 Task: Search one way flight ticket for 2 adults, 2 children, 2 infants in seat in first from Kotzebue: Ralph Wien Memorial Airport to South Bend: South Bend International Airport on 8-6-2023. Choice of flights is Southwest. Number of bags: 7 checked bags. Price is upto 96000. Outbound departure time preference is 22:30.
Action: Mouse moved to (416, 171)
Screenshot: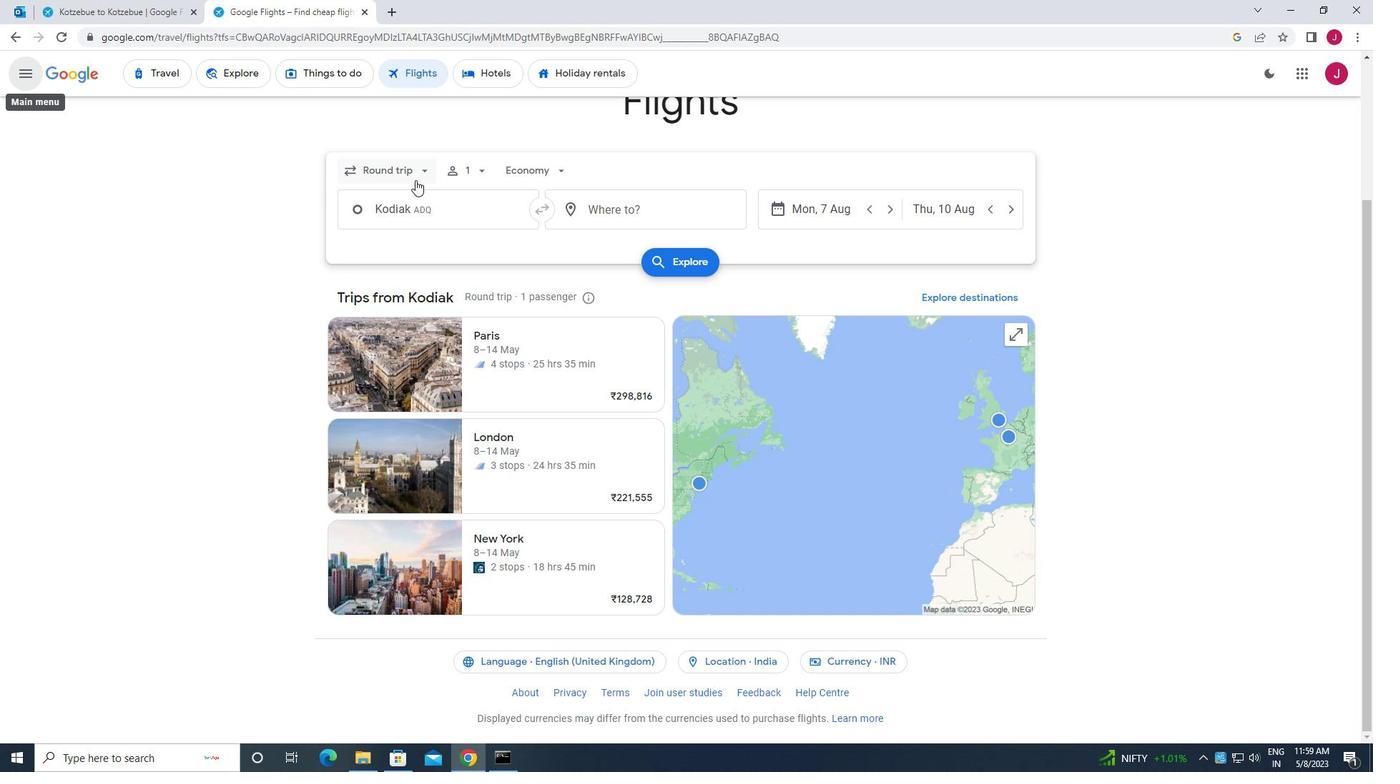 
Action: Mouse pressed left at (416, 171)
Screenshot: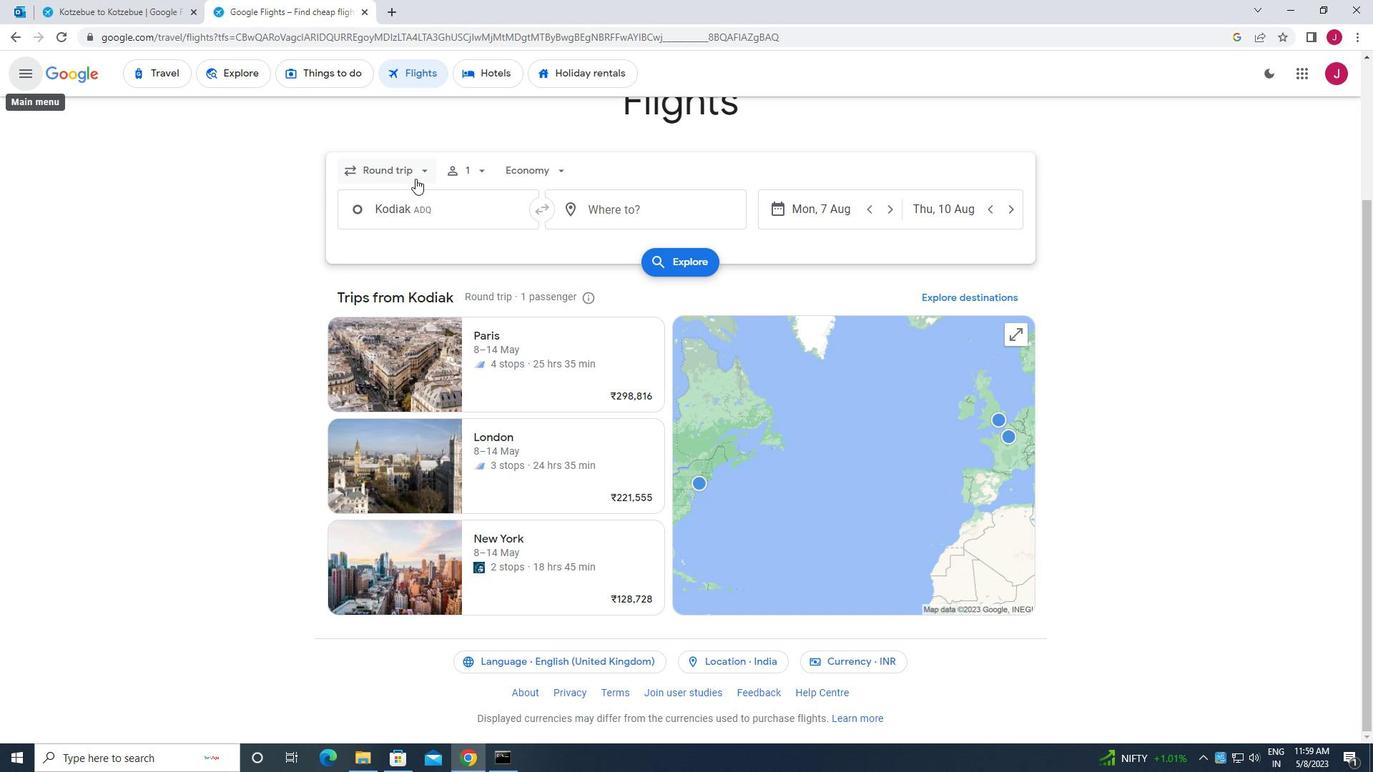 
Action: Mouse moved to (409, 232)
Screenshot: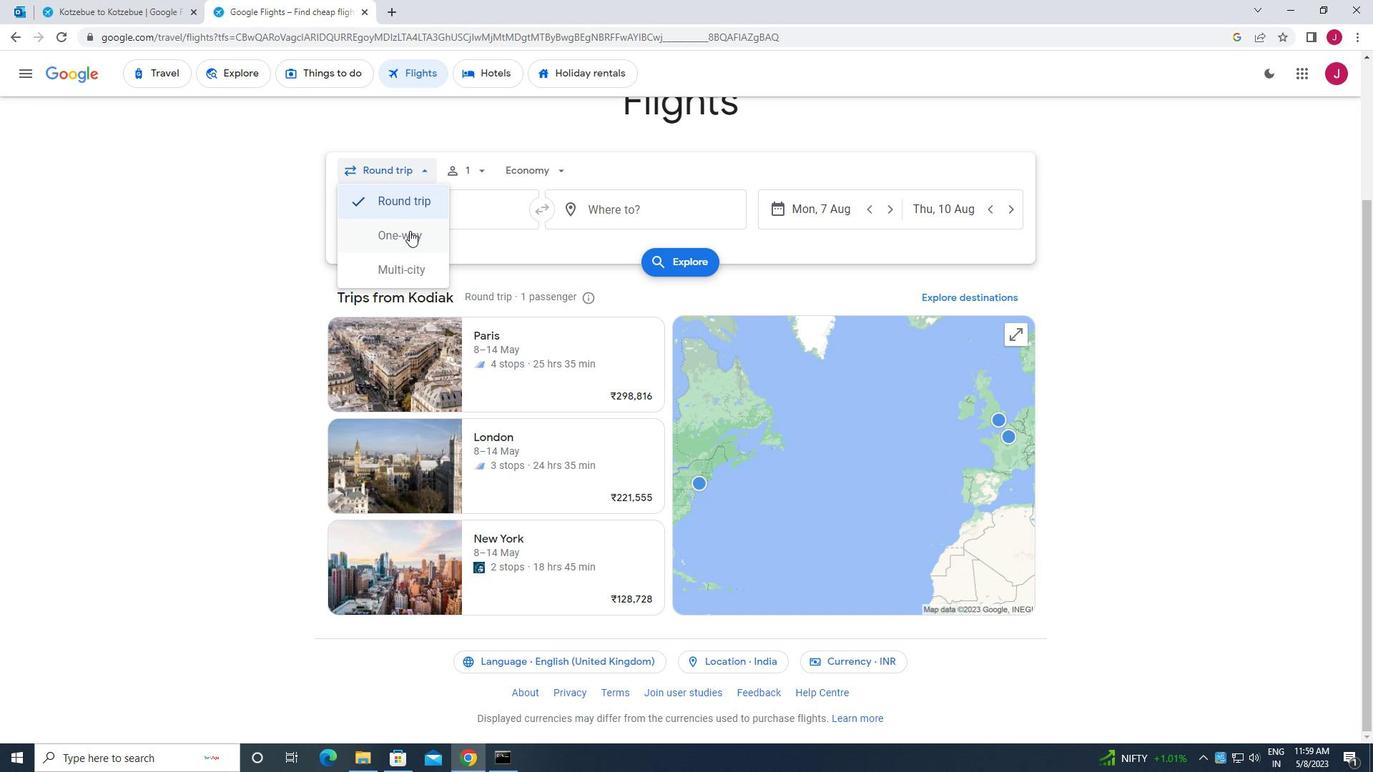 
Action: Mouse pressed left at (409, 232)
Screenshot: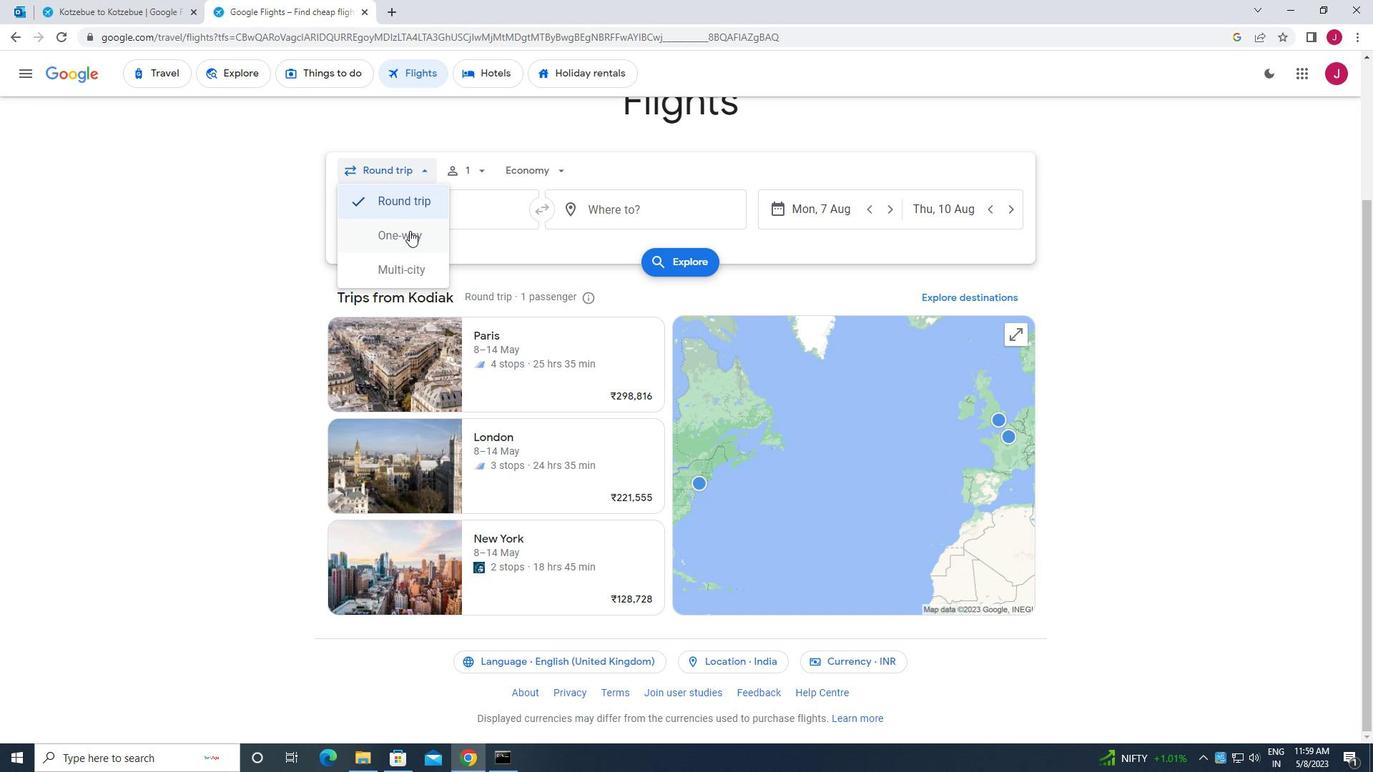 
Action: Mouse moved to (469, 168)
Screenshot: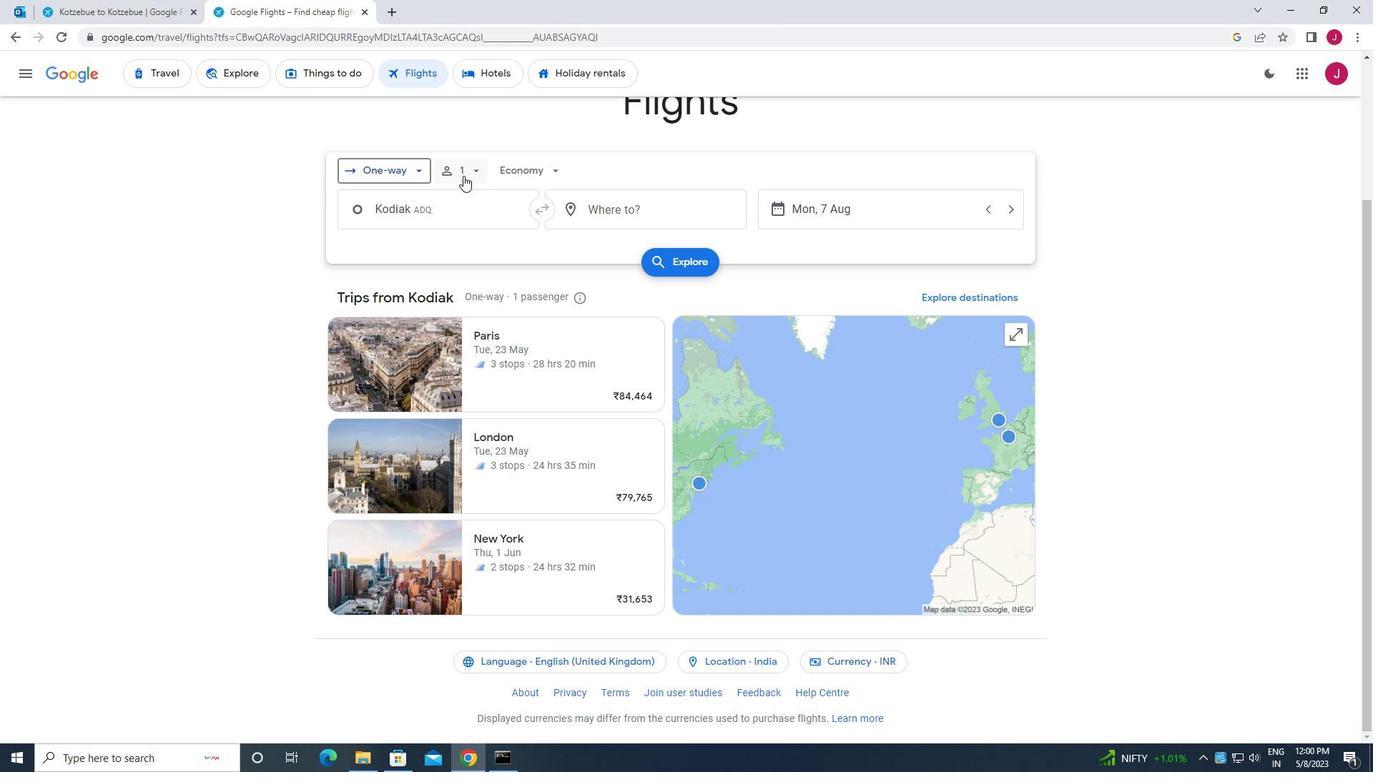 
Action: Mouse pressed left at (469, 168)
Screenshot: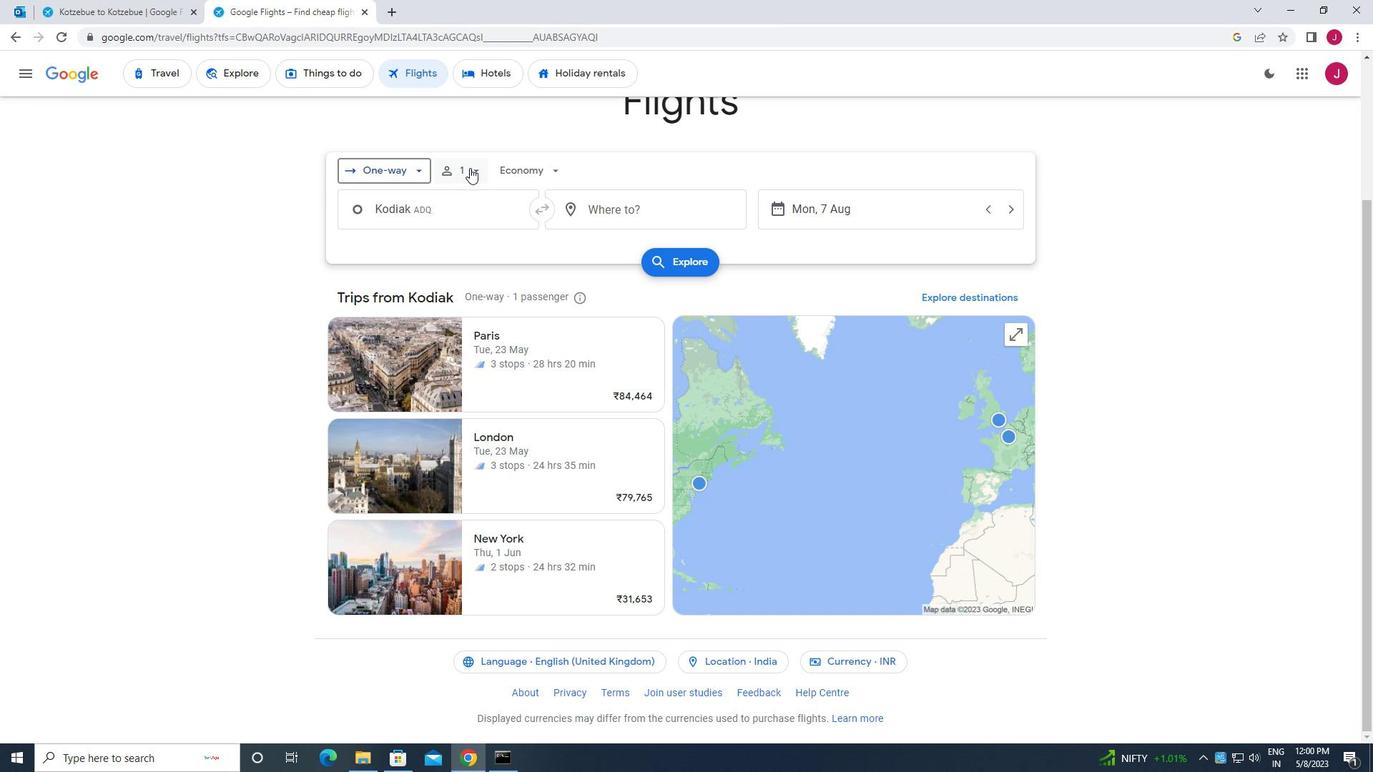 
Action: Mouse moved to (601, 207)
Screenshot: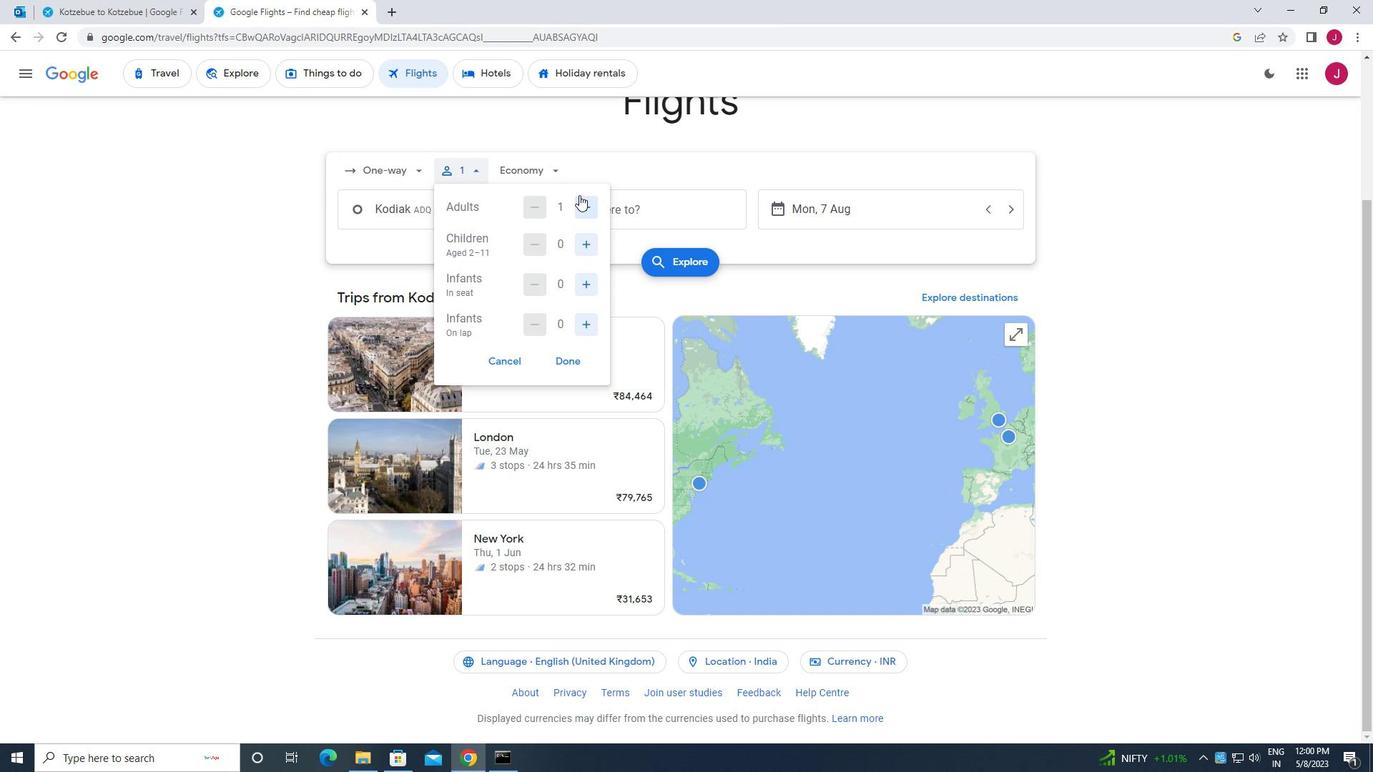 
Action: Mouse pressed left at (601, 207)
Screenshot: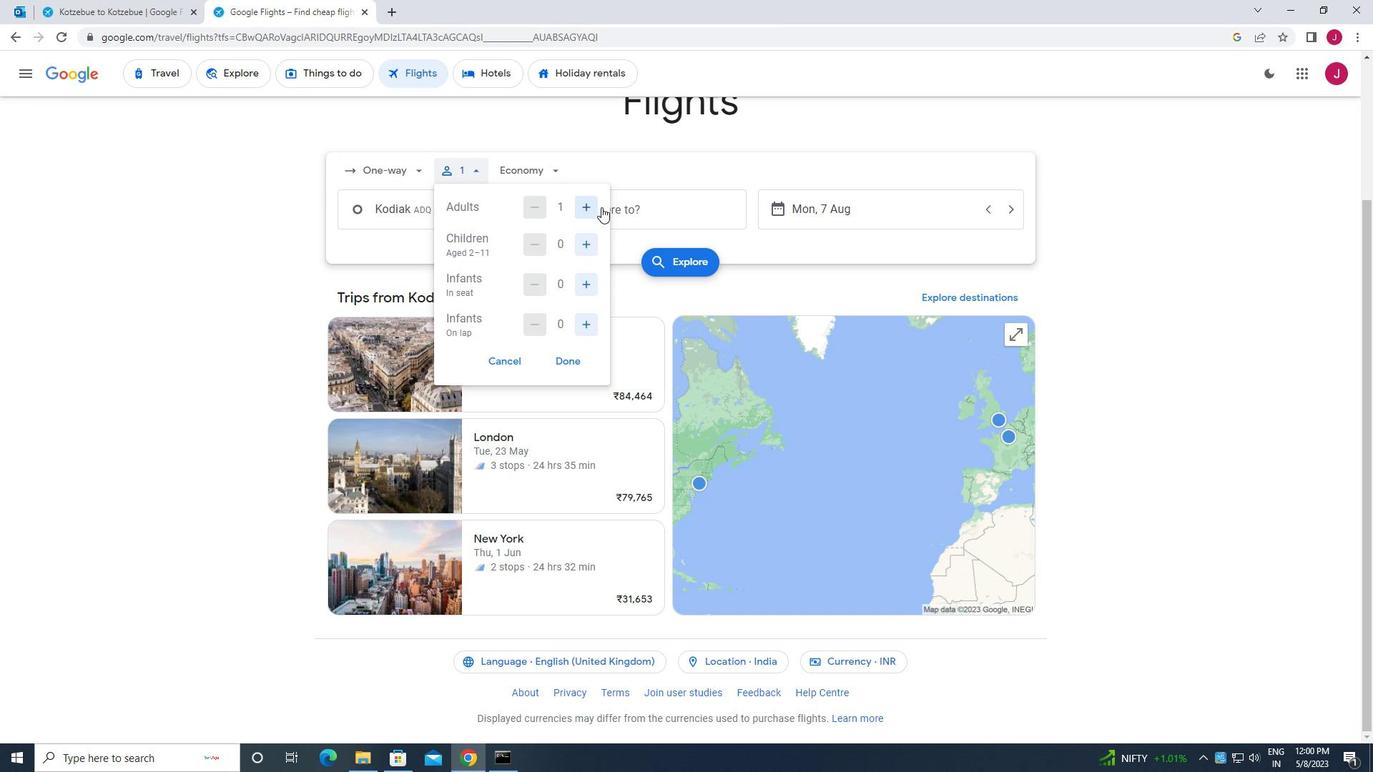 
Action: Mouse moved to (586, 246)
Screenshot: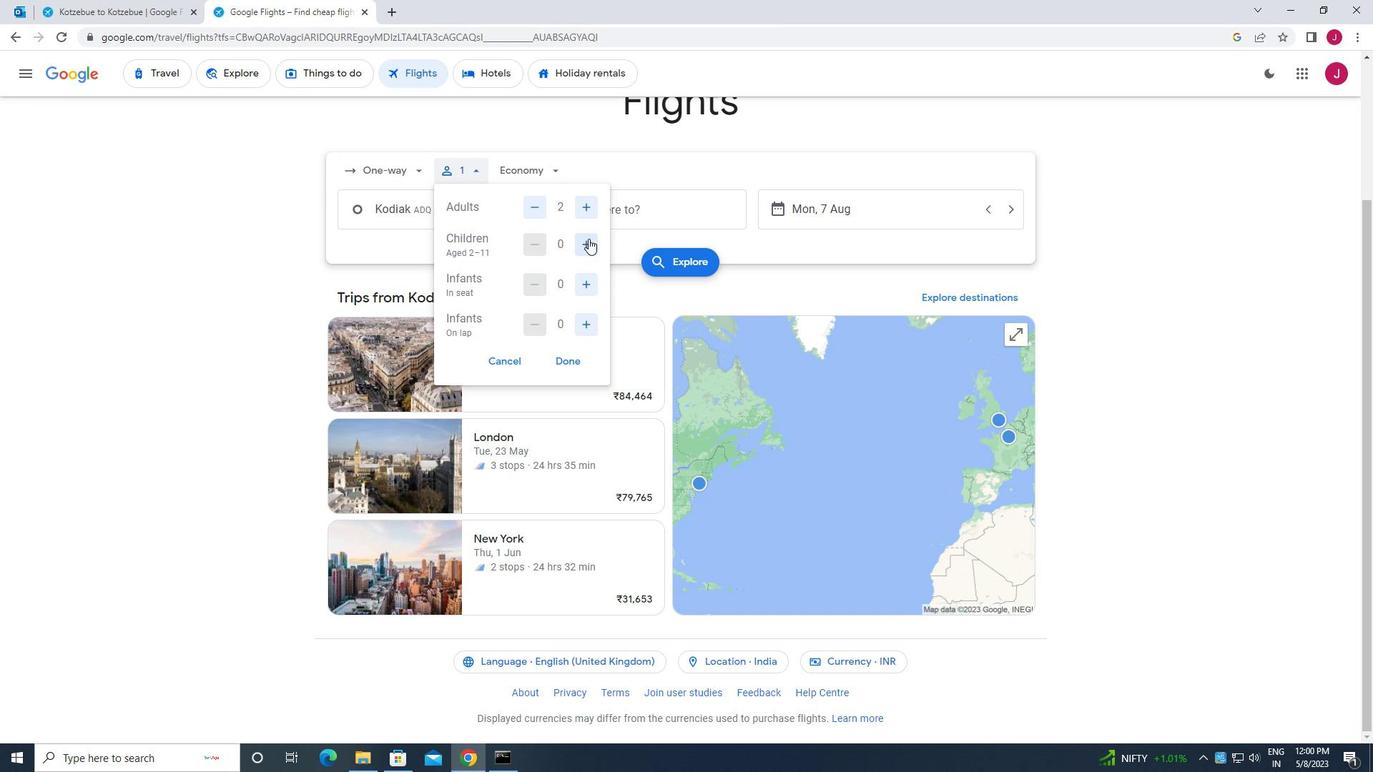 
Action: Mouse pressed left at (586, 246)
Screenshot: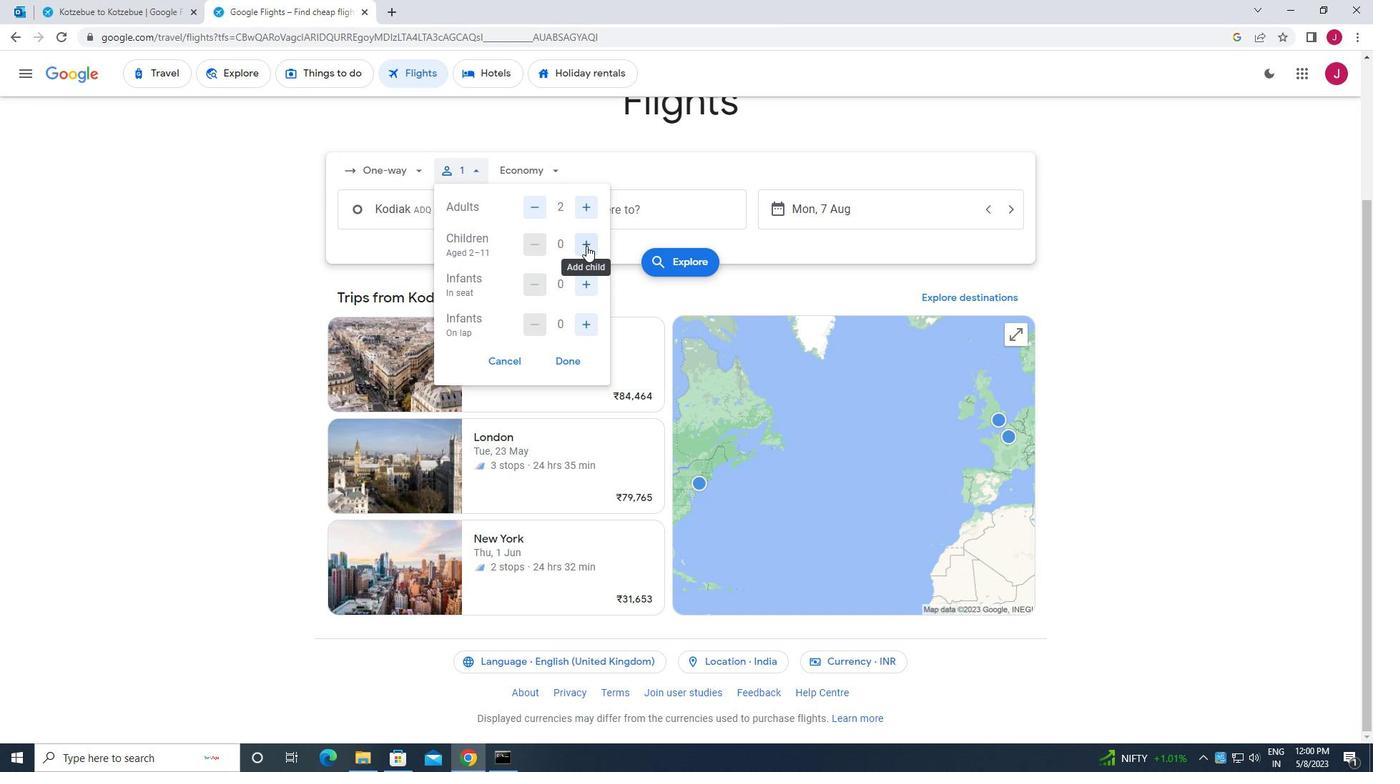 
Action: Mouse pressed left at (586, 246)
Screenshot: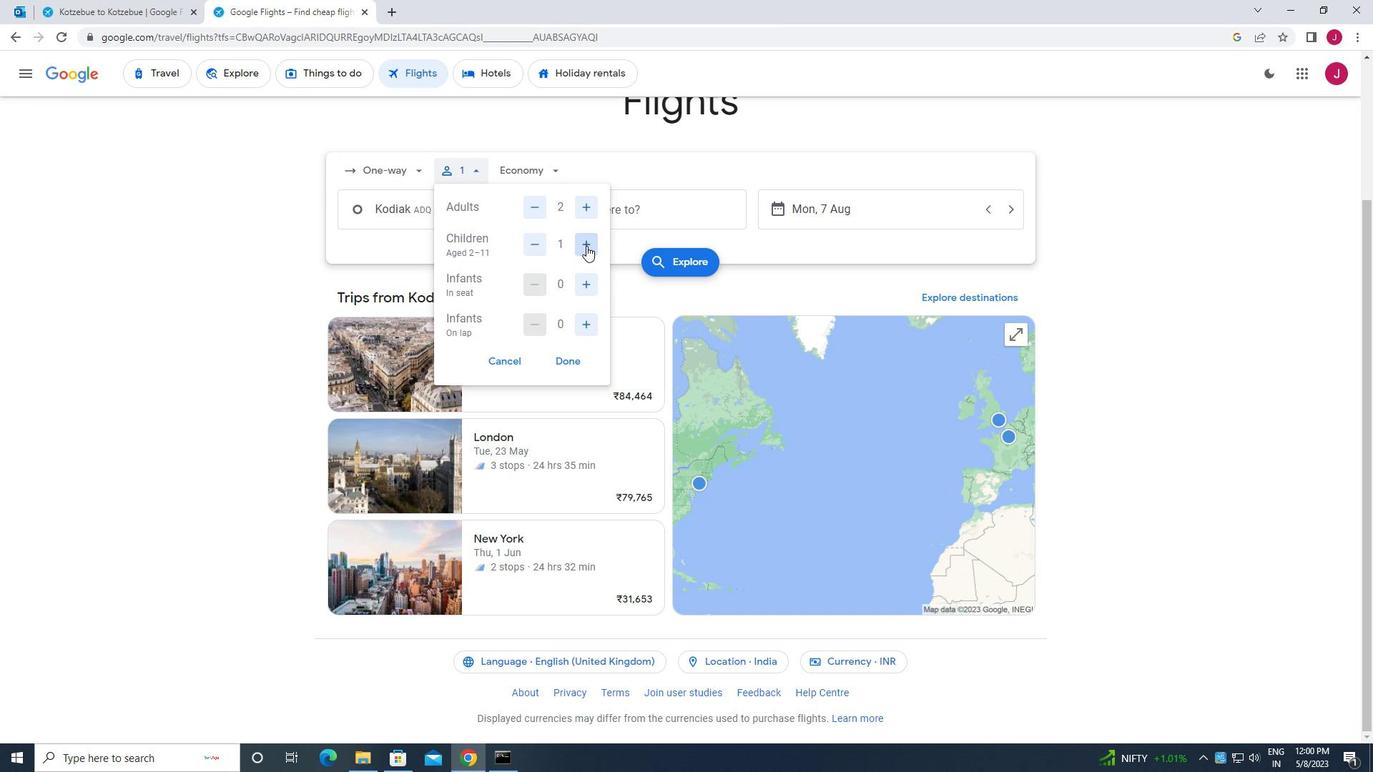
Action: Mouse moved to (587, 286)
Screenshot: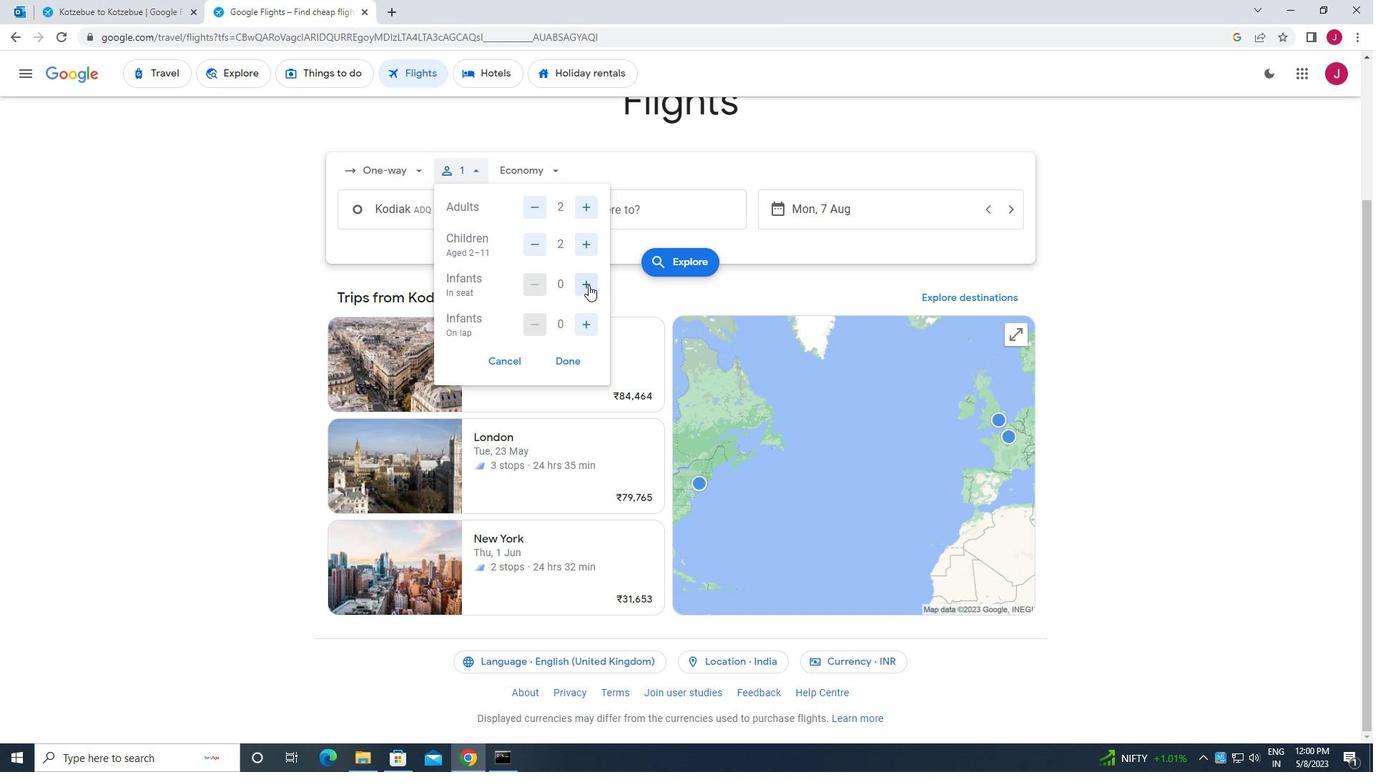 
Action: Mouse pressed left at (587, 286)
Screenshot: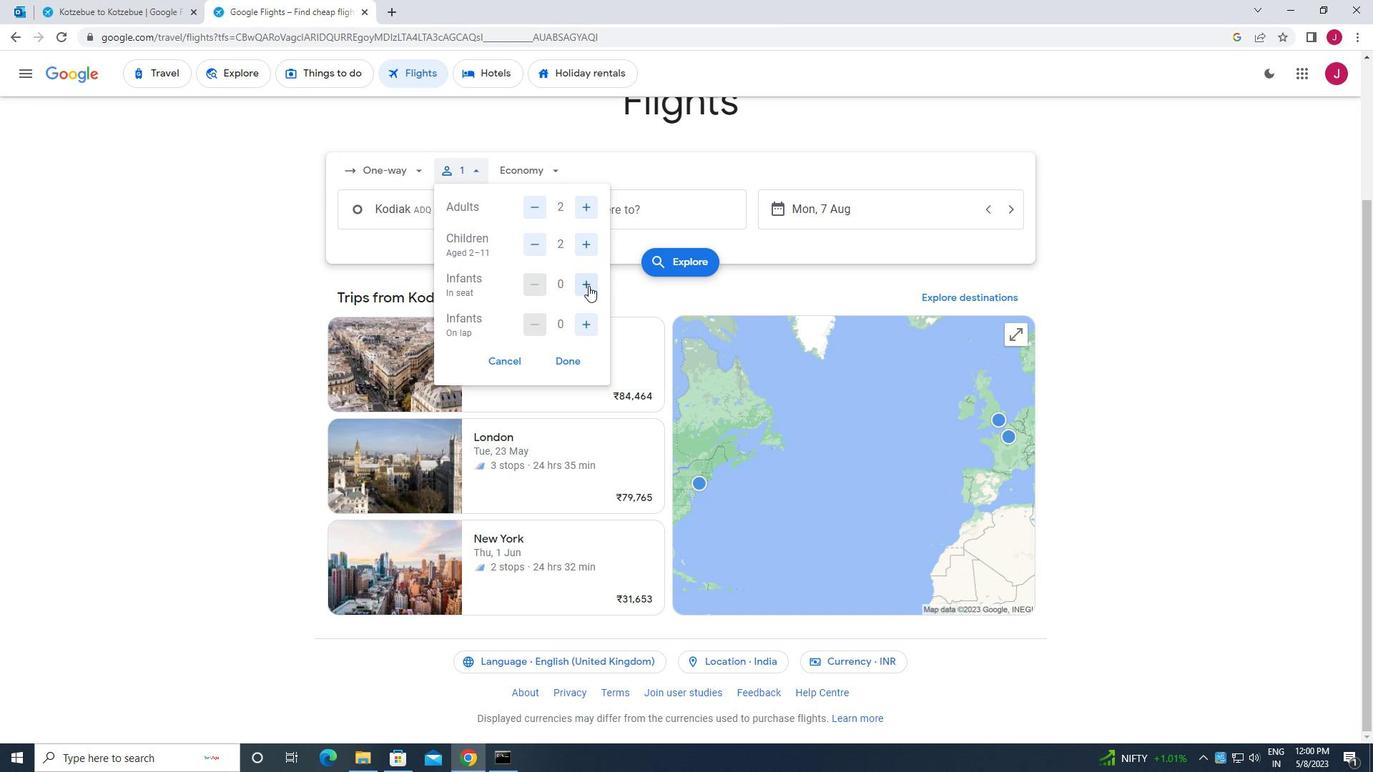 
Action: Mouse pressed left at (587, 286)
Screenshot: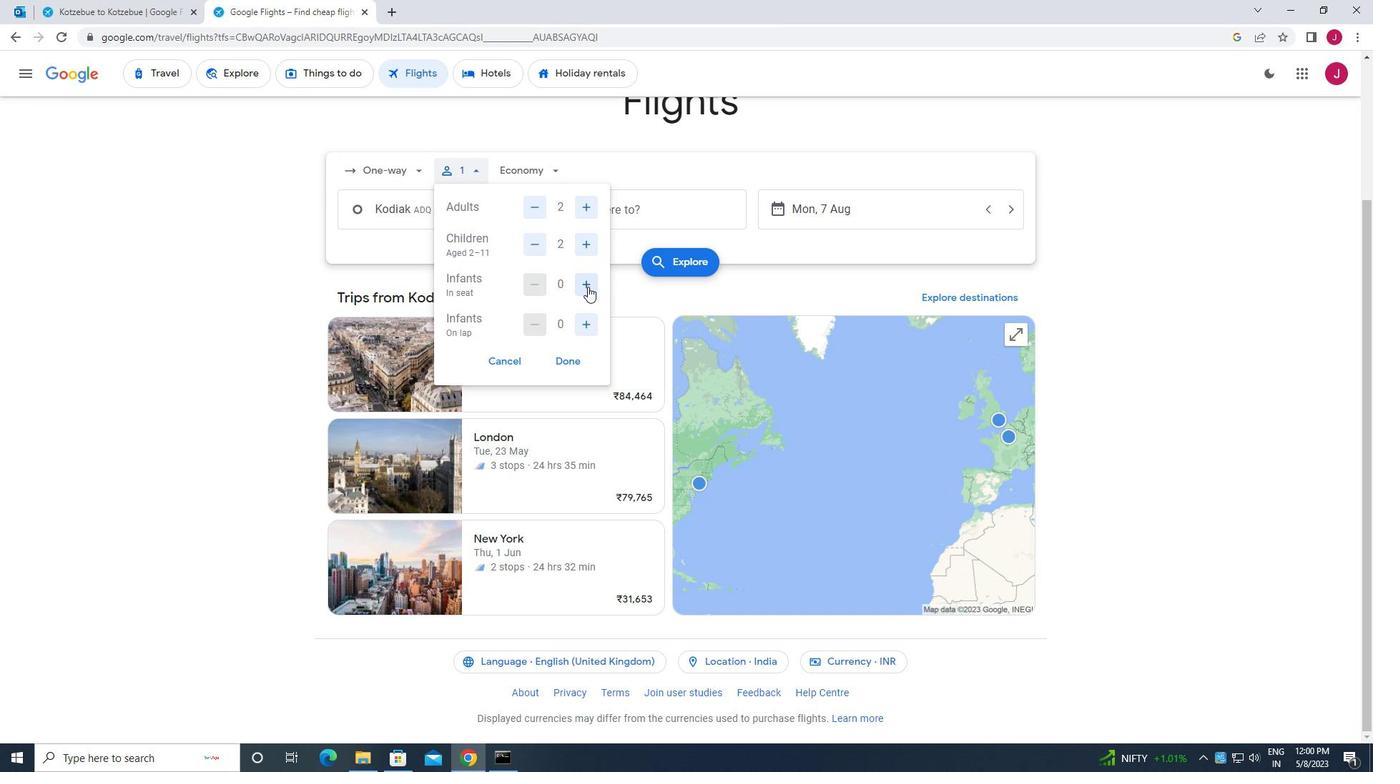
Action: Mouse moved to (568, 358)
Screenshot: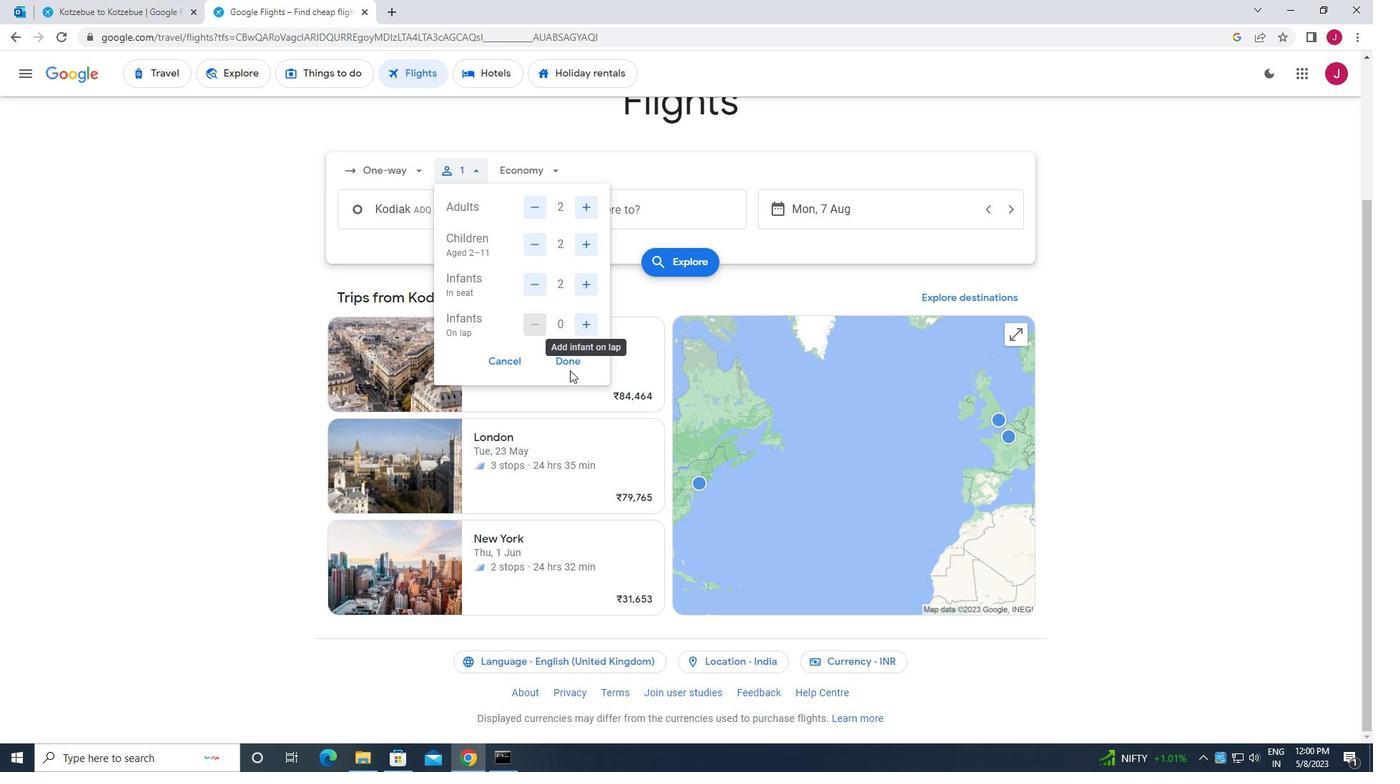 
Action: Mouse pressed left at (568, 358)
Screenshot: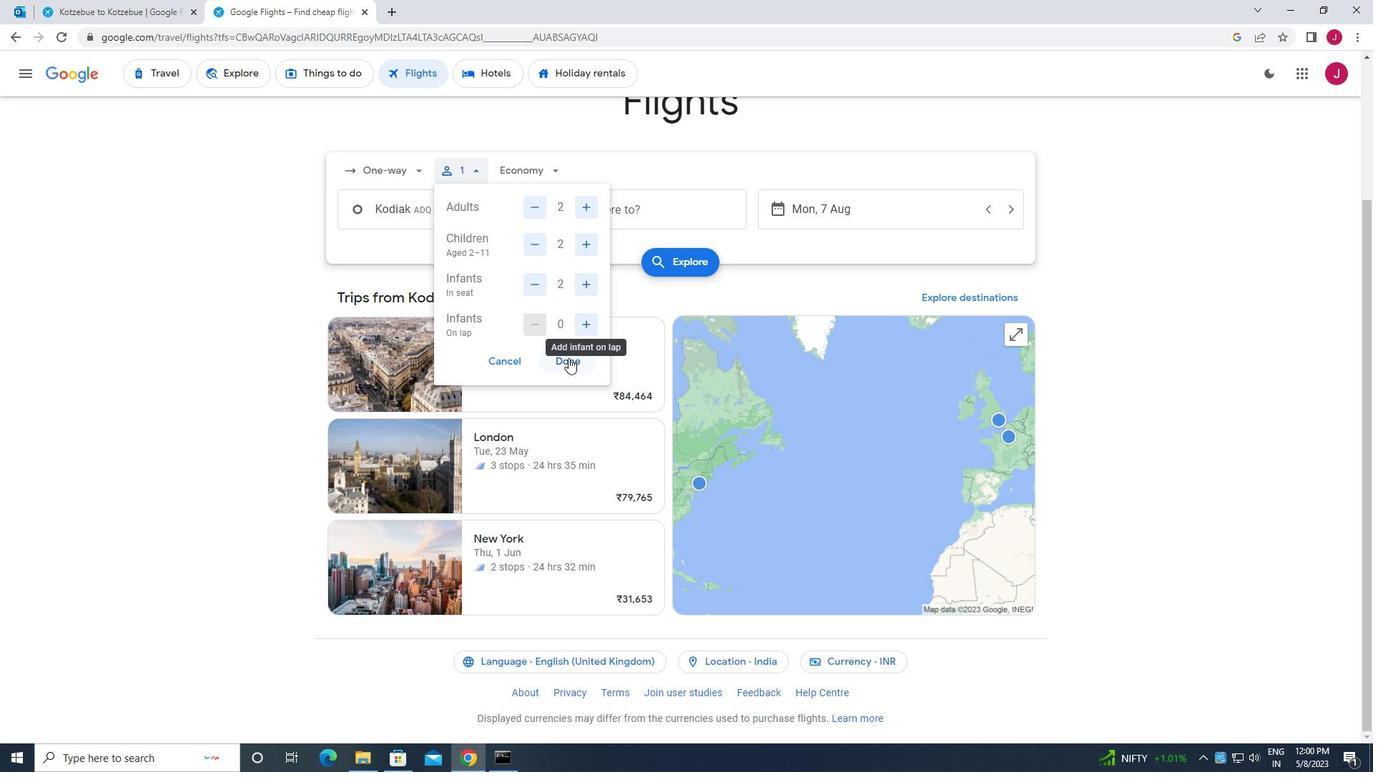 
Action: Mouse moved to (528, 171)
Screenshot: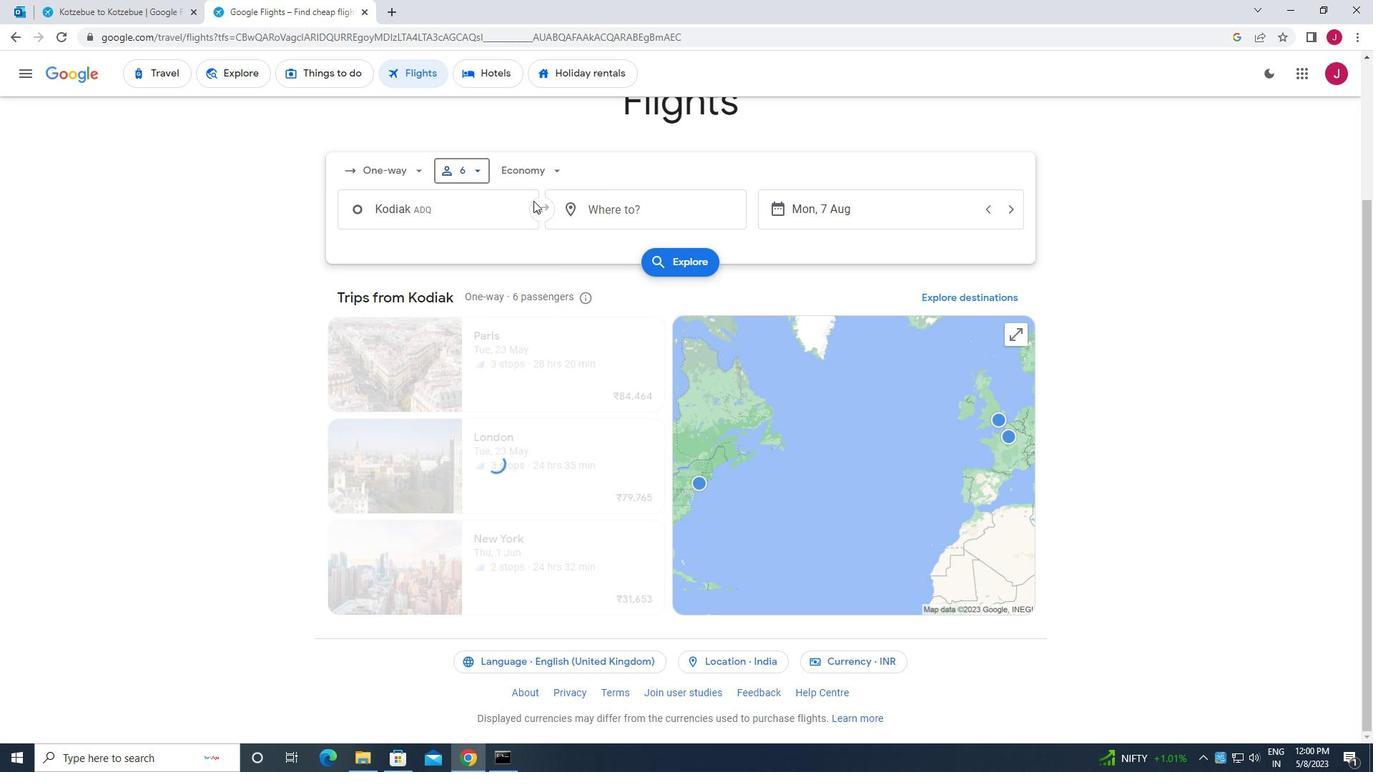 
Action: Mouse pressed left at (528, 171)
Screenshot: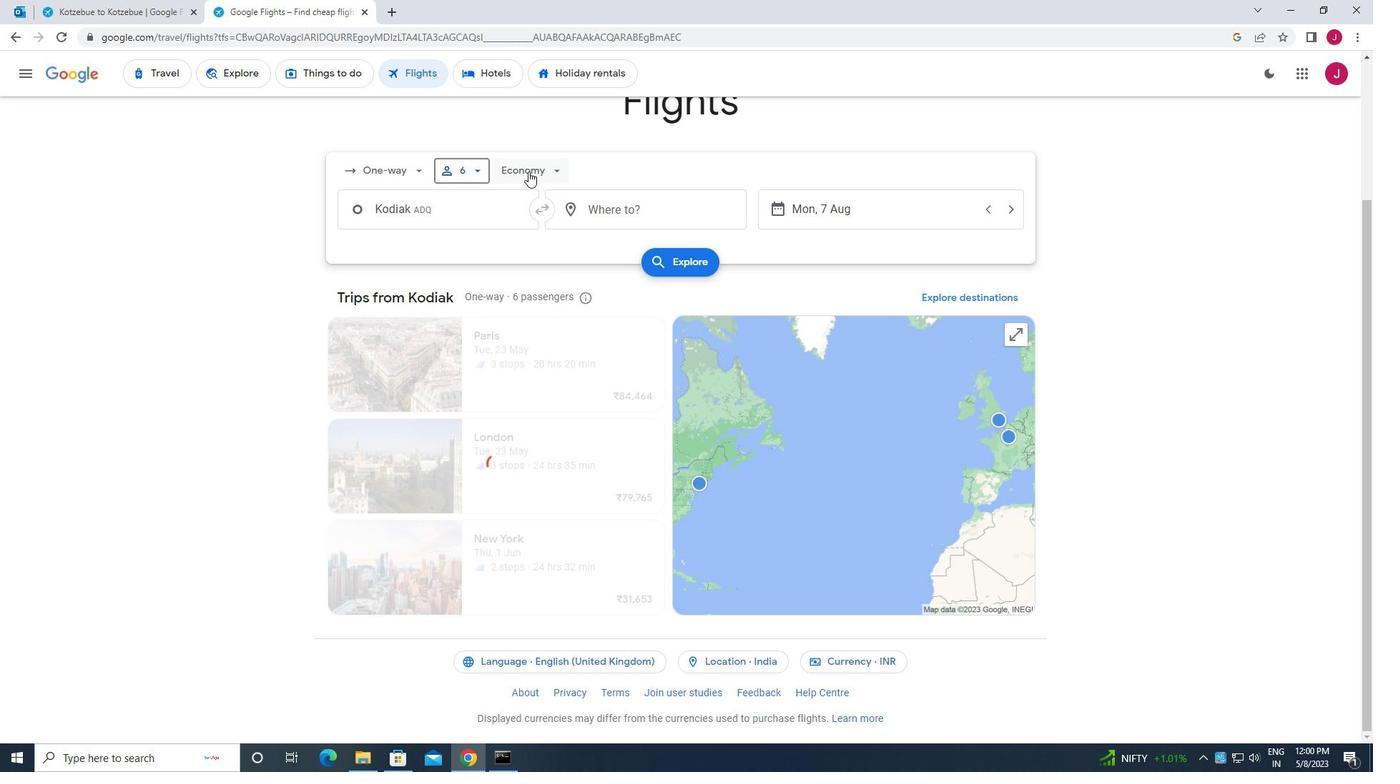 
Action: Mouse moved to (553, 302)
Screenshot: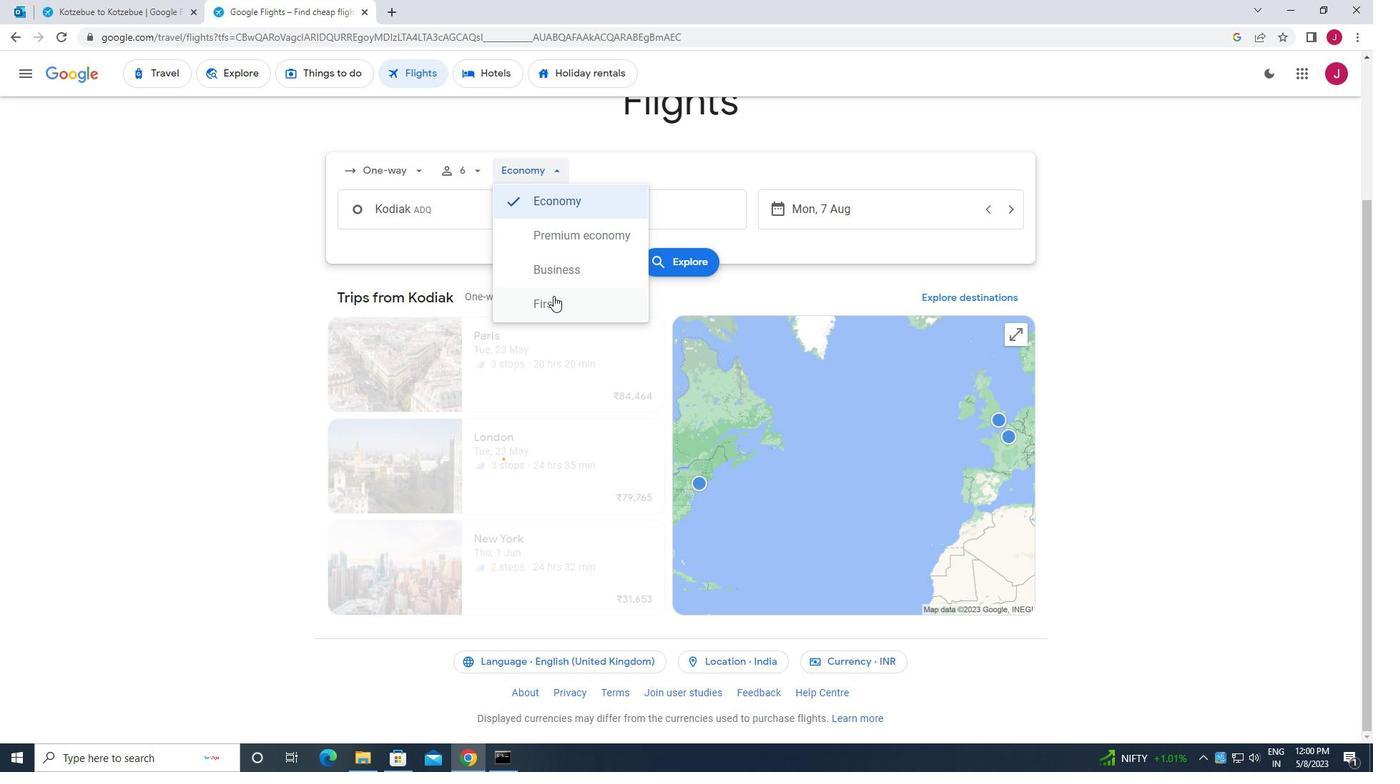 
Action: Mouse pressed left at (553, 302)
Screenshot: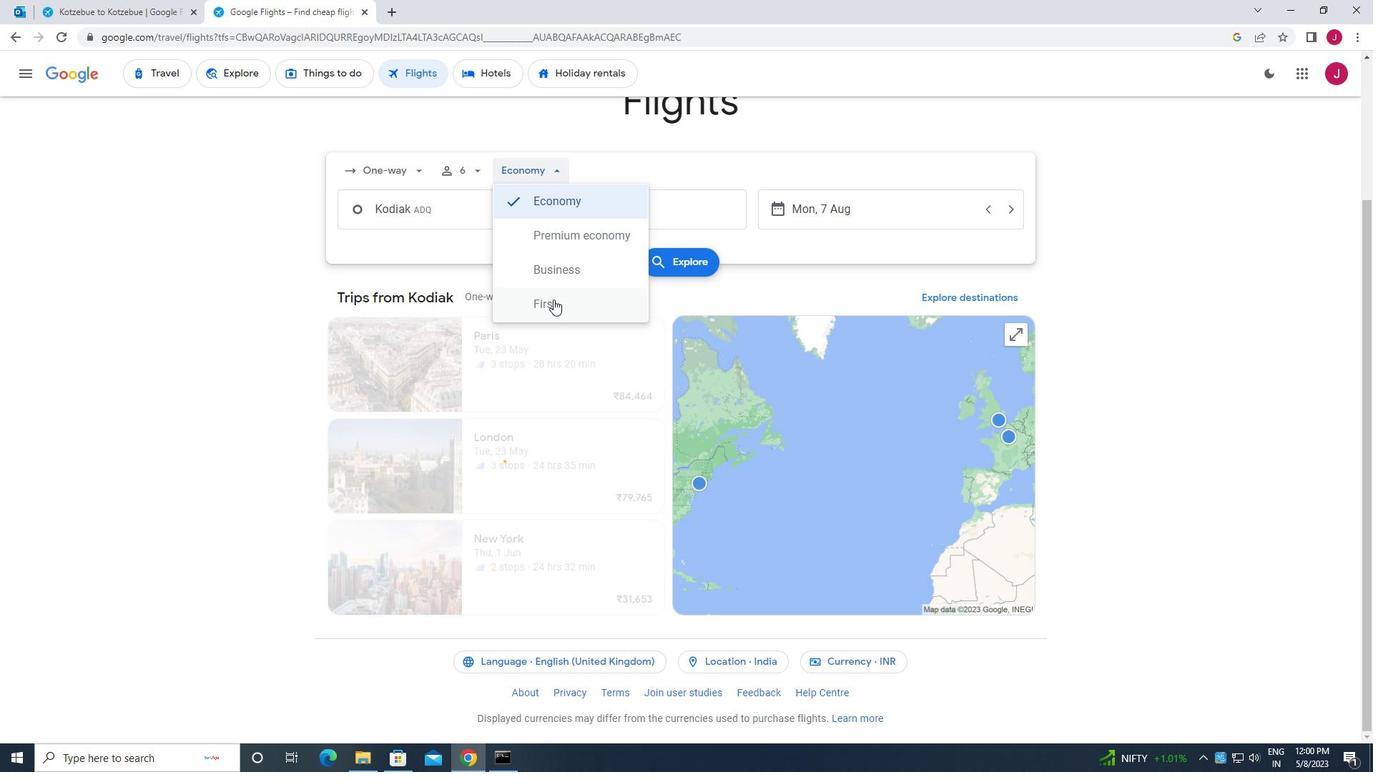 
Action: Mouse moved to (462, 208)
Screenshot: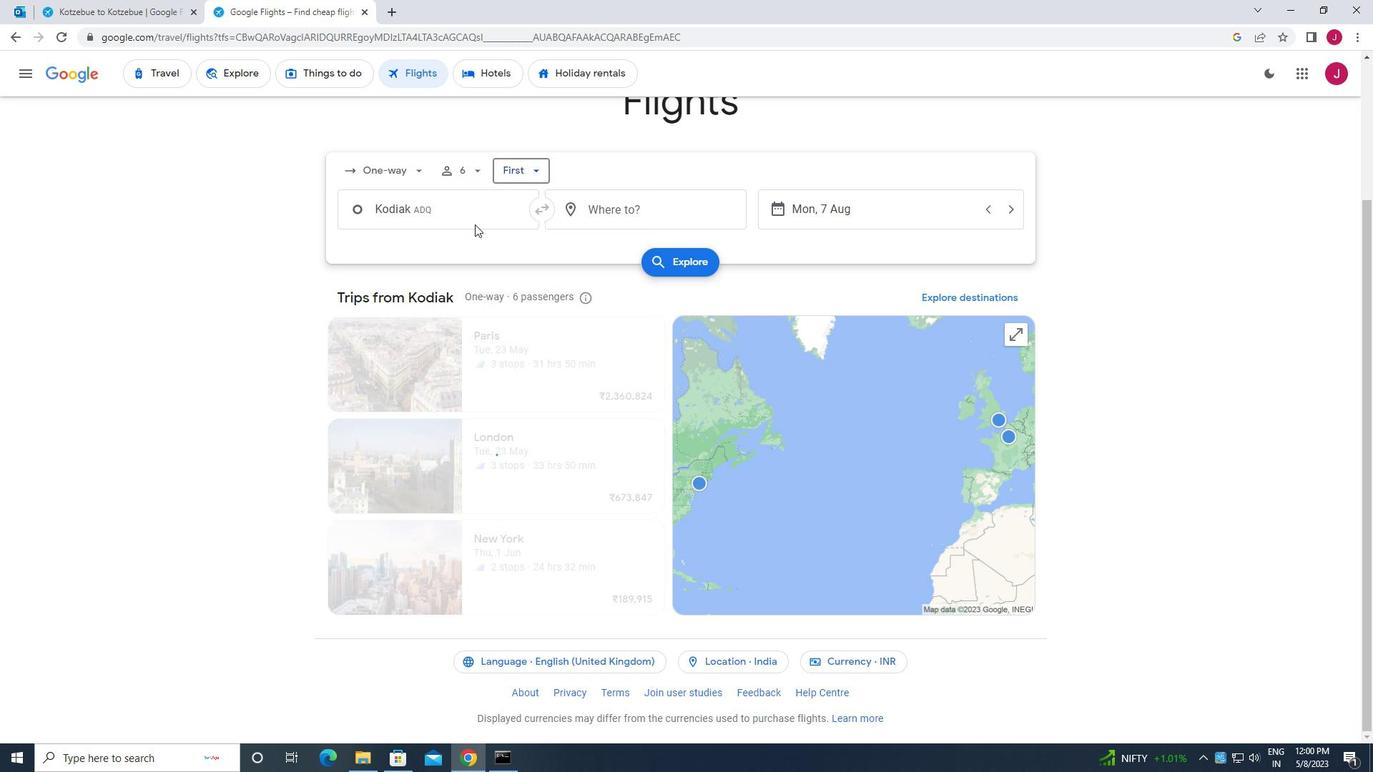 
Action: Mouse pressed left at (462, 208)
Screenshot: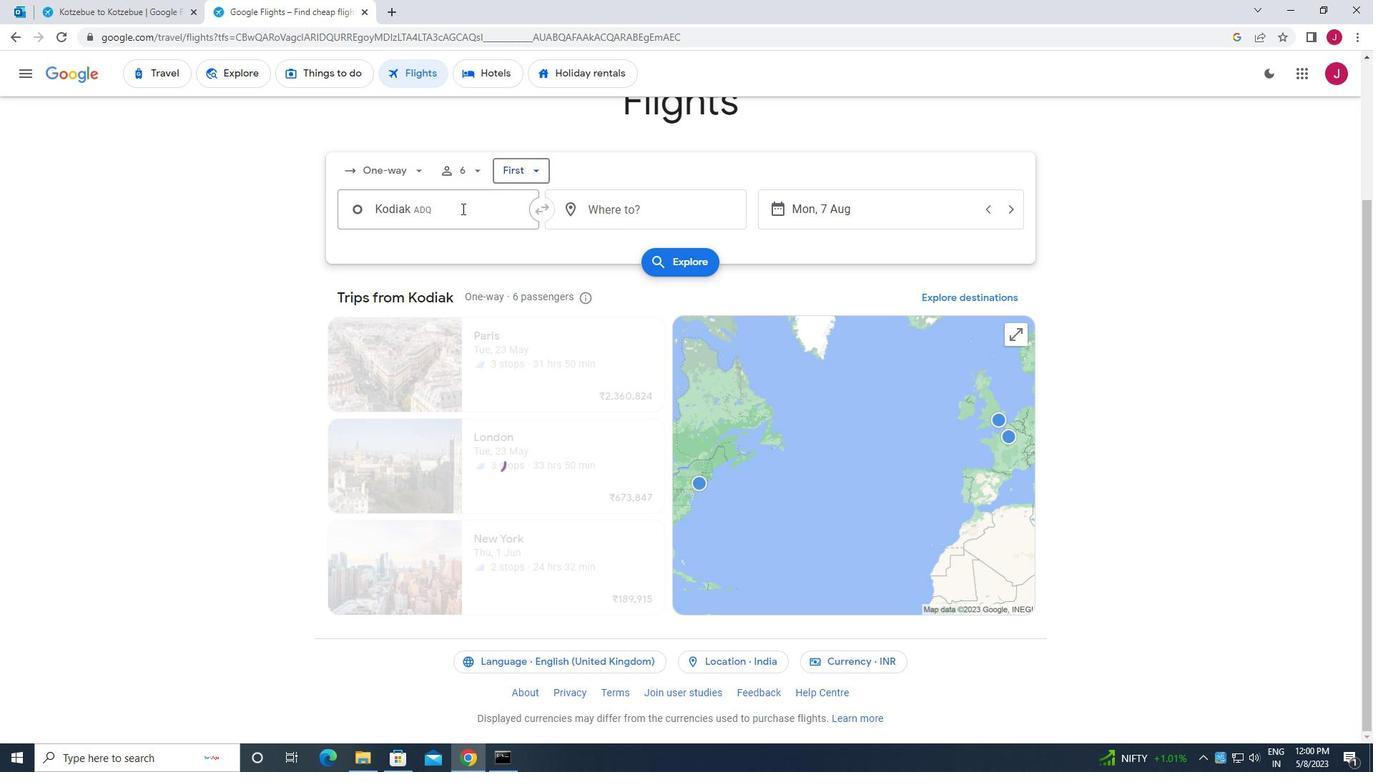 
Action: Key pressed kote<Key.backspace>ze
Screenshot: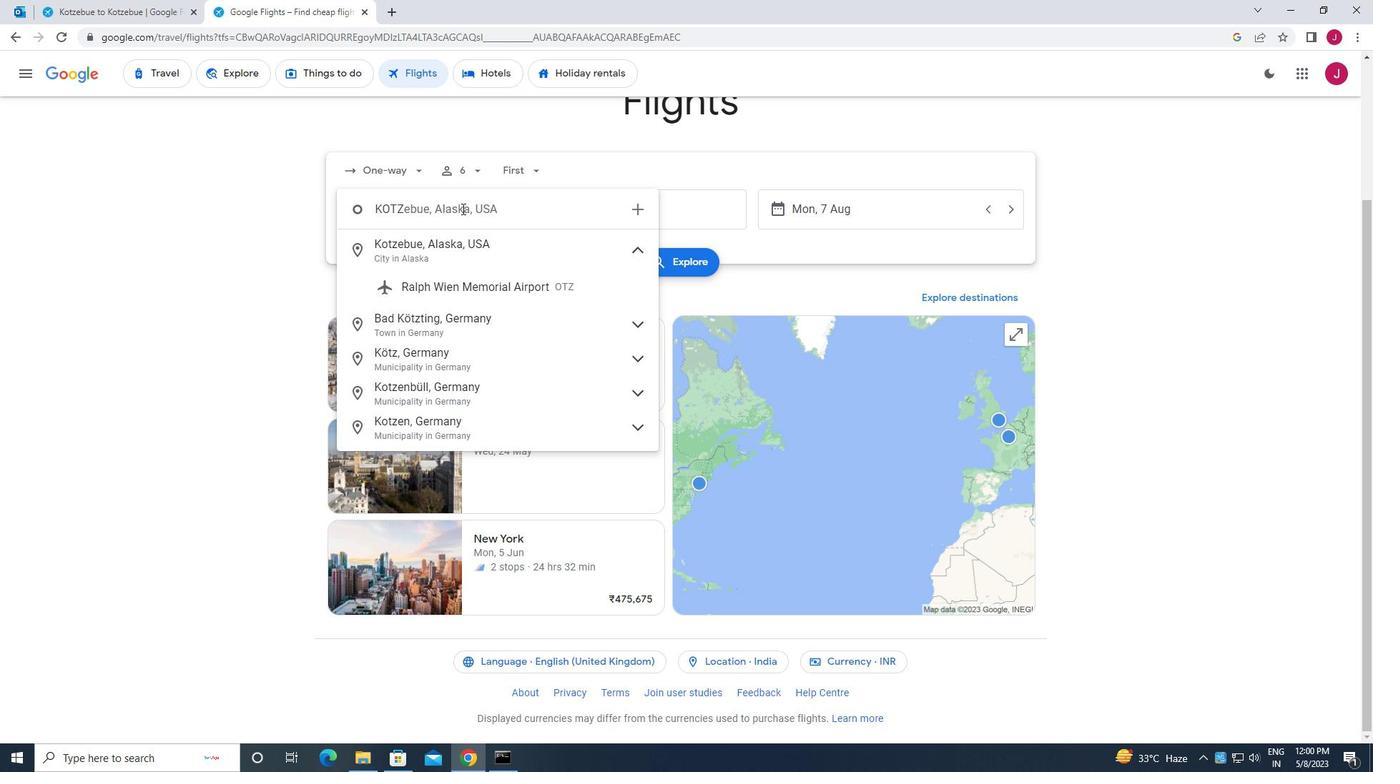 
Action: Mouse moved to (477, 286)
Screenshot: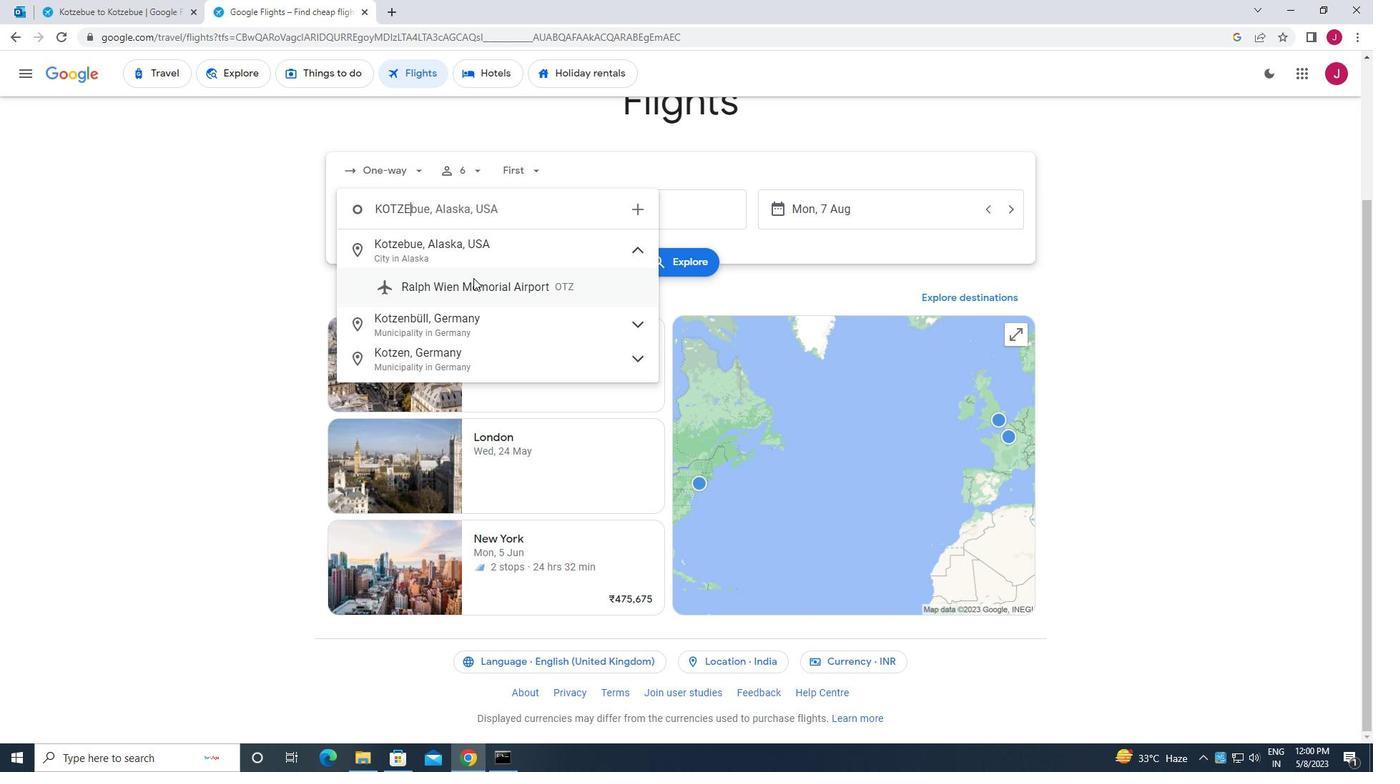 
Action: Mouse pressed left at (477, 286)
Screenshot: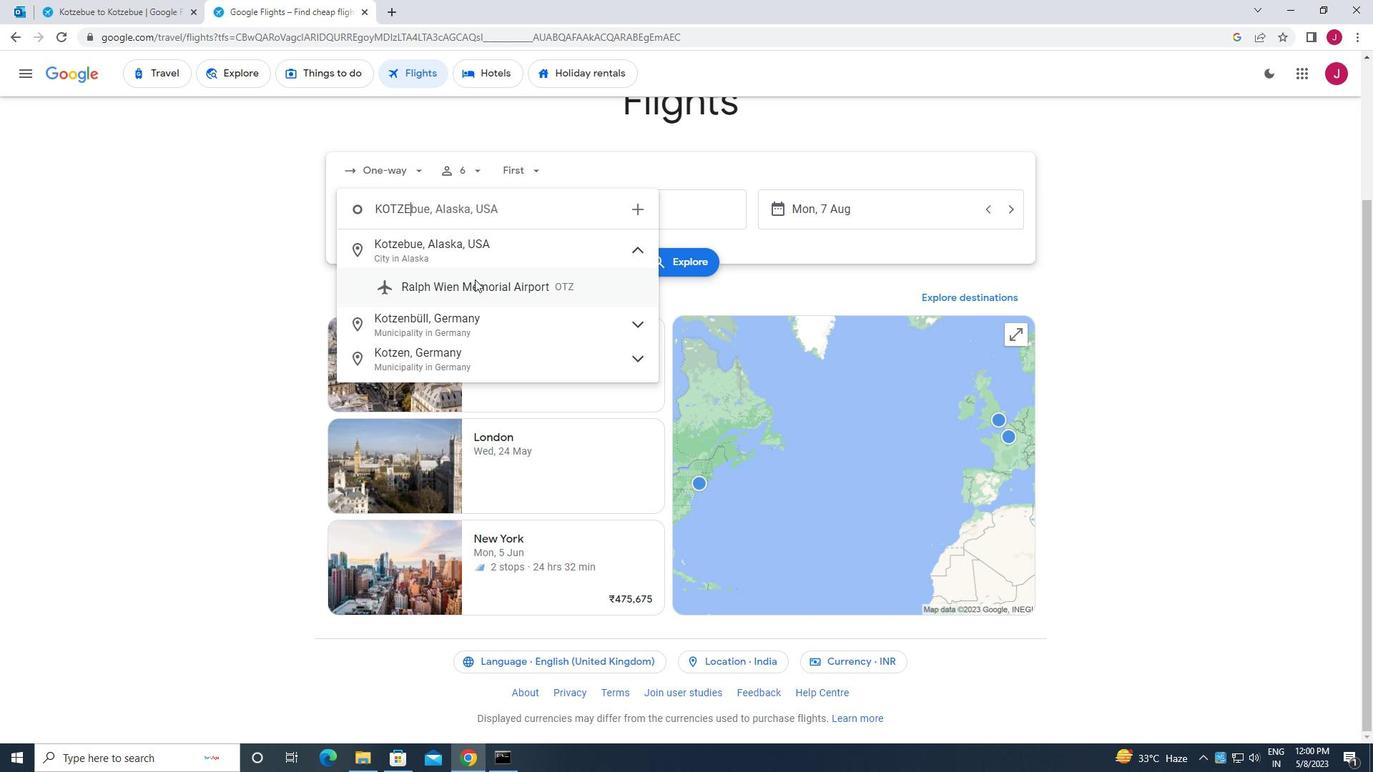 
Action: Mouse moved to (635, 218)
Screenshot: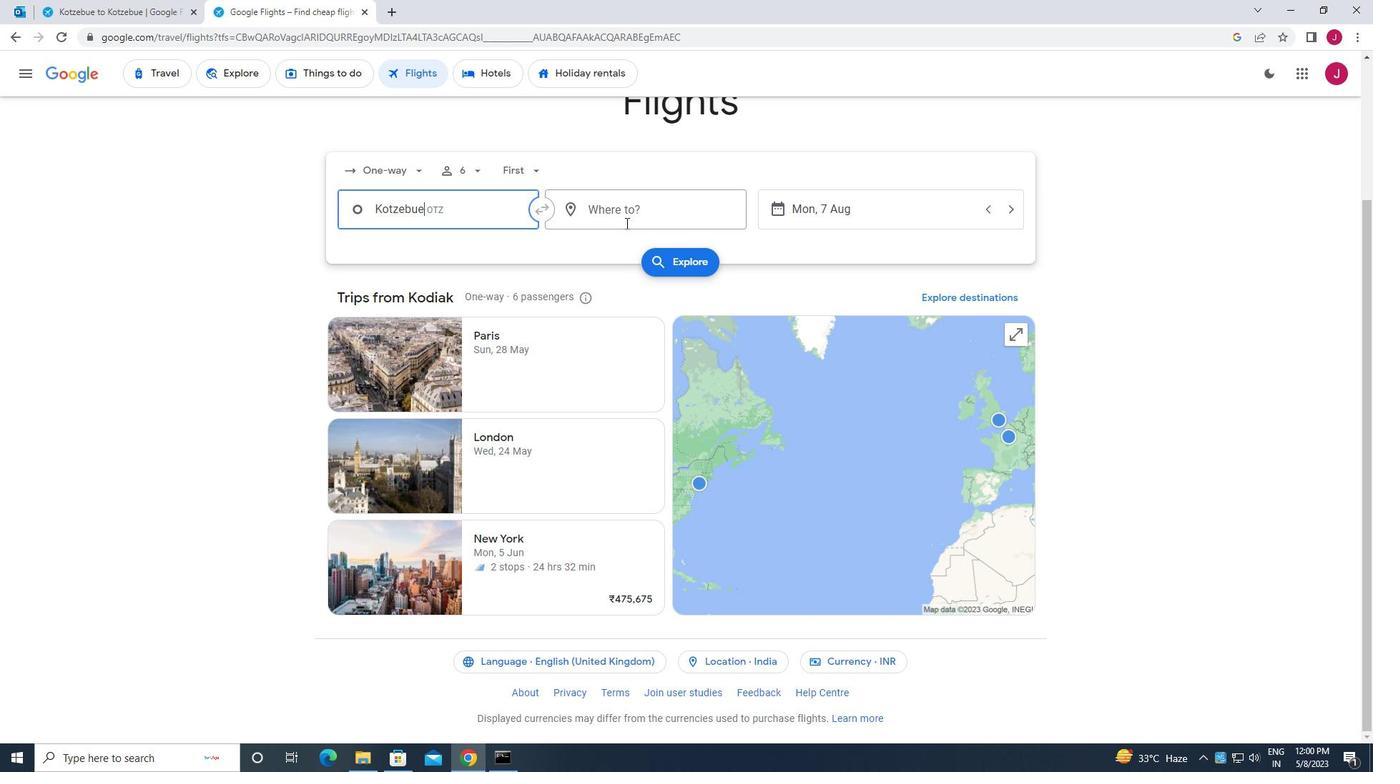 
Action: Mouse pressed left at (635, 218)
Screenshot: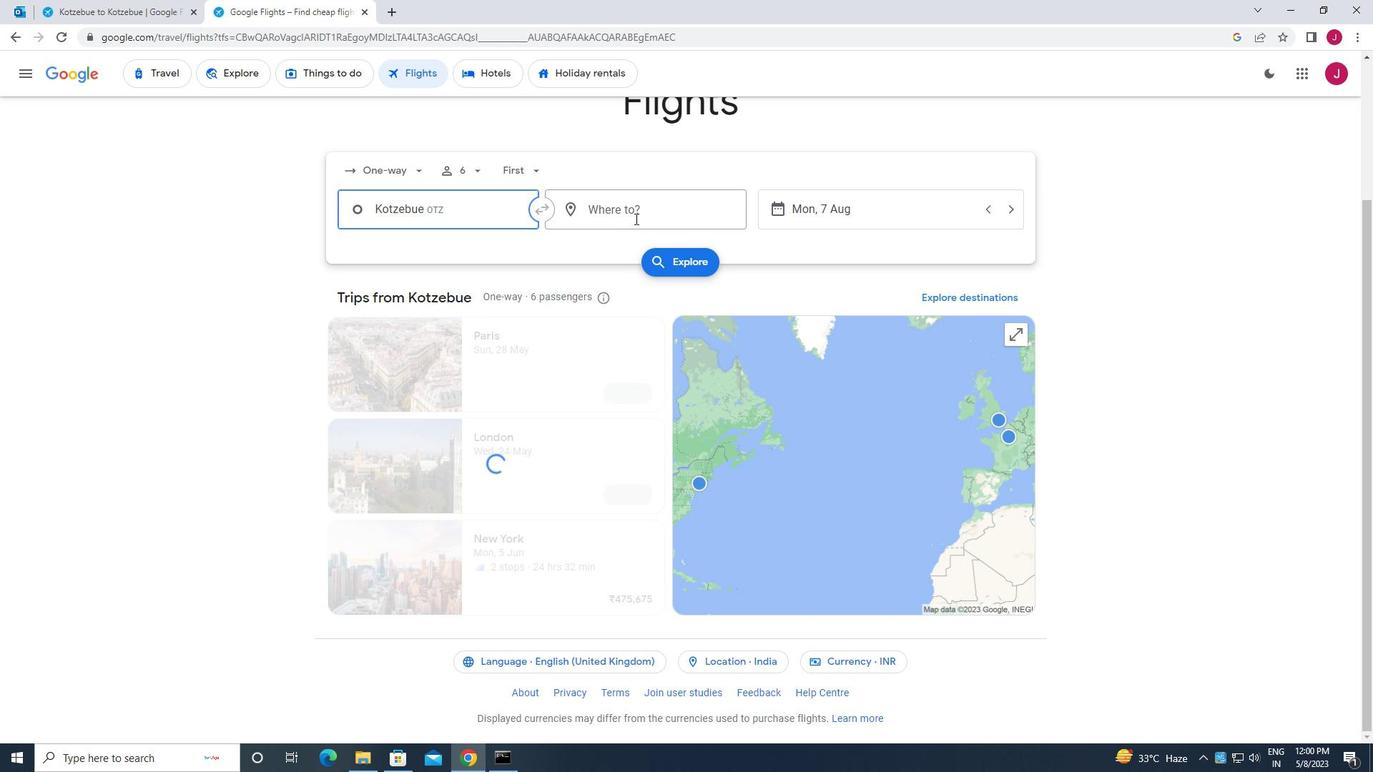 
Action: Key pressed south<Key.space>bend
Screenshot: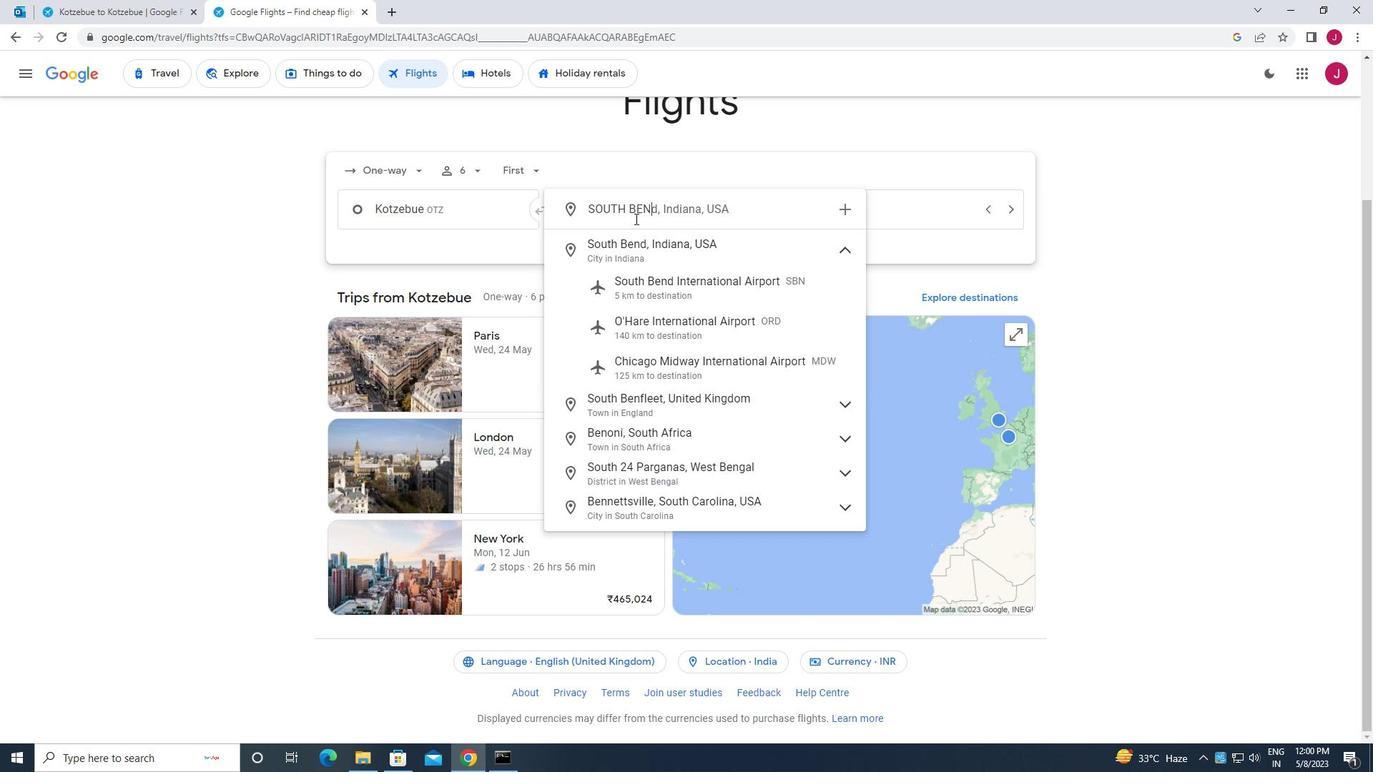 
Action: Mouse moved to (670, 283)
Screenshot: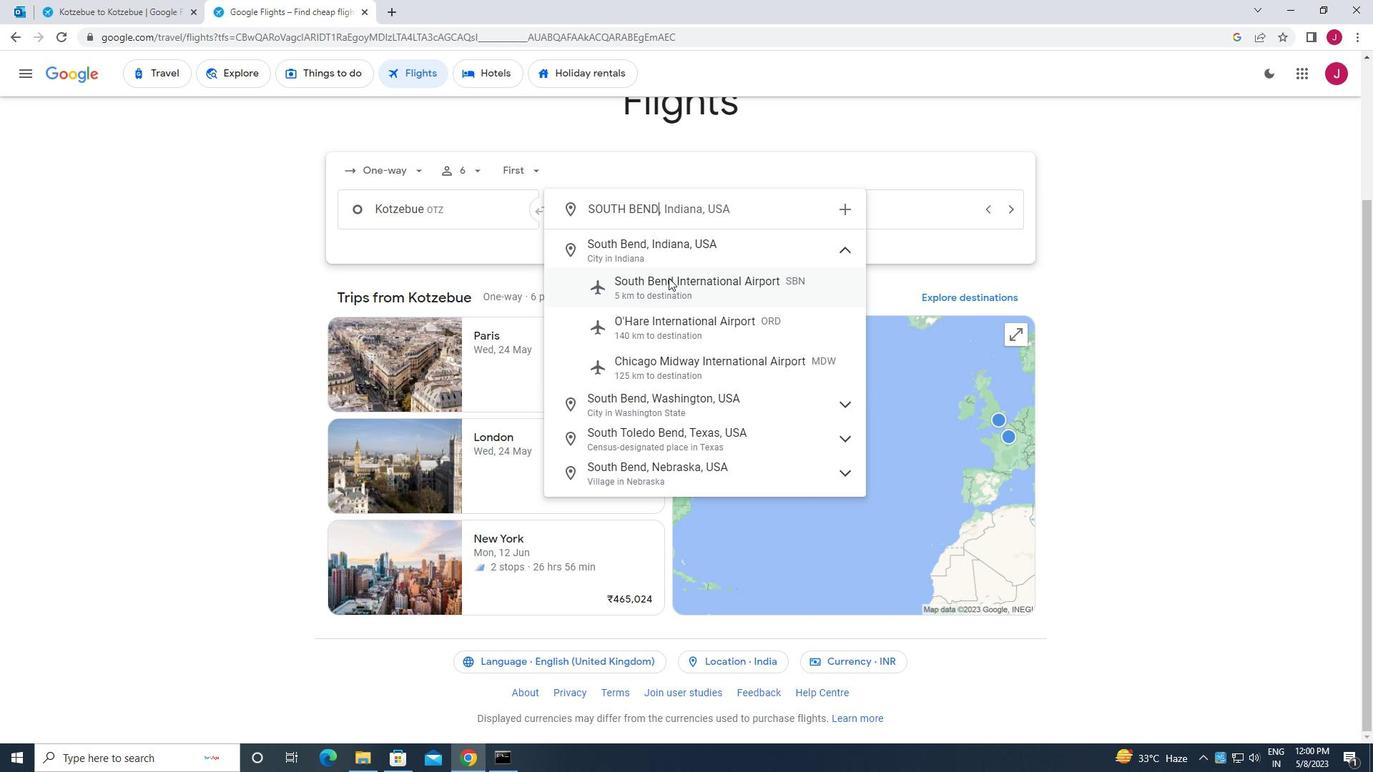 
Action: Mouse pressed left at (670, 283)
Screenshot: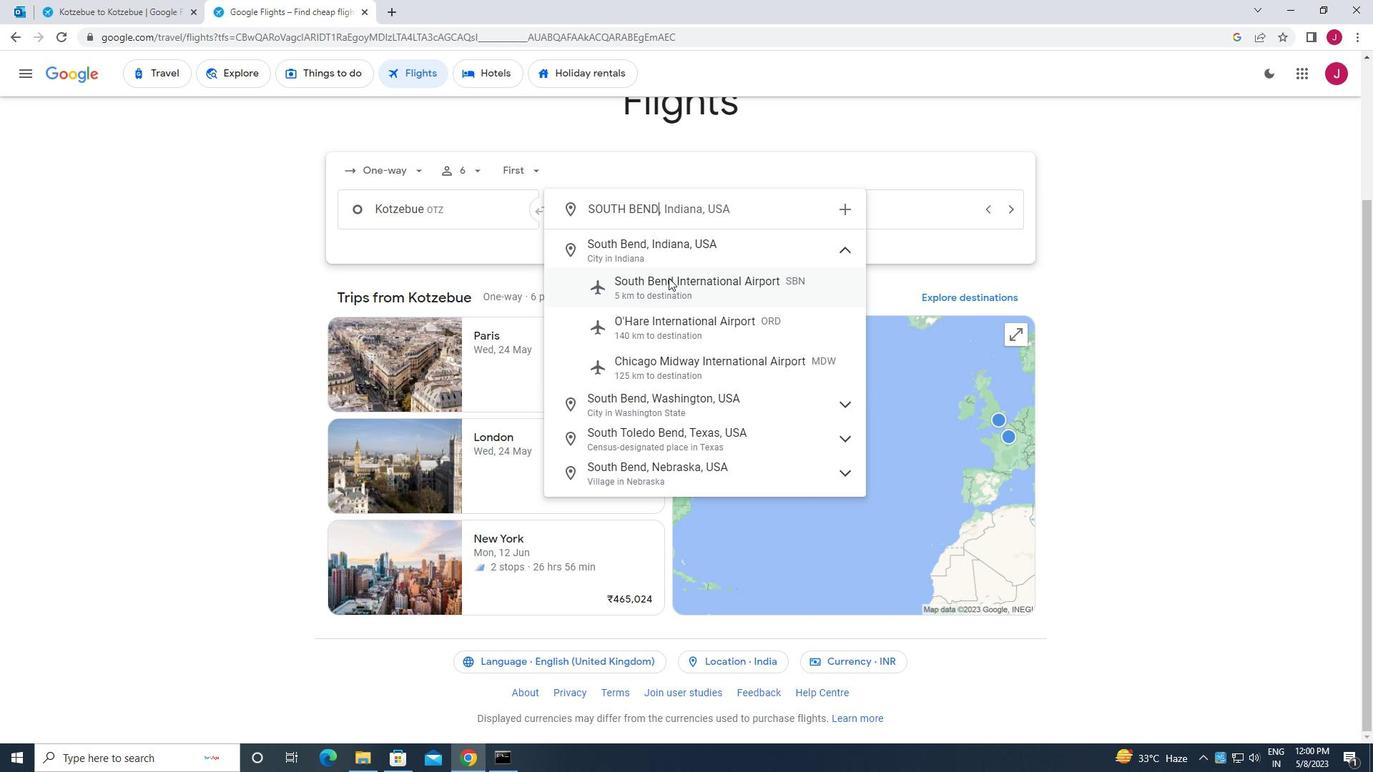 
Action: Mouse moved to (860, 215)
Screenshot: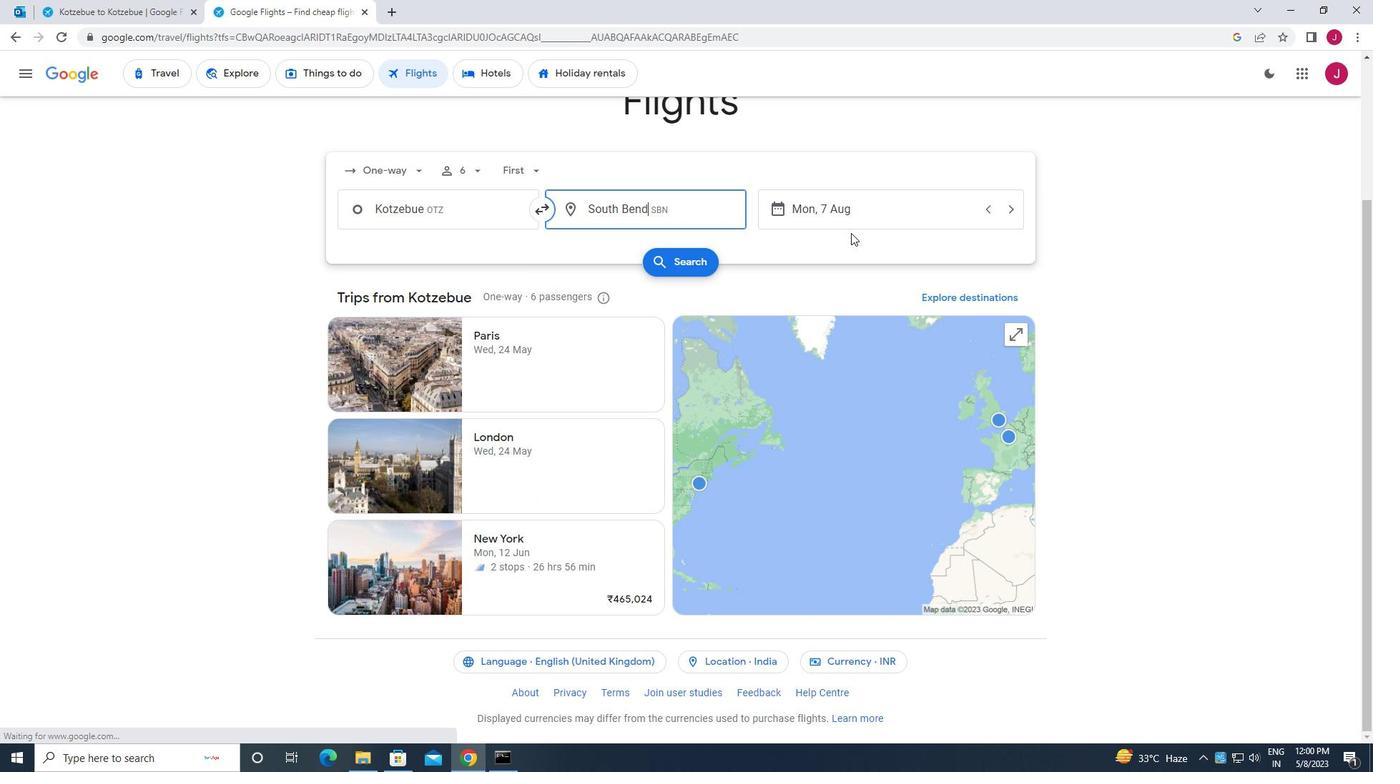 
Action: Mouse pressed left at (860, 215)
Screenshot: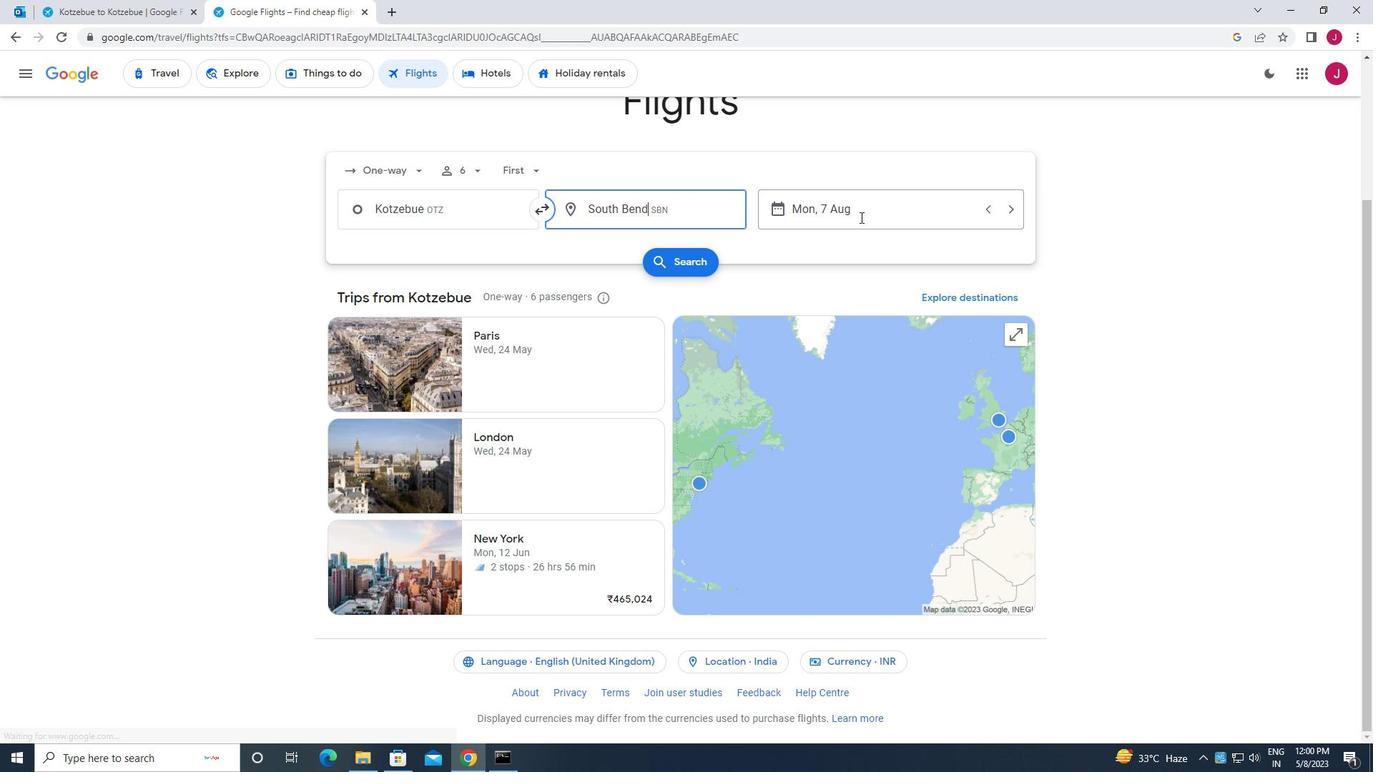 
Action: Mouse moved to (514, 355)
Screenshot: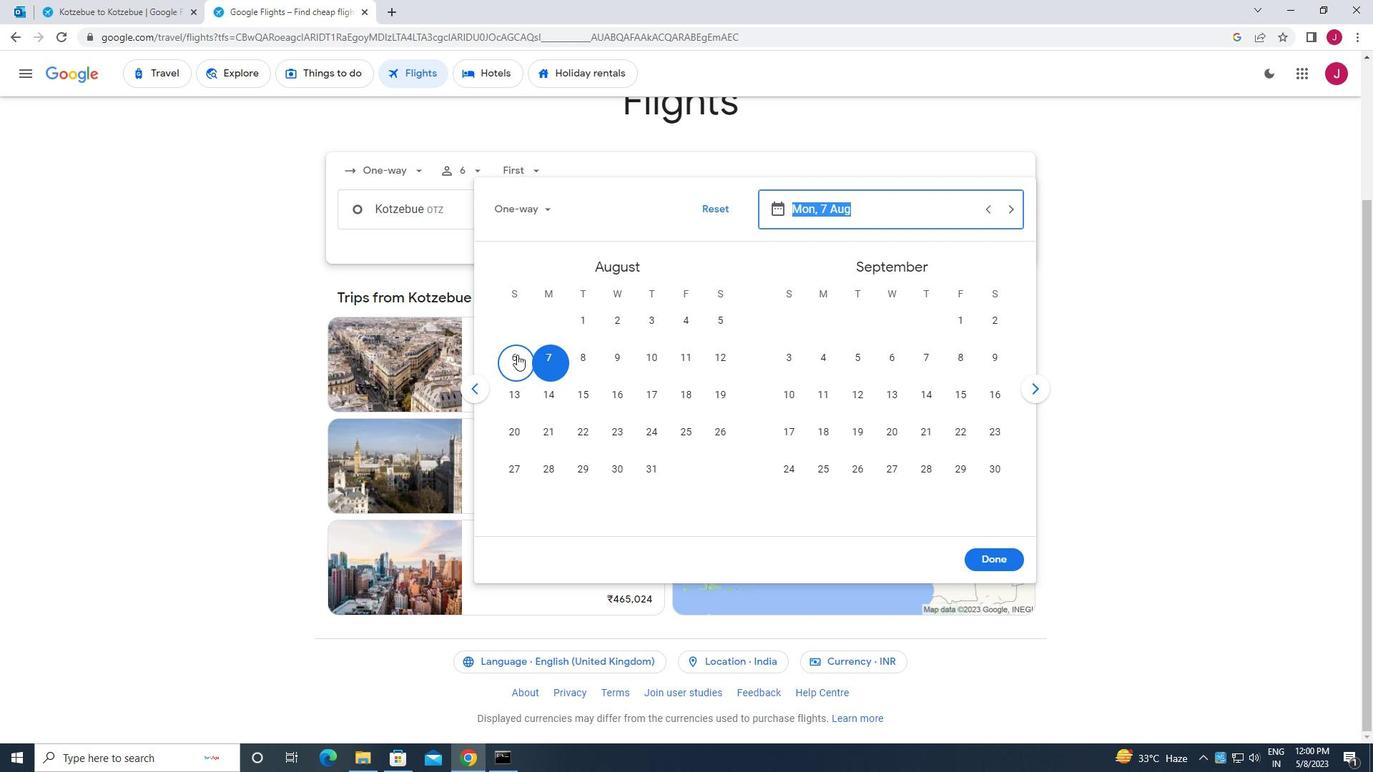 
Action: Mouse pressed left at (514, 355)
Screenshot: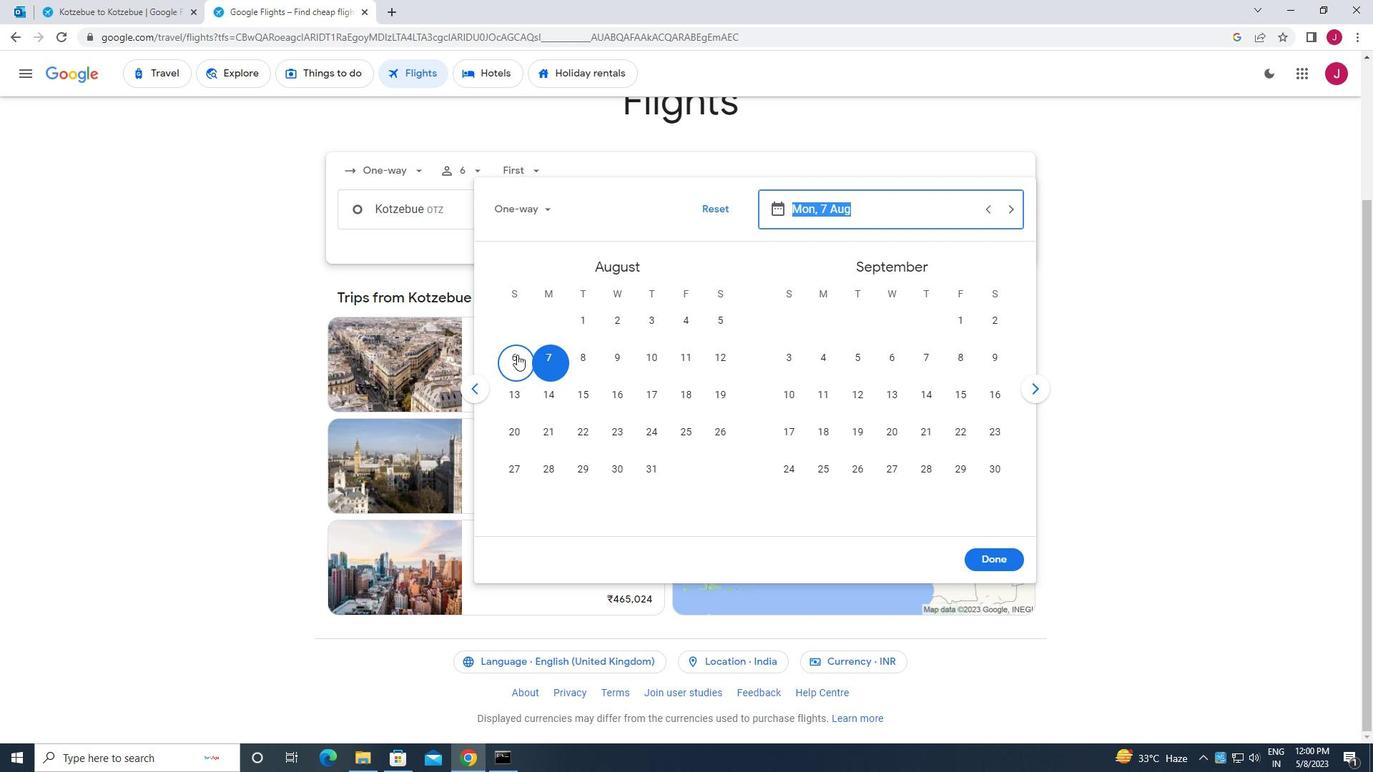 
Action: Mouse moved to (995, 564)
Screenshot: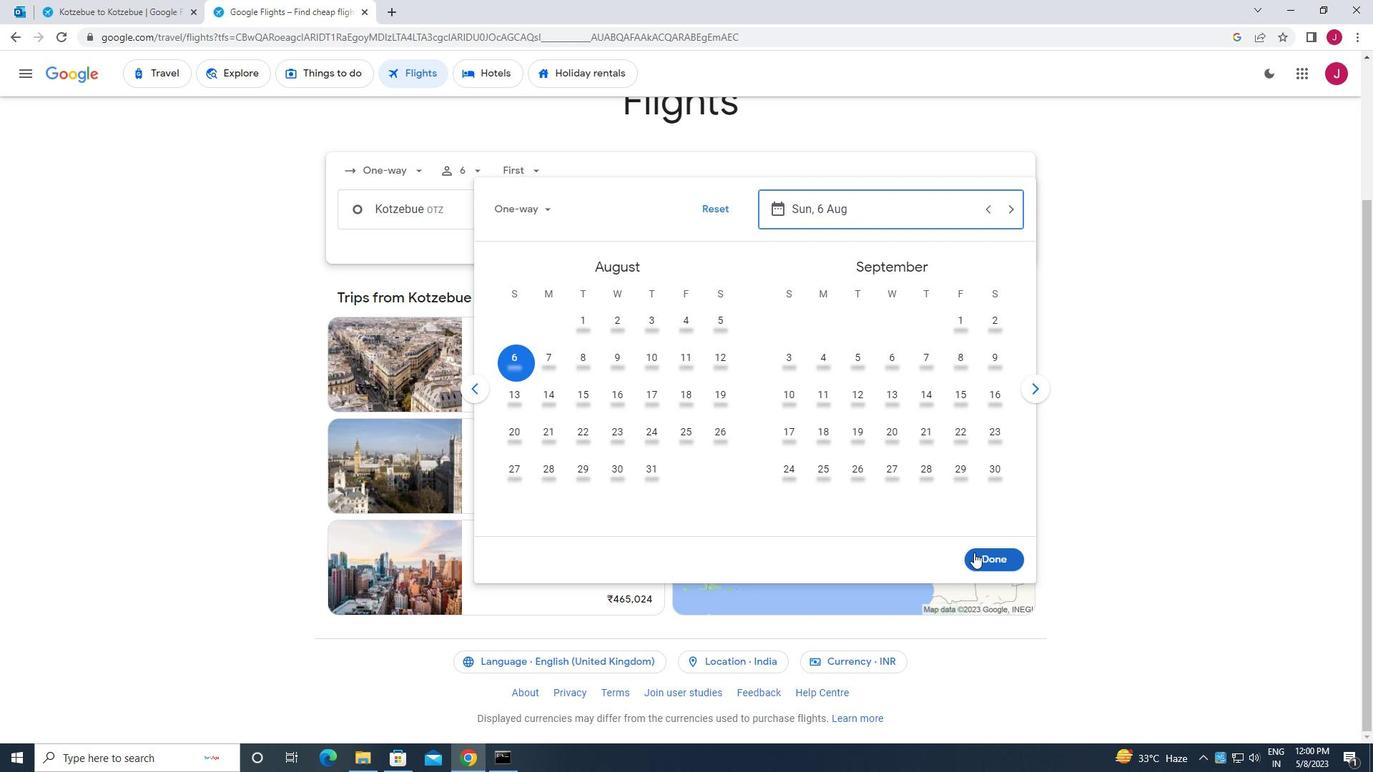 
Action: Mouse pressed left at (995, 564)
Screenshot: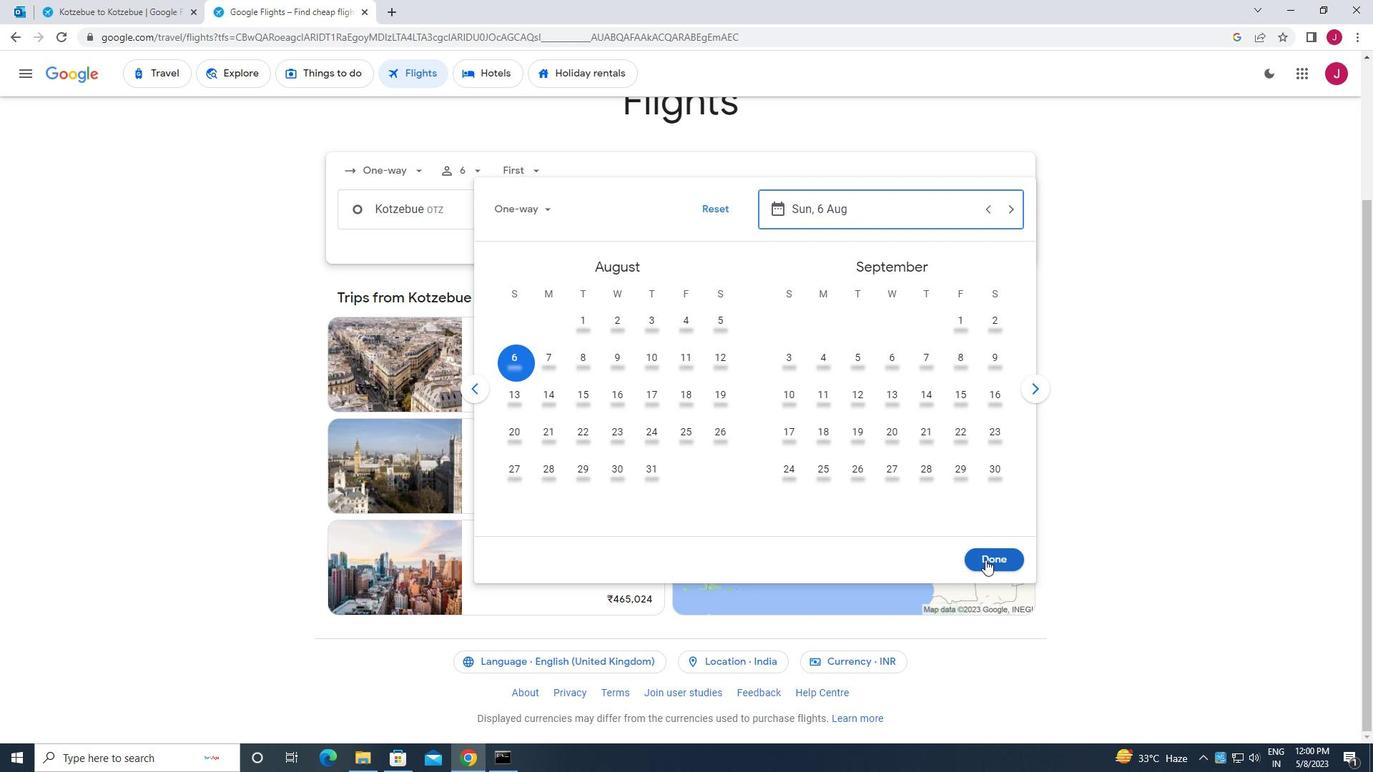 
Action: Mouse moved to (685, 264)
Screenshot: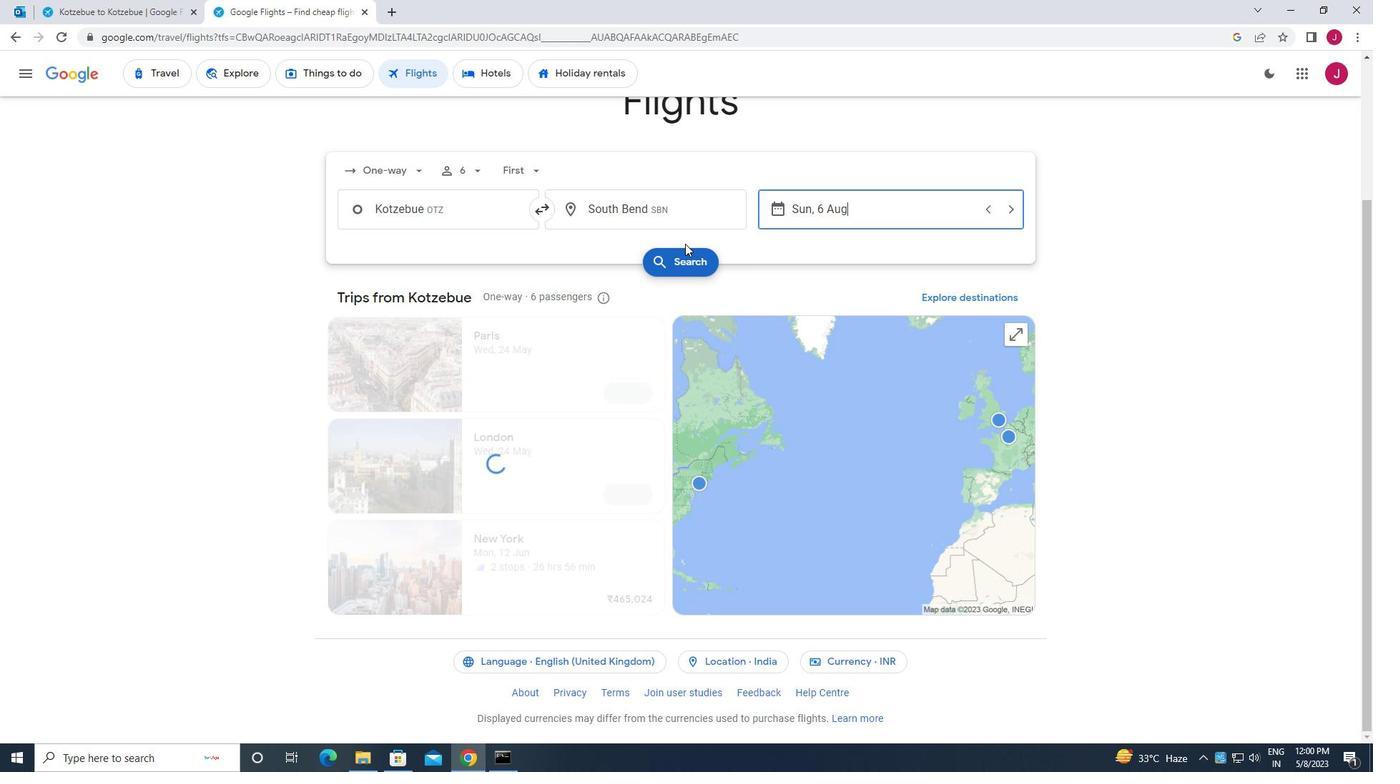 
Action: Mouse pressed left at (685, 264)
Screenshot: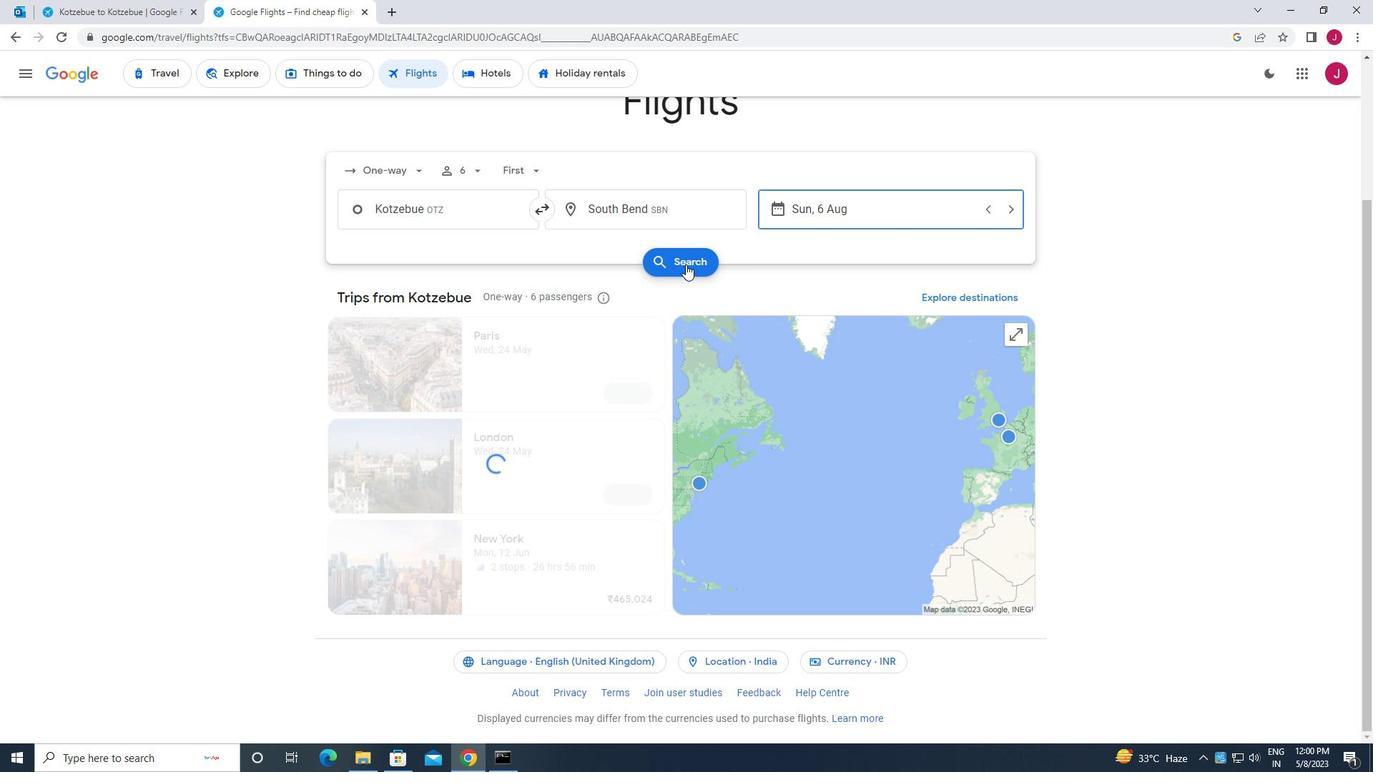 
Action: Mouse moved to (344, 201)
Screenshot: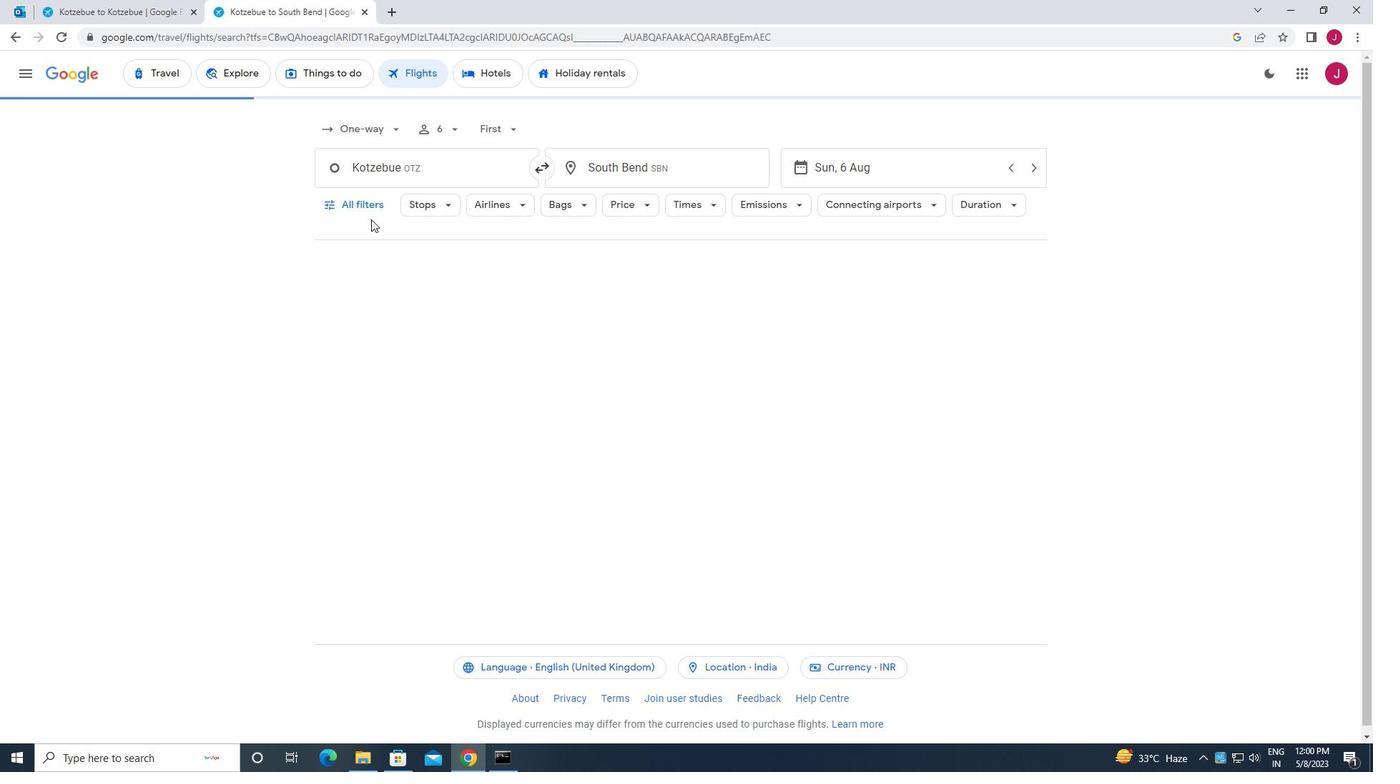
Action: Mouse pressed left at (344, 201)
Screenshot: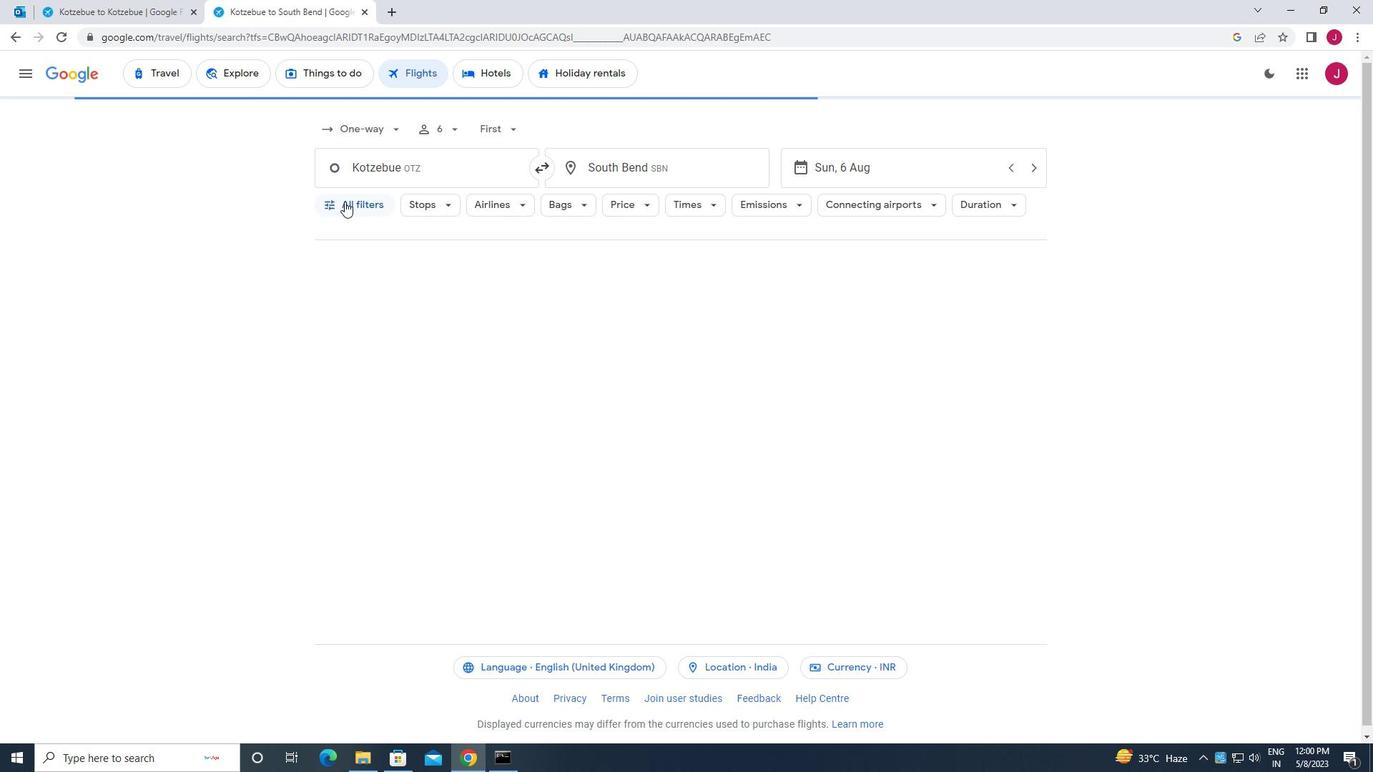 
Action: Mouse moved to (345, 285)
Screenshot: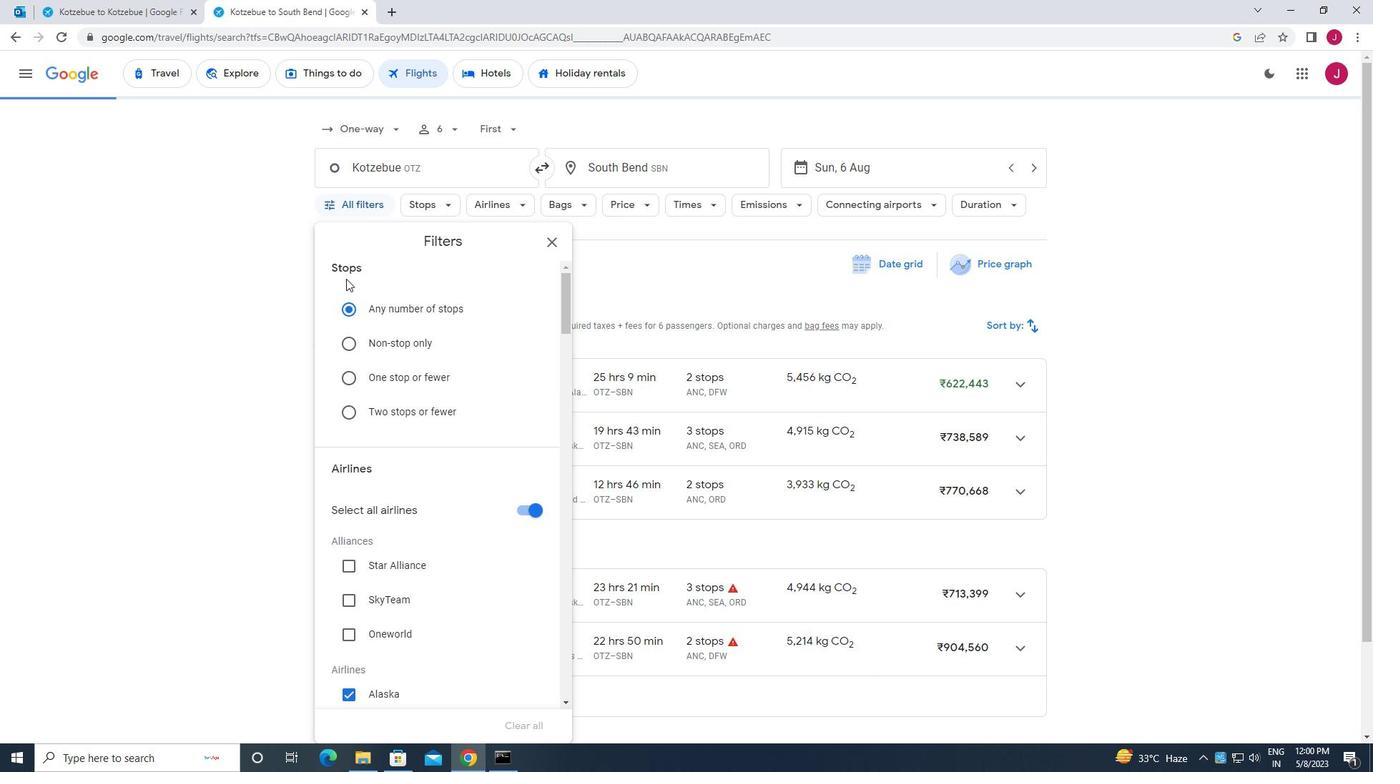 
Action: Mouse scrolled (345, 284) with delta (0, 0)
Screenshot: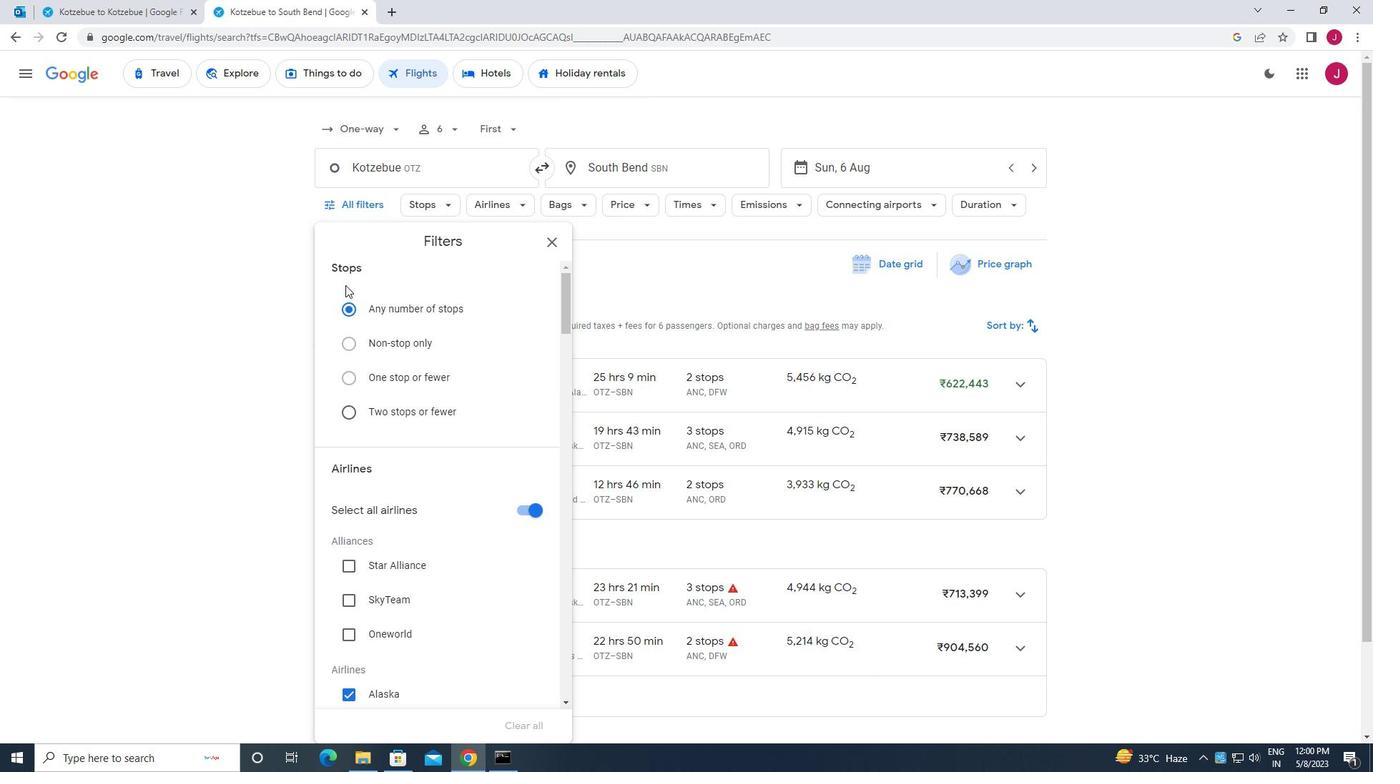 
Action: Mouse scrolled (345, 284) with delta (0, 0)
Screenshot: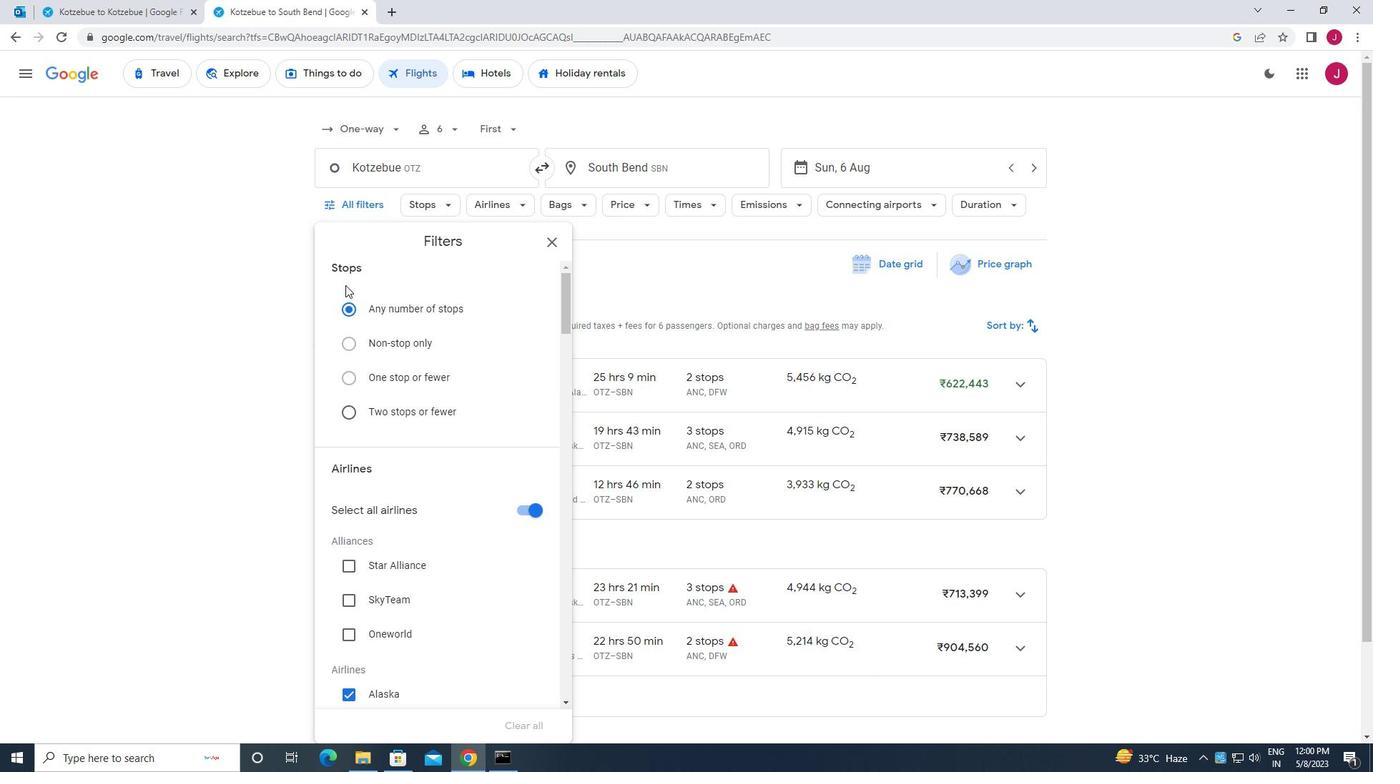 
Action: Mouse moved to (519, 364)
Screenshot: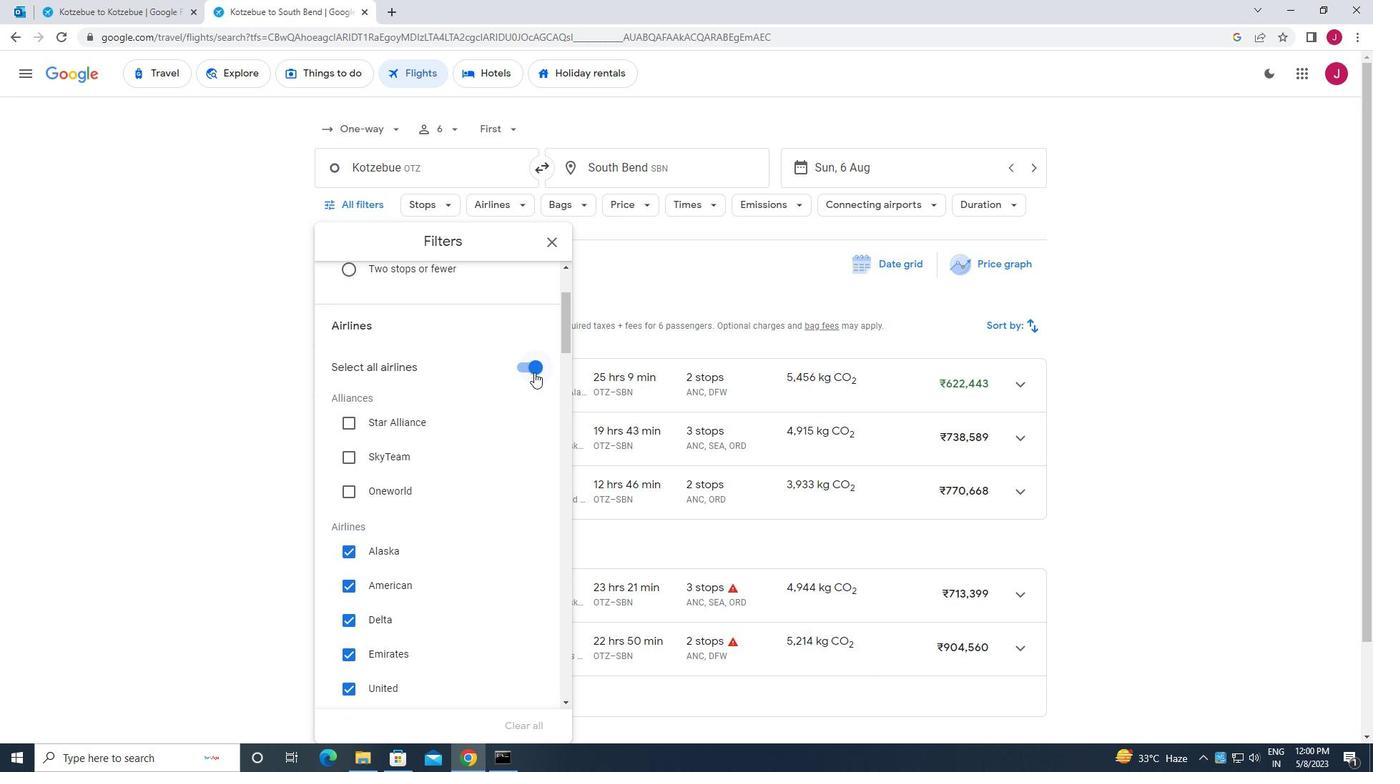 
Action: Mouse pressed left at (519, 364)
Screenshot: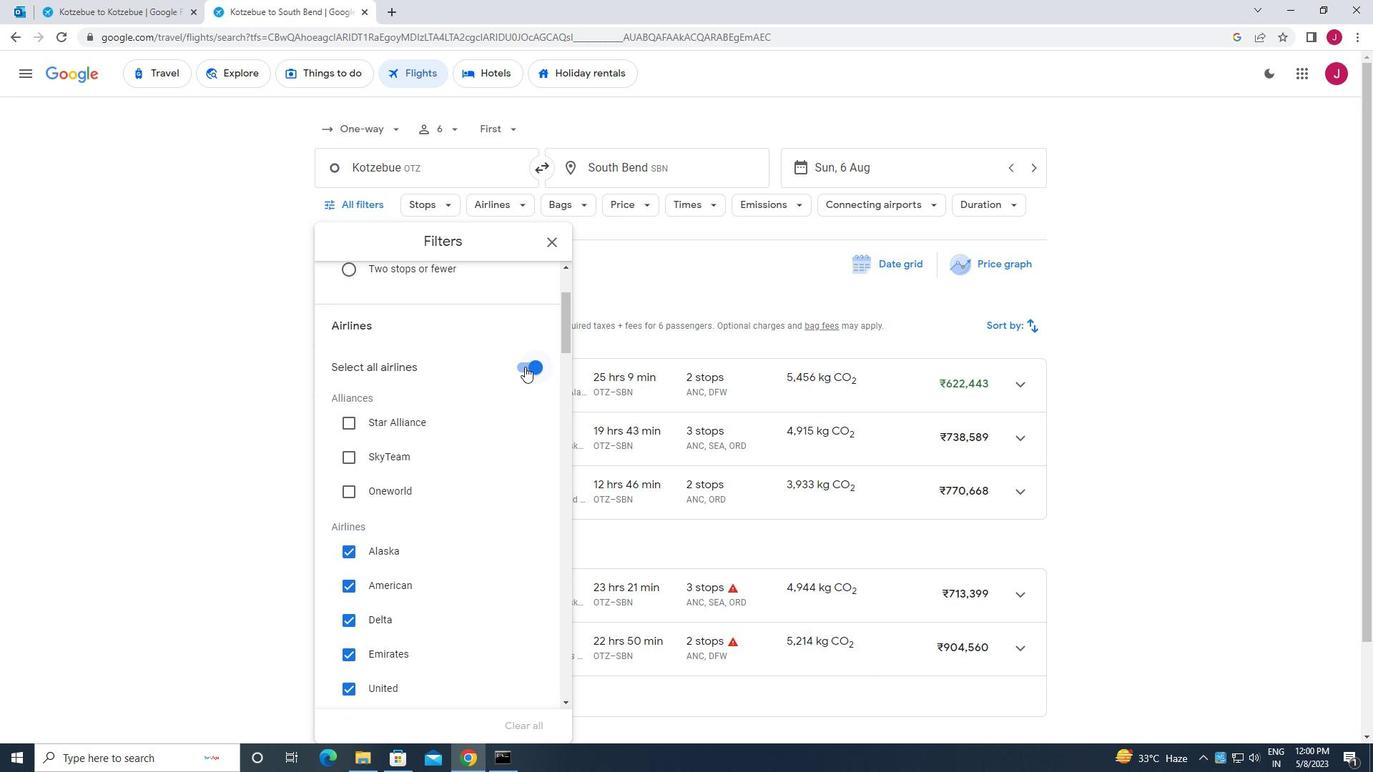 
Action: Mouse moved to (423, 398)
Screenshot: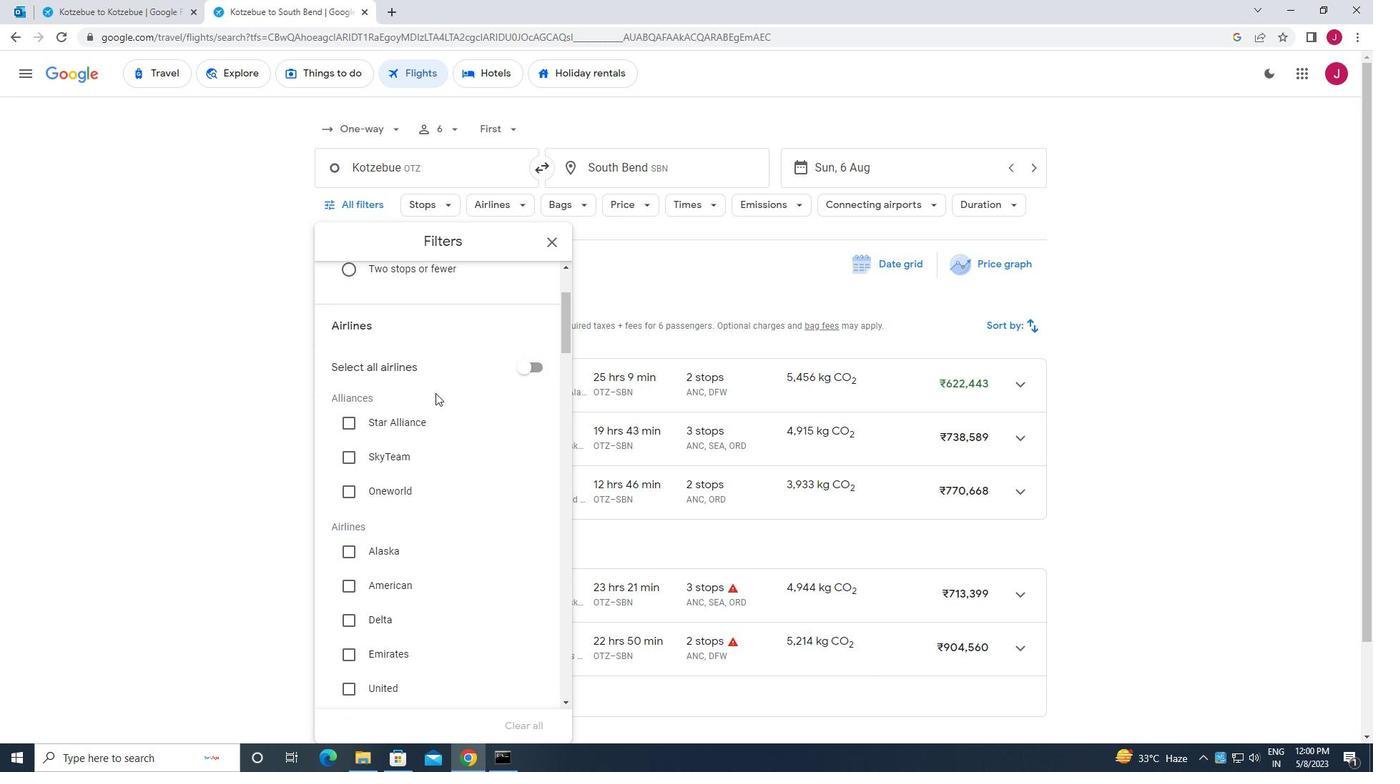 
Action: Mouse scrolled (423, 397) with delta (0, 0)
Screenshot: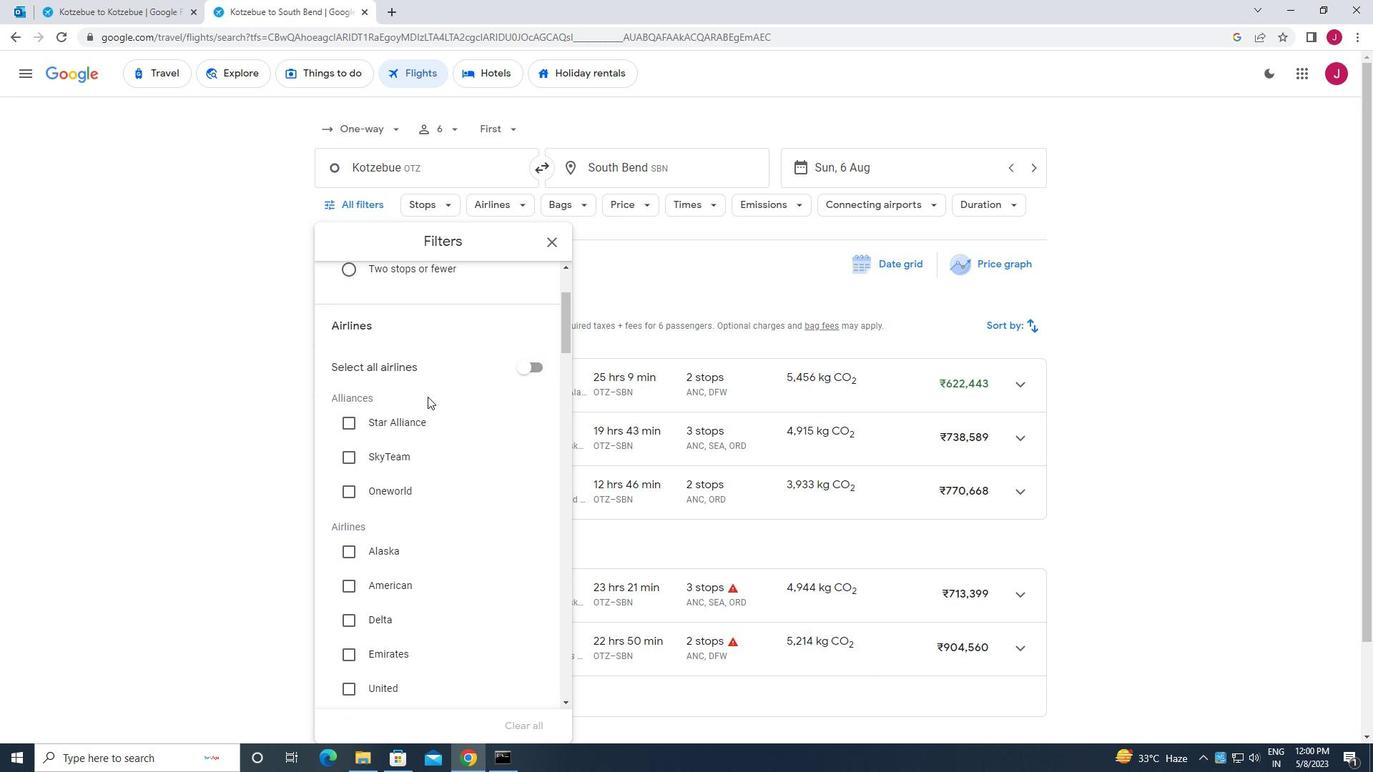 
Action: Mouse scrolled (423, 397) with delta (0, 0)
Screenshot: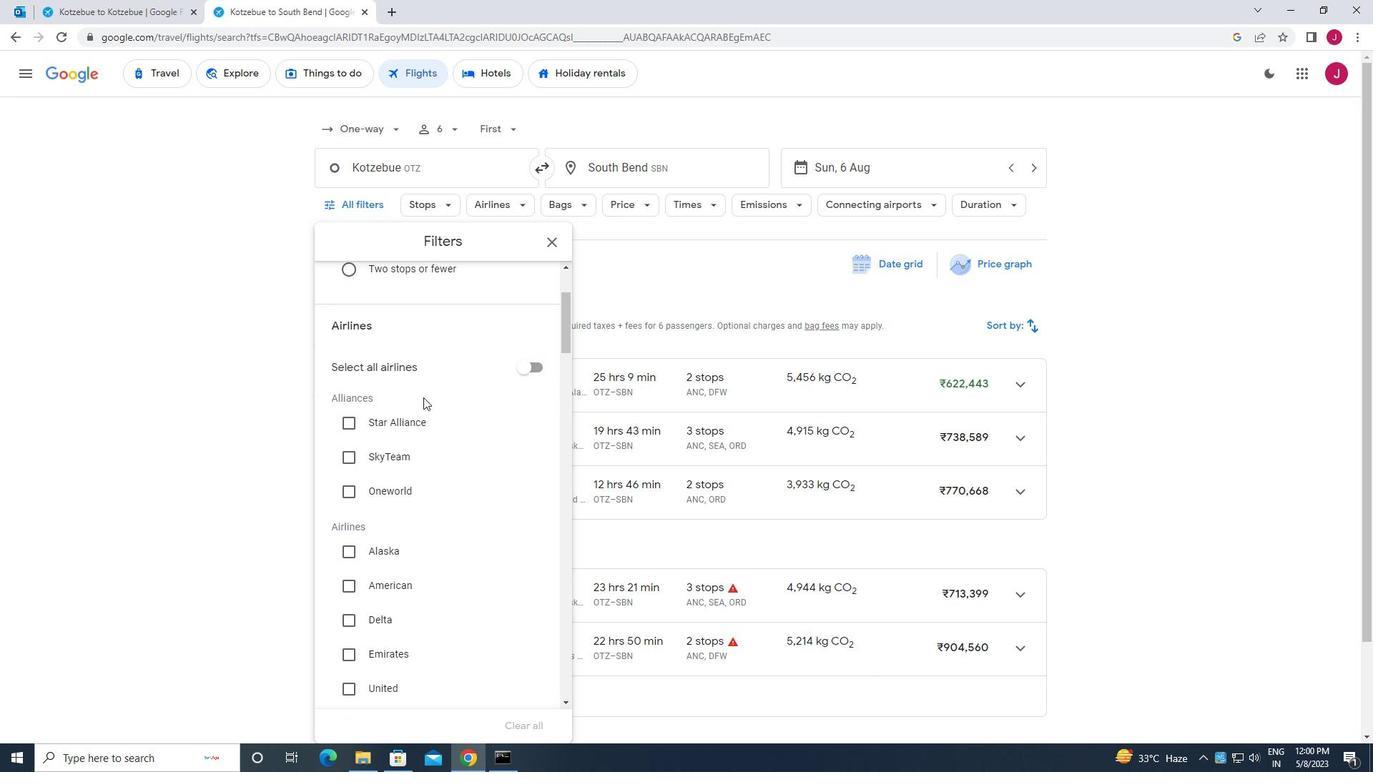 
Action: Mouse moved to (423, 398)
Screenshot: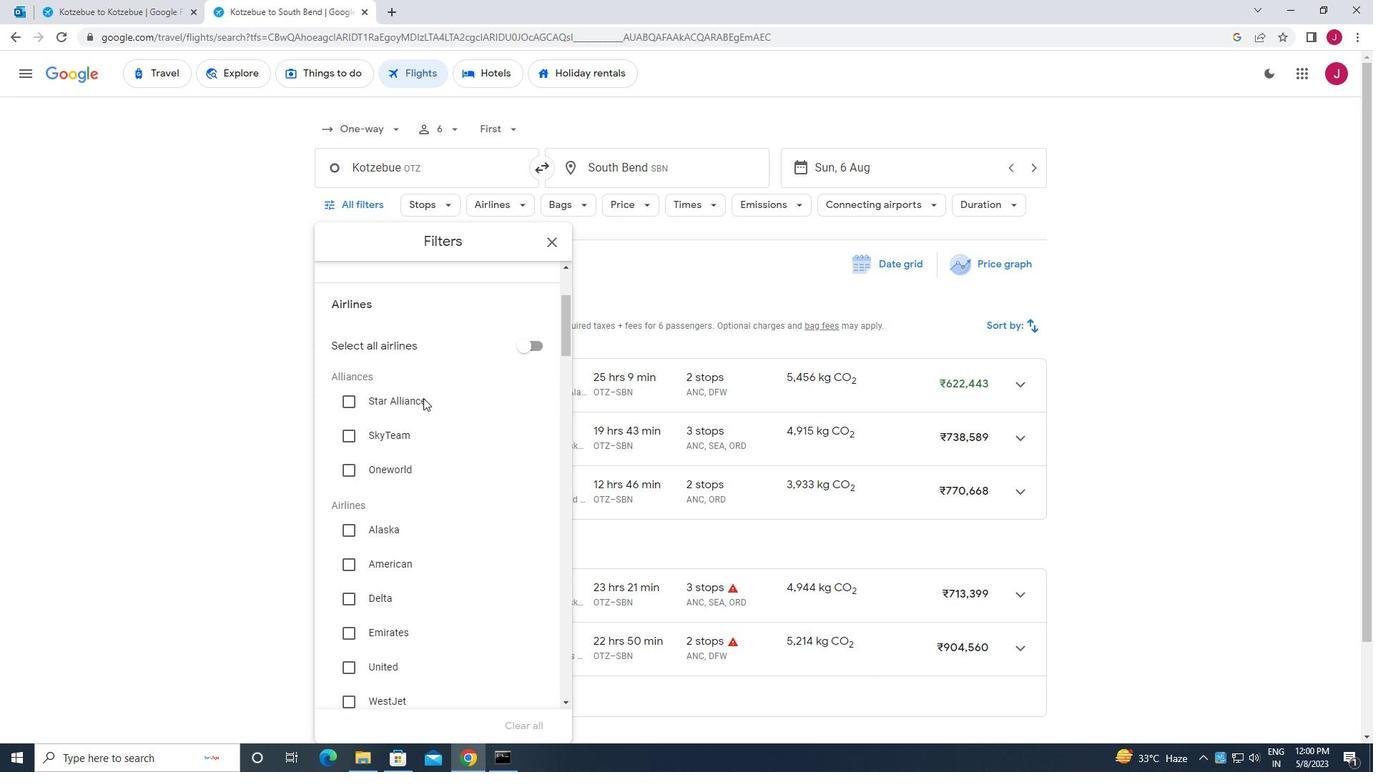 
Action: Mouse scrolled (423, 397) with delta (0, 0)
Screenshot: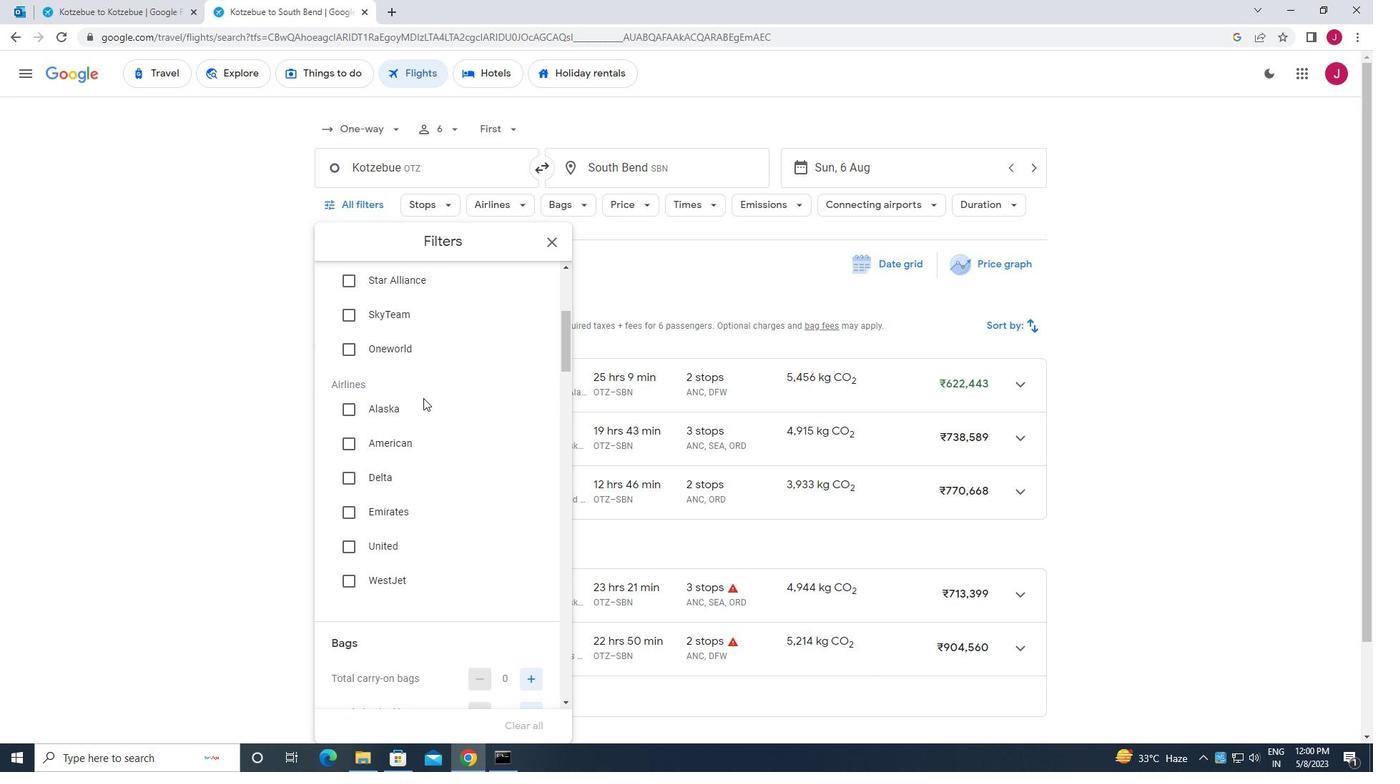 
Action: Mouse scrolled (423, 397) with delta (0, 0)
Screenshot: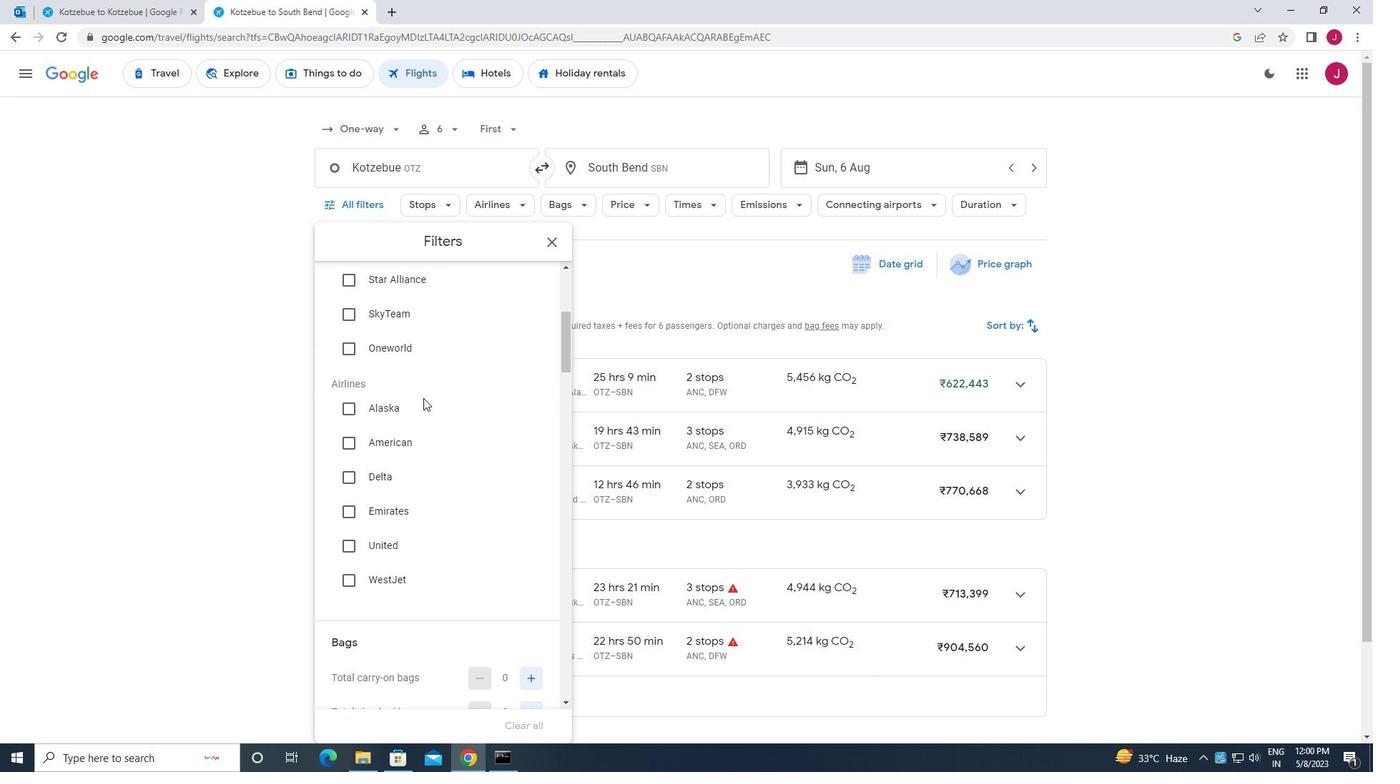 
Action: Mouse scrolled (423, 397) with delta (0, 0)
Screenshot: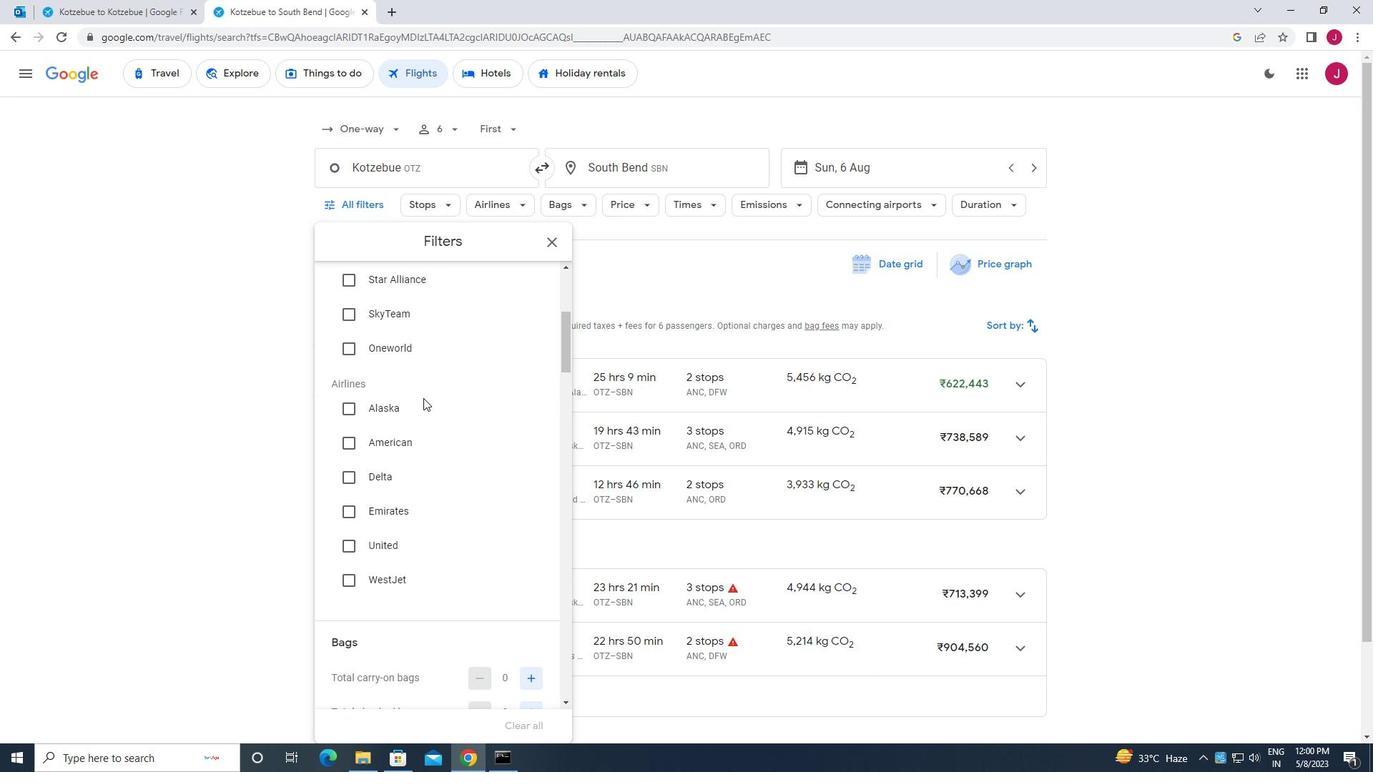 
Action: Mouse scrolled (423, 397) with delta (0, 0)
Screenshot: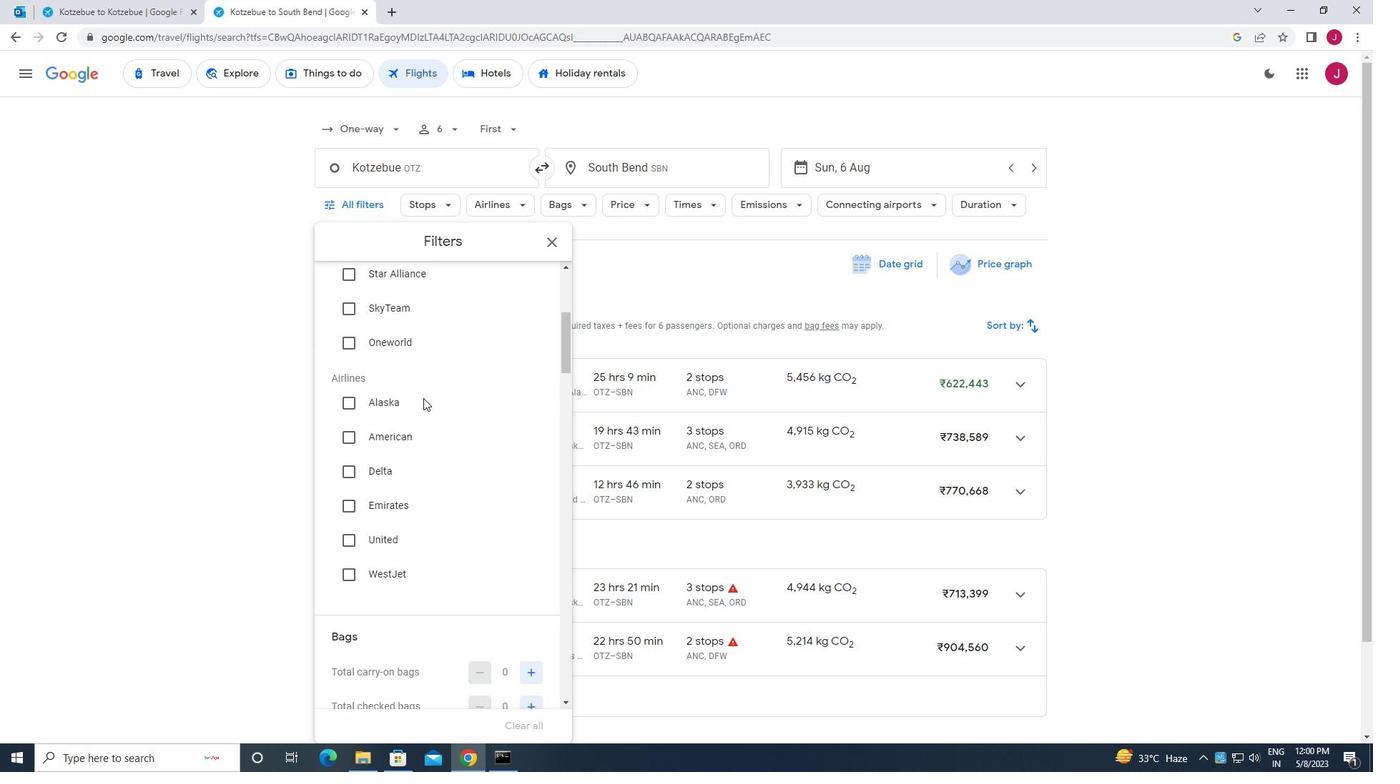 
Action: Mouse scrolled (423, 397) with delta (0, 0)
Screenshot: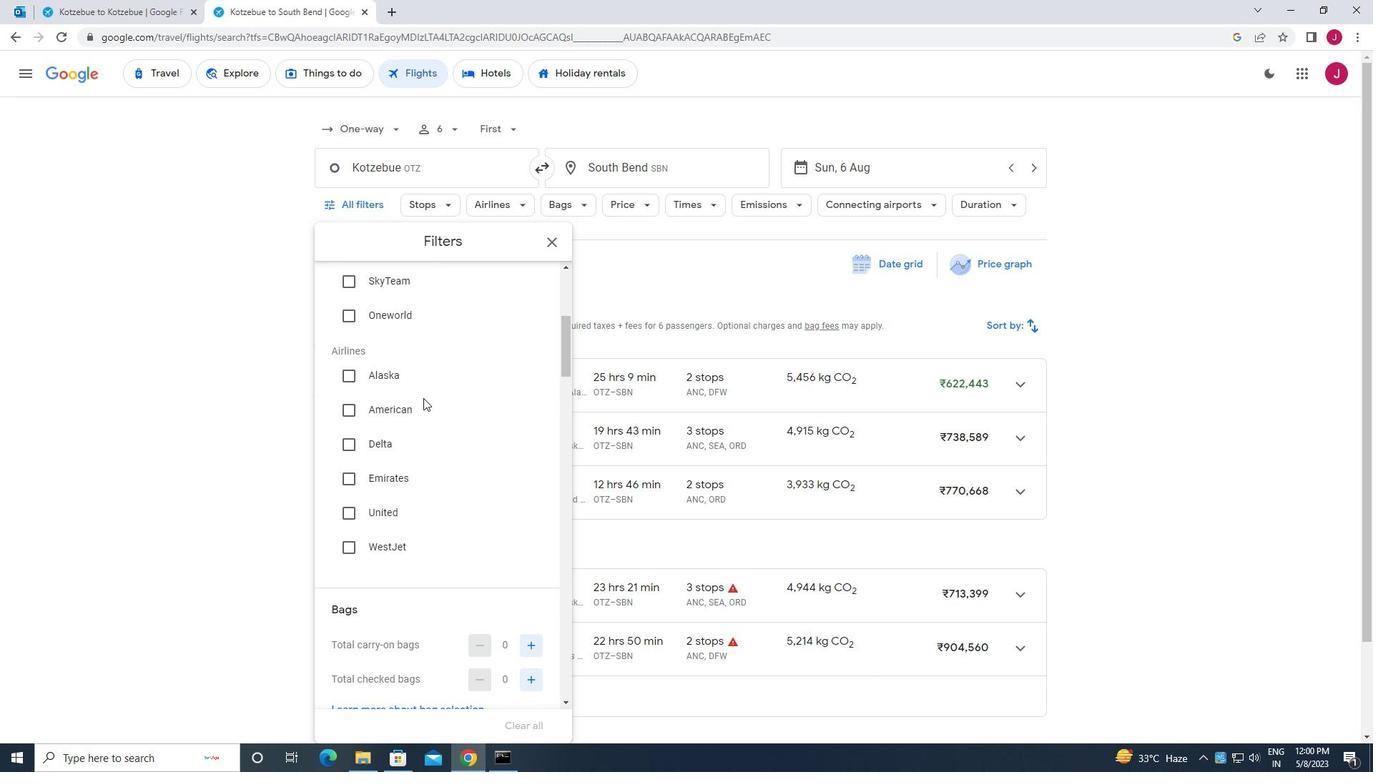 
Action: Mouse moved to (529, 351)
Screenshot: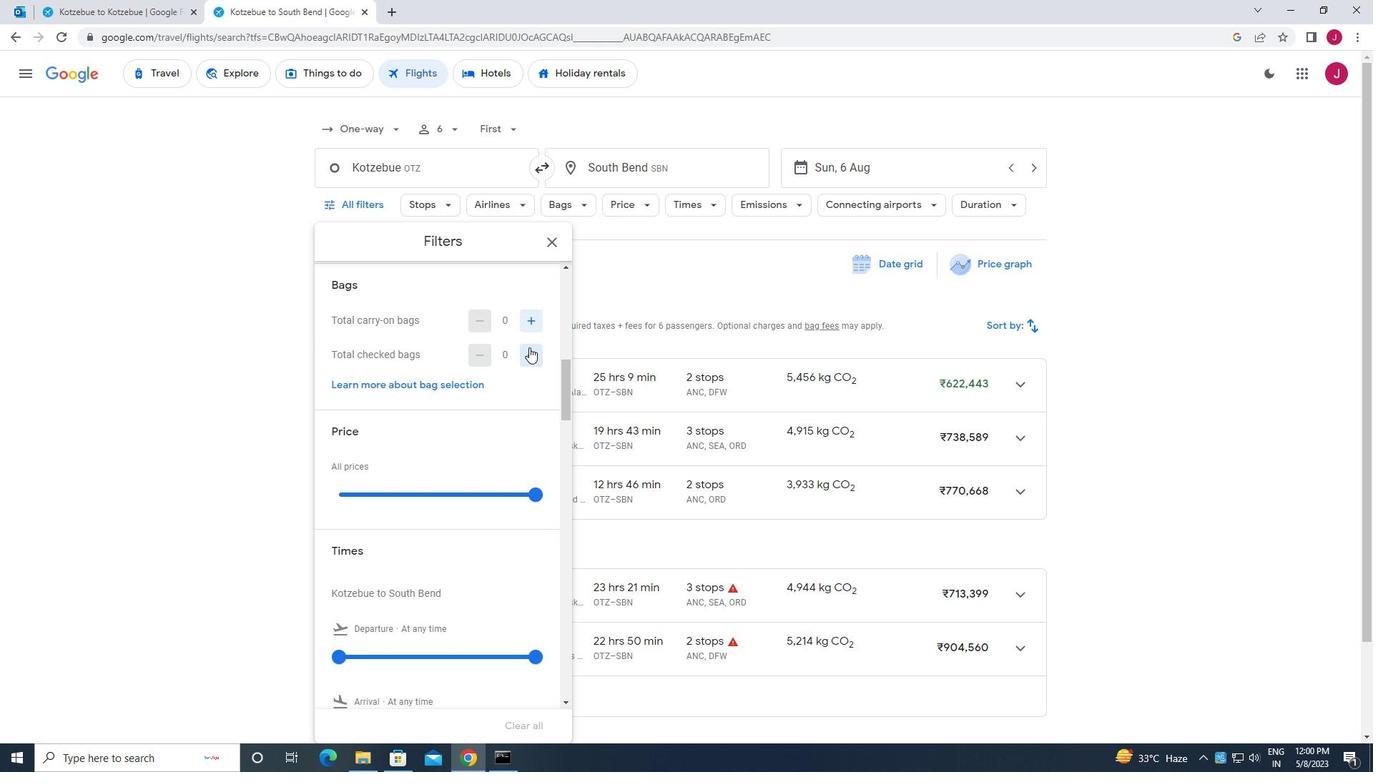 
Action: Mouse pressed left at (529, 351)
Screenshot: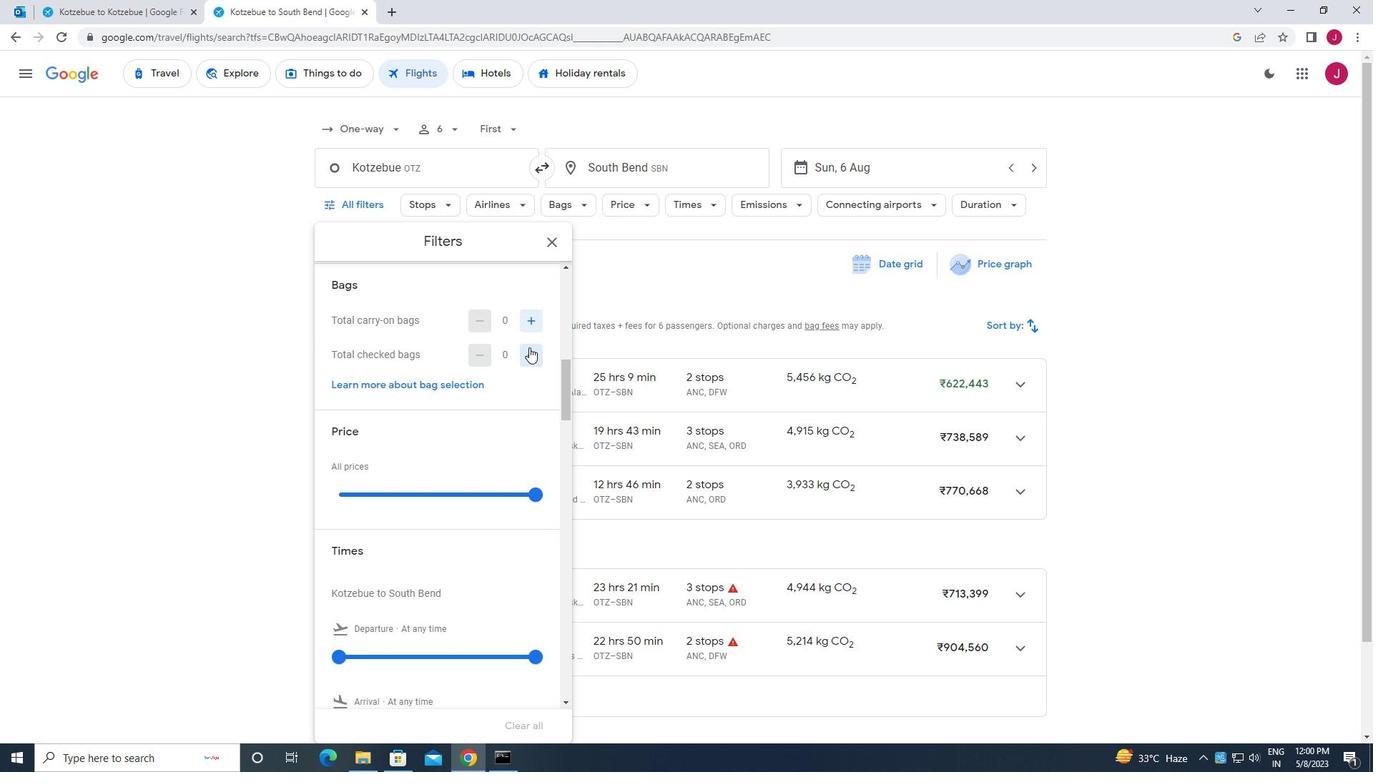 
Action: Mouse moved to (529, 351)
Screenshot: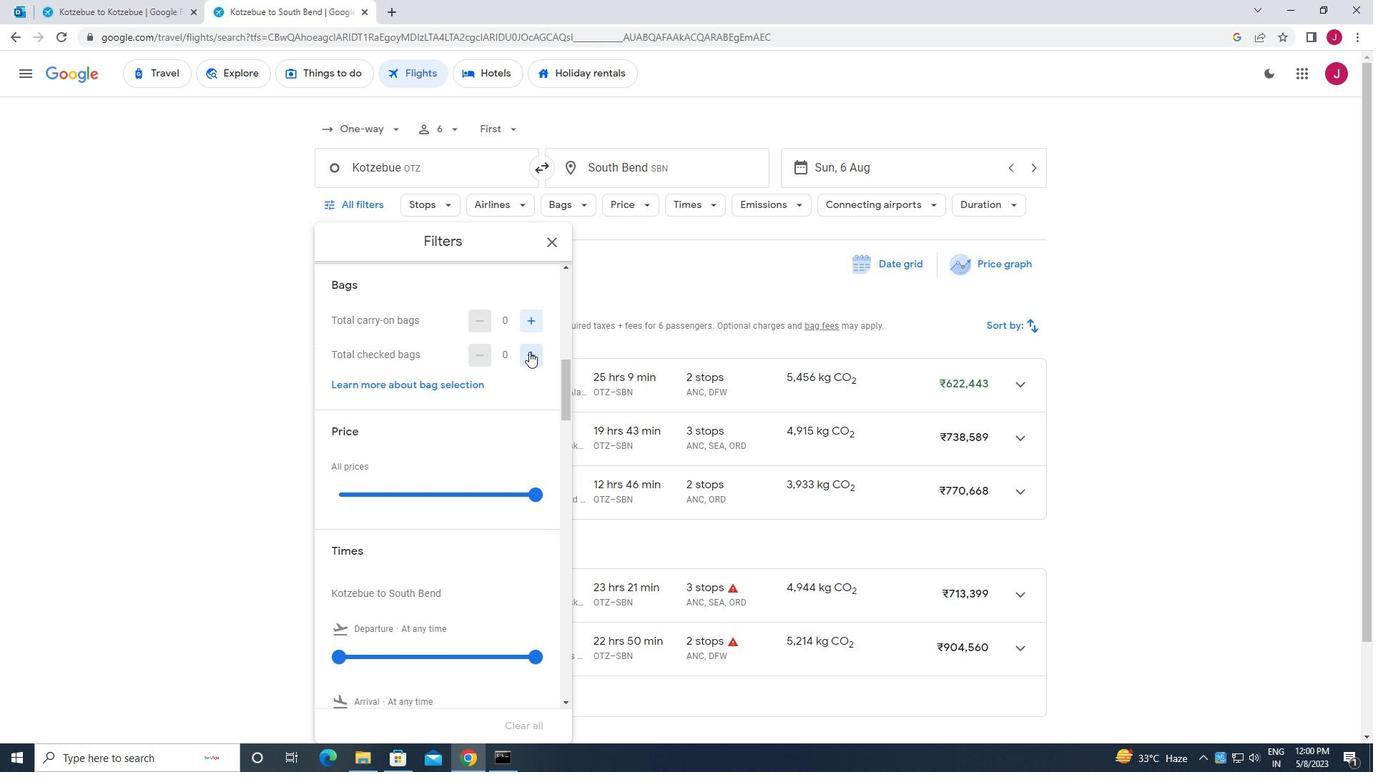 
Action: Mouse pressed left at (529, 351)
Screenshot: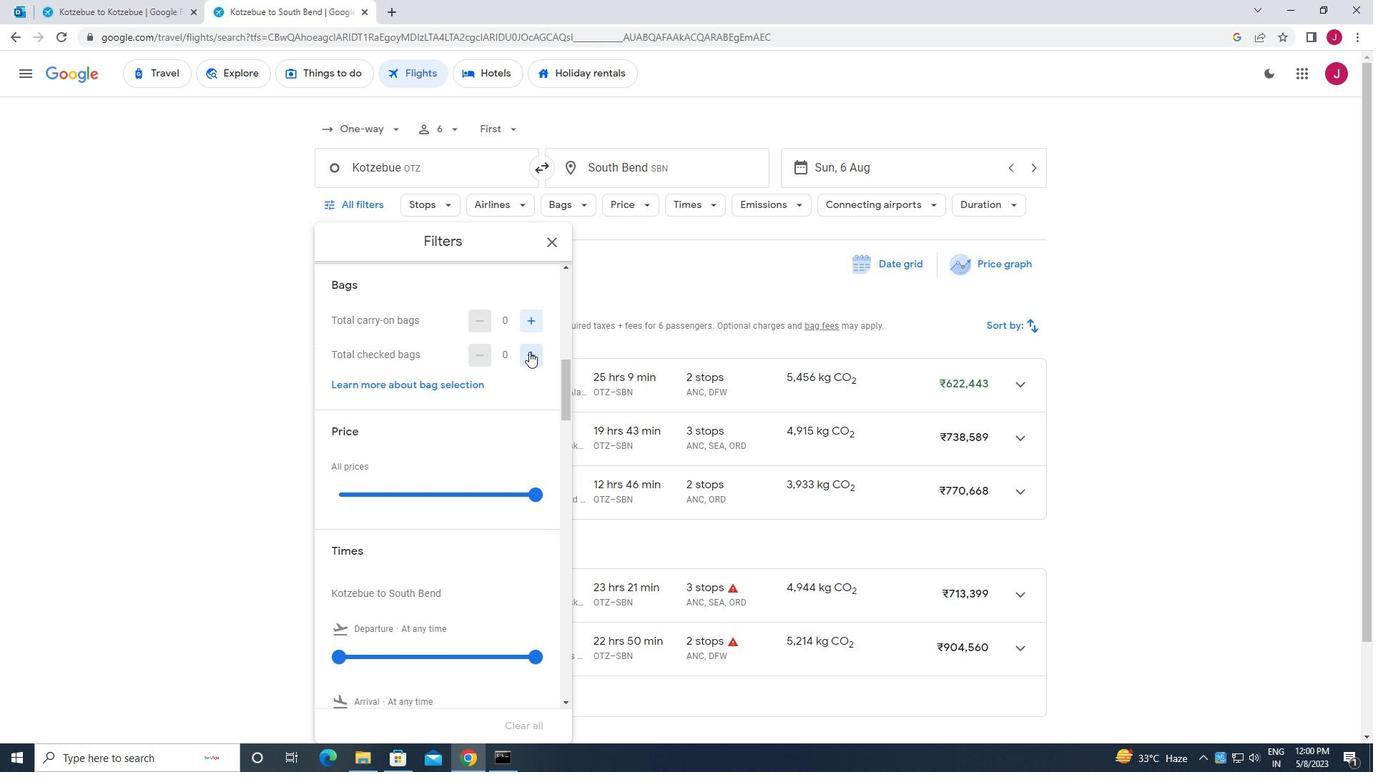 
Action: Mouse moved to (529, 351)
Screenshot: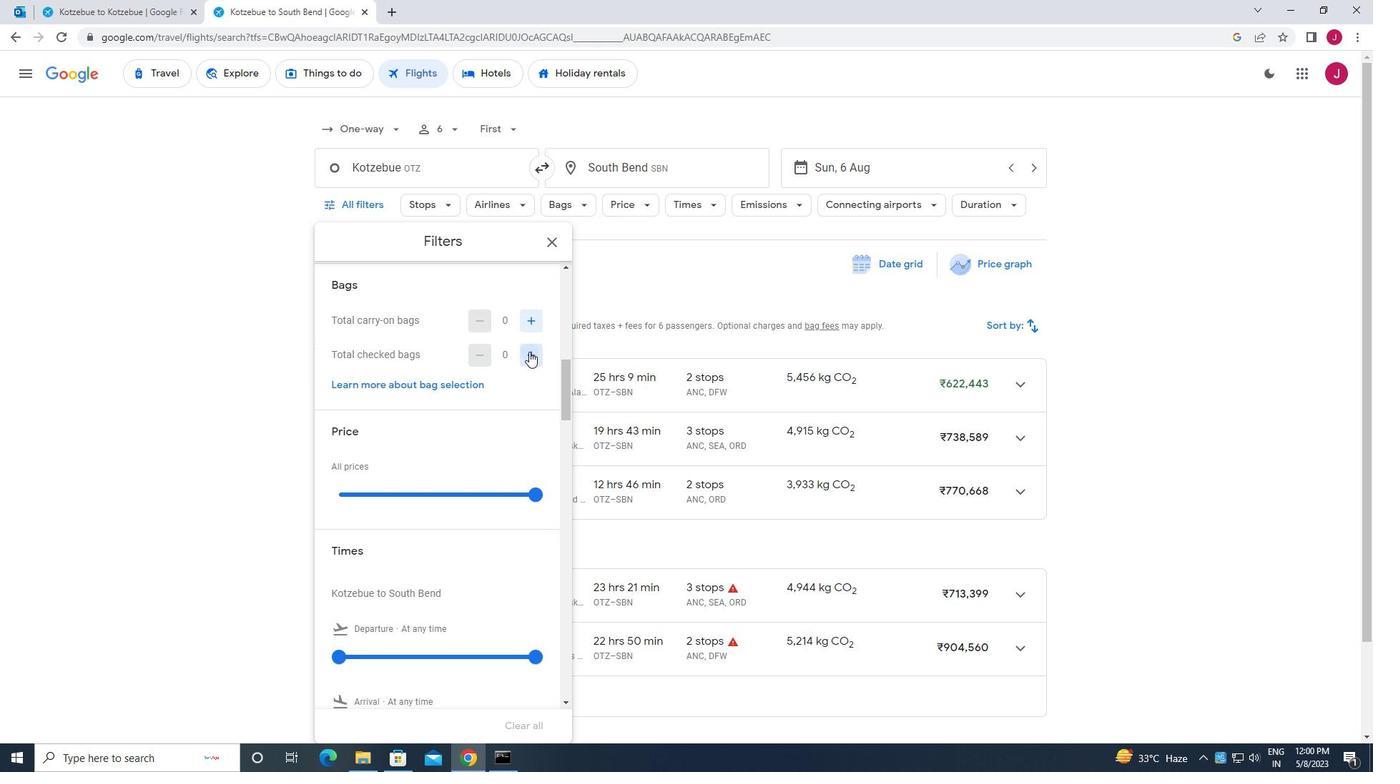 
Action: Mouse pressed left at (529, 351)
Screenshot: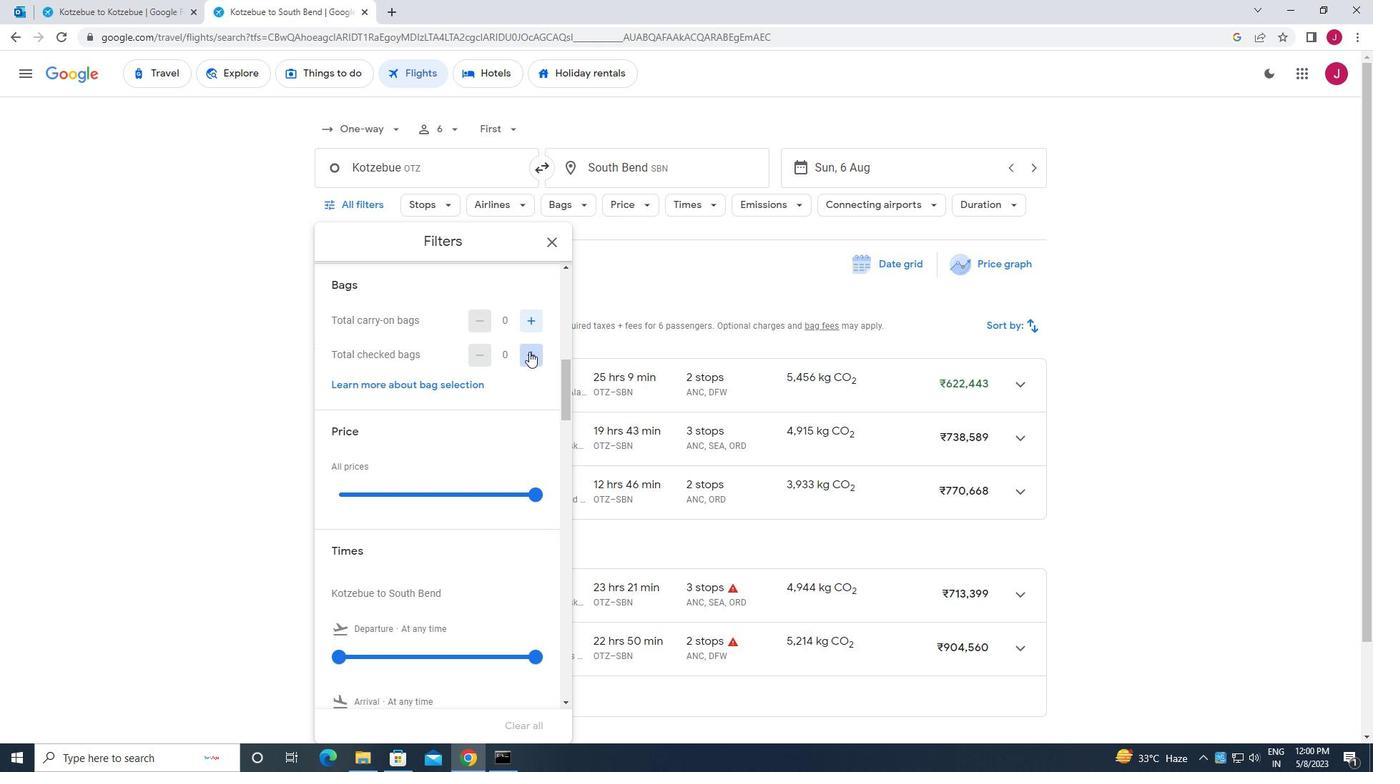
Action: Mouse pressed left at (529, 351)
Screenshot: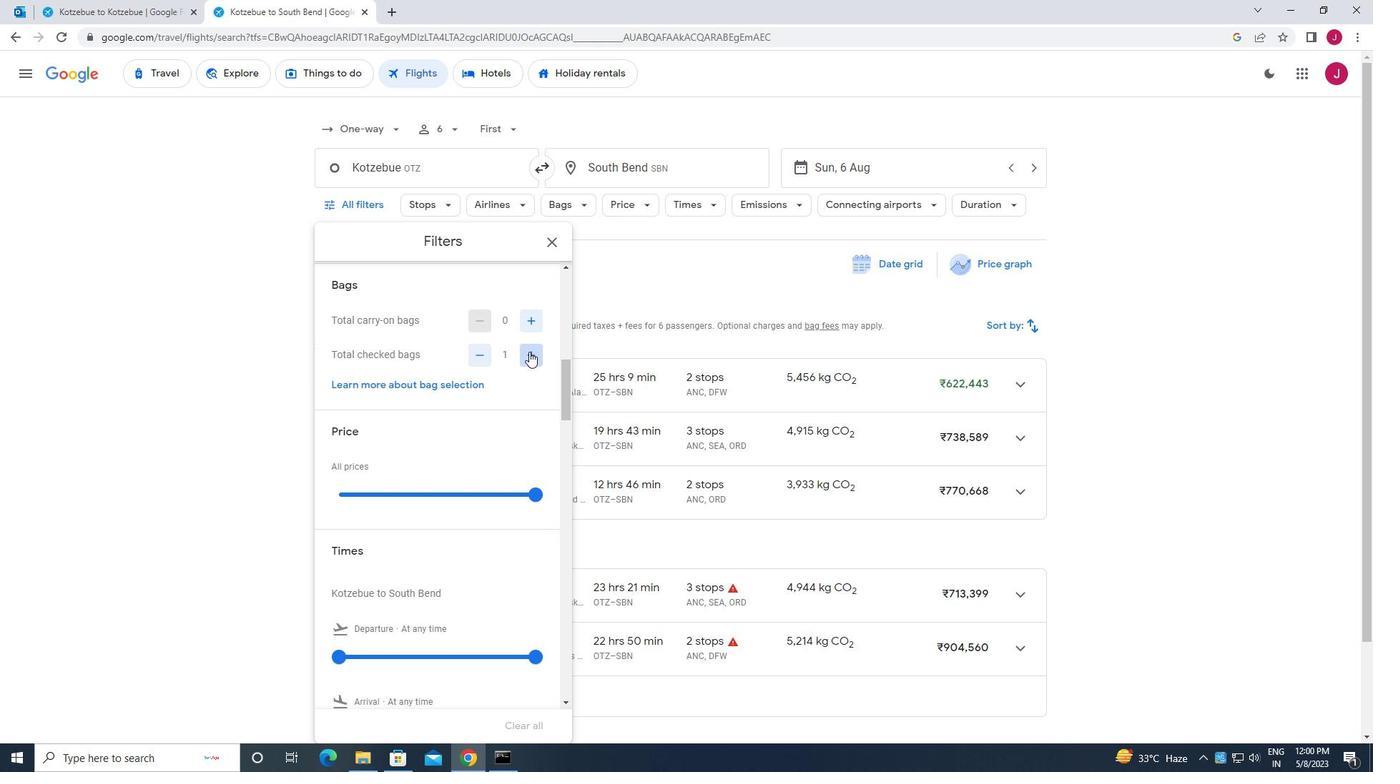 
Action: Mouse pressed left at (529, 351)
Screenshot: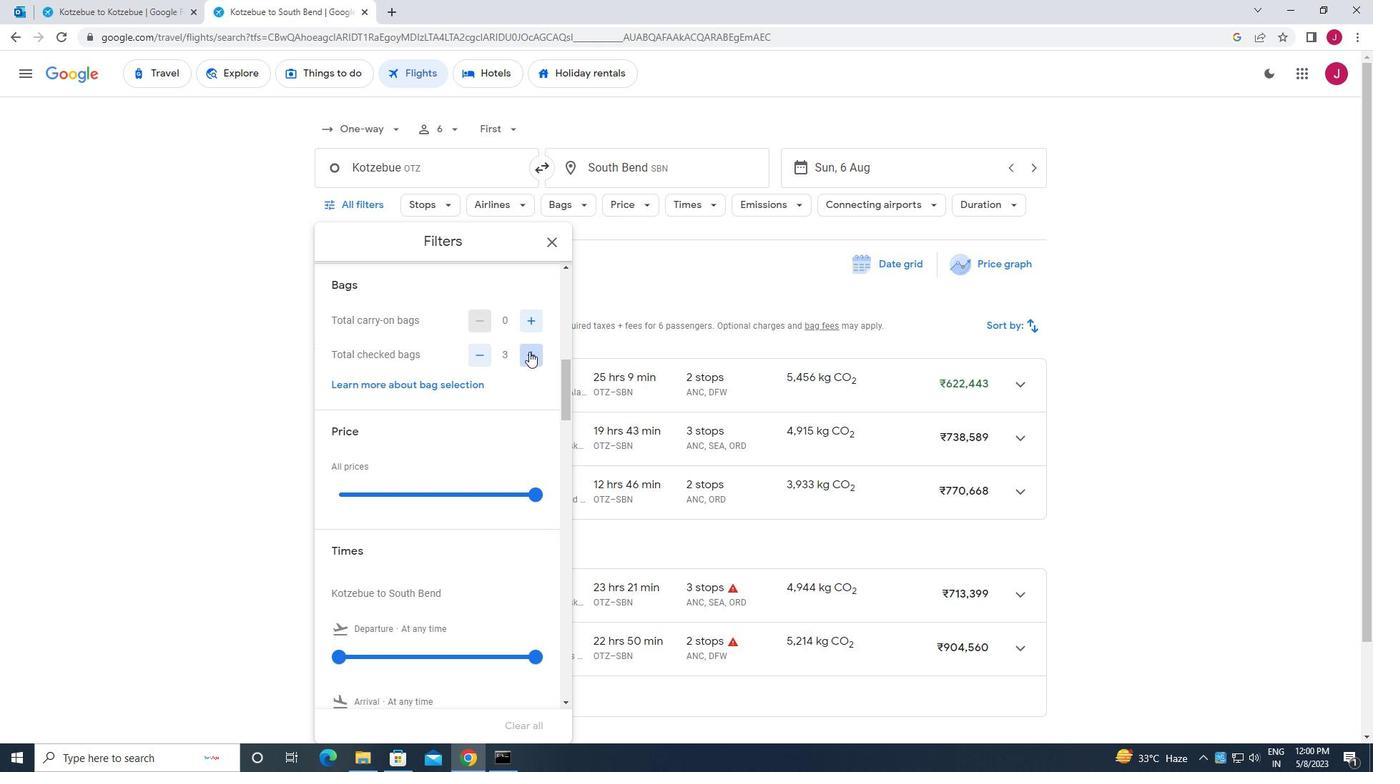 
Action: Mouse pressed left at (529, 351)
Screenshot: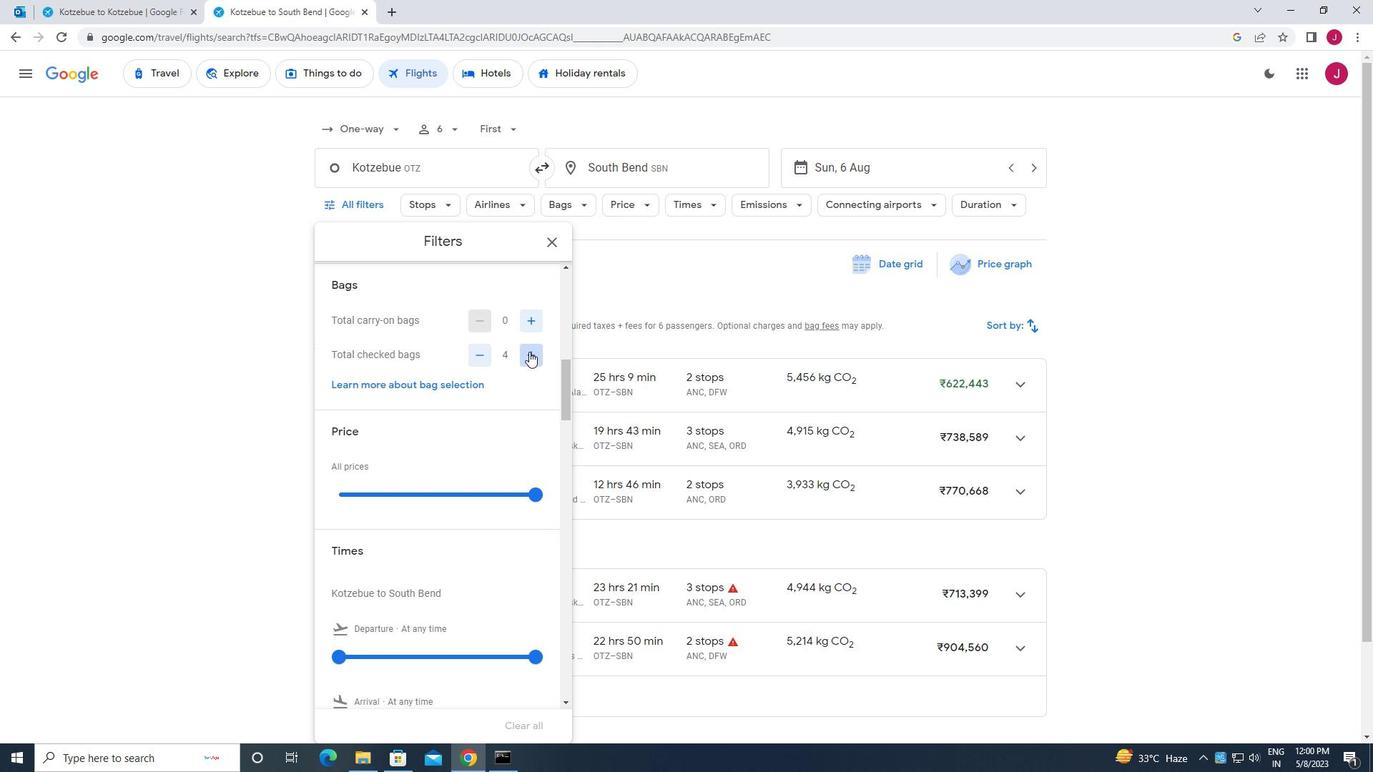 
Action: Mouse pressed left at (529, 351)
Screenshot: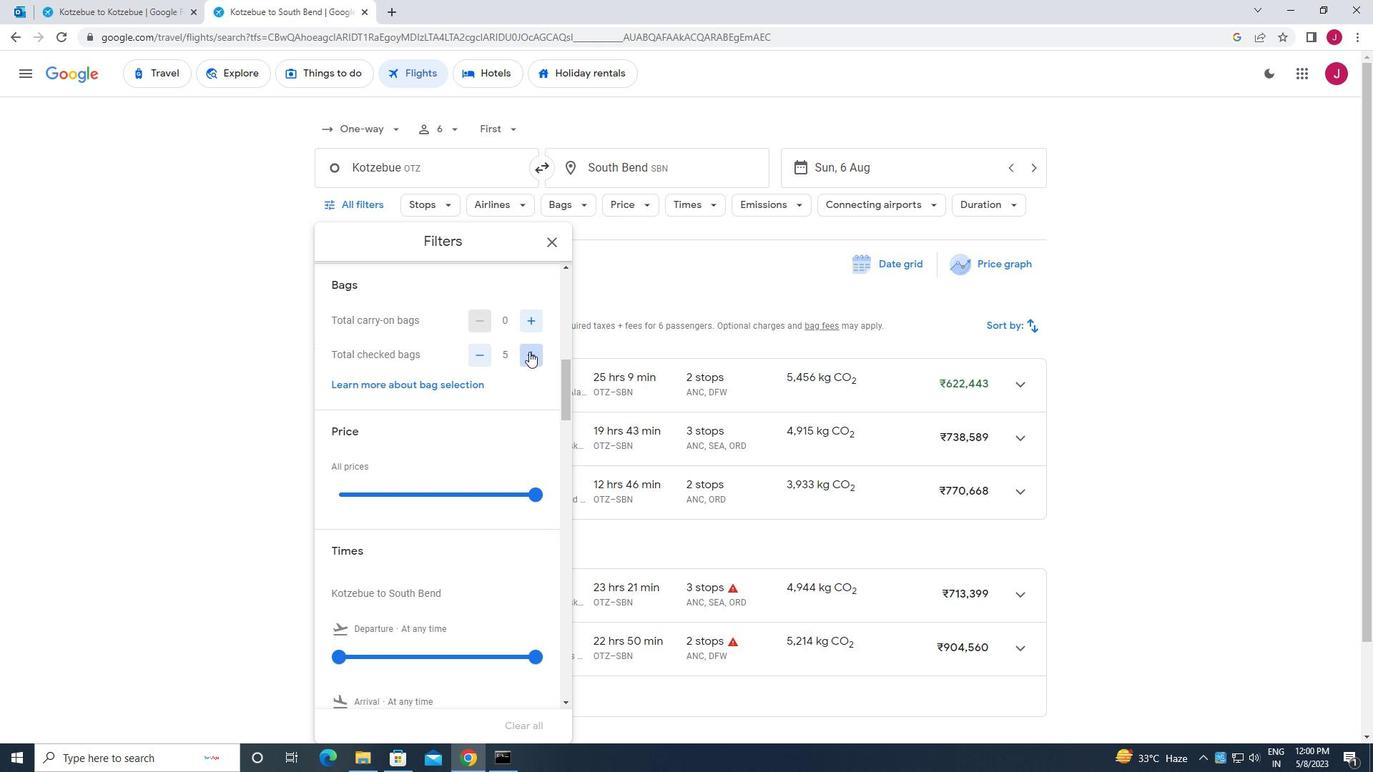
Action: Mouse moved to (528, 363)
Screenshot: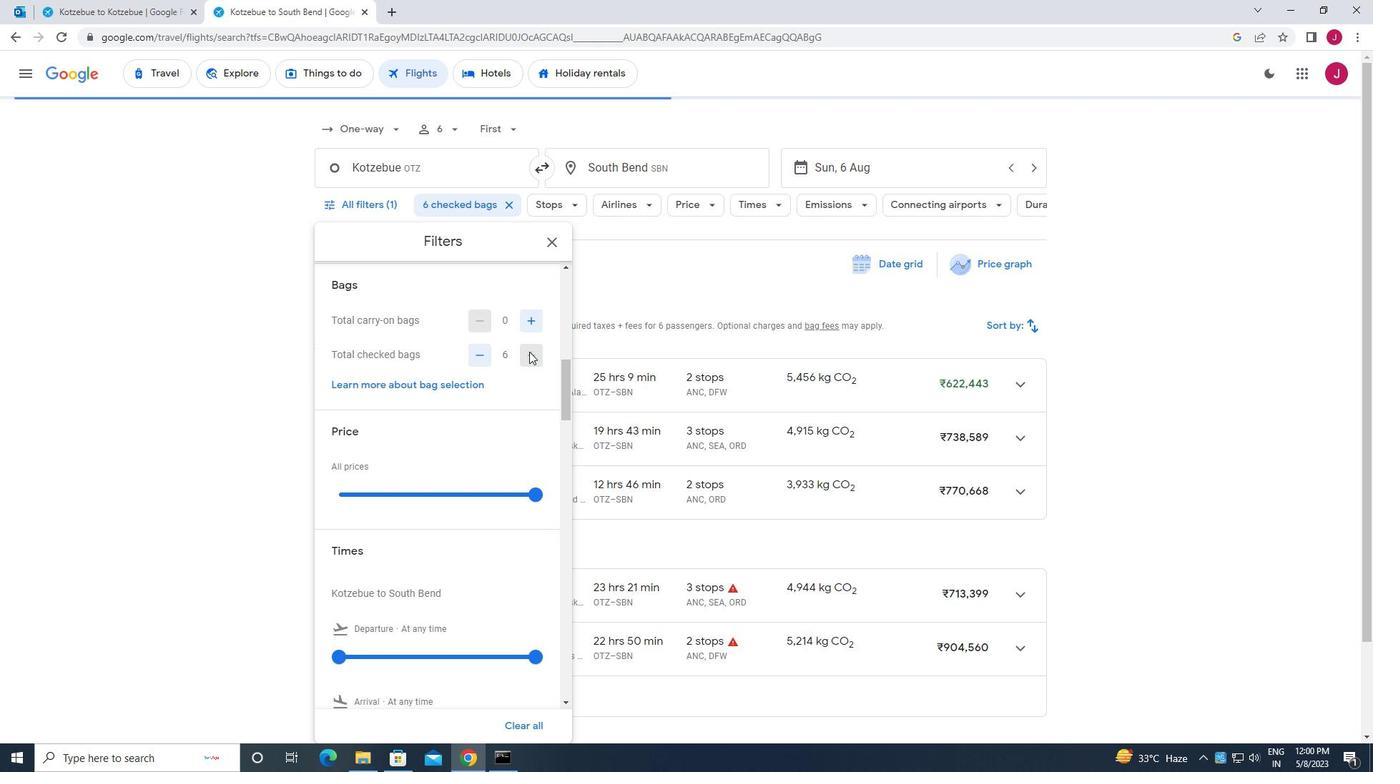 
Action: Mouse scrolled (528, 362) with delta (0, 0)
Screenshot: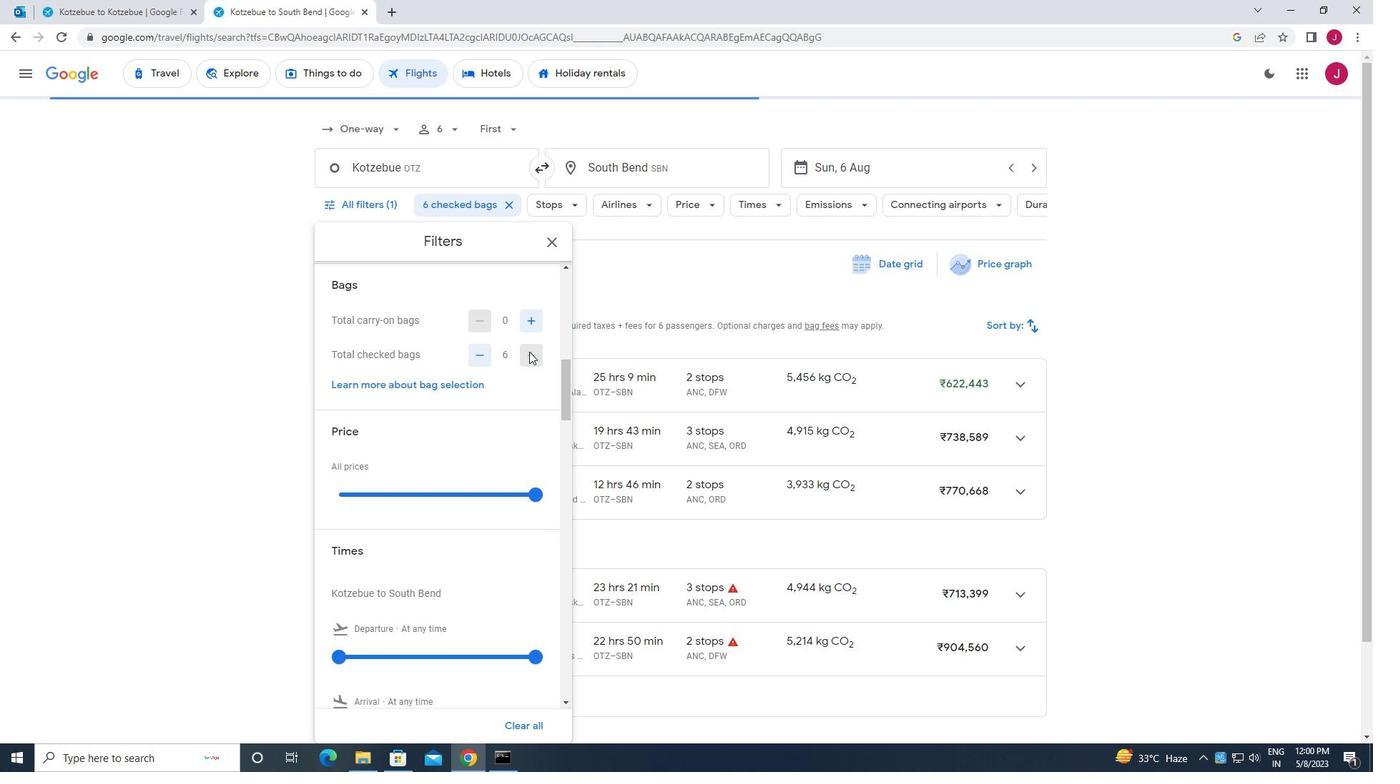 
Action: Mouse scrolled (528, 362) with delta (0, 0)
Screenshot: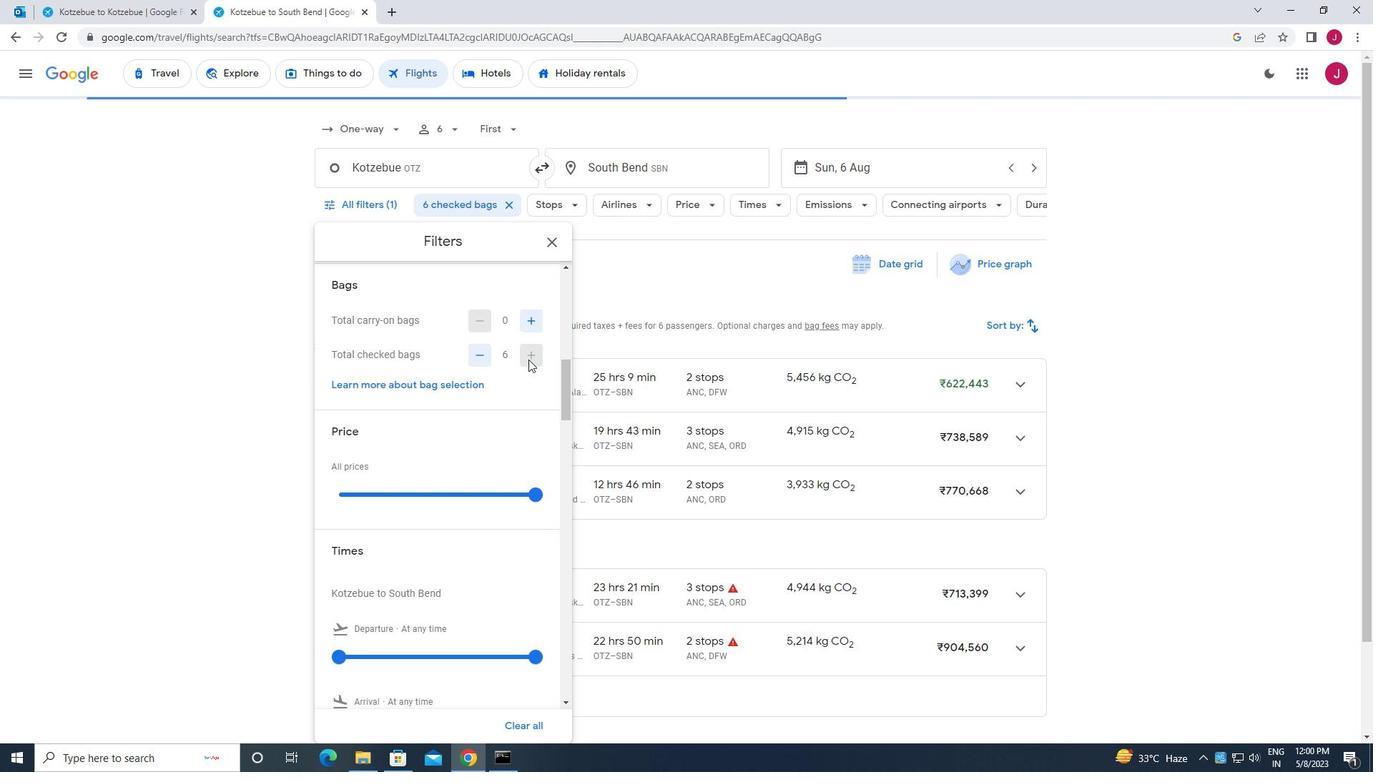 
Action: Mouse moved to (534, 353)
Screenshot: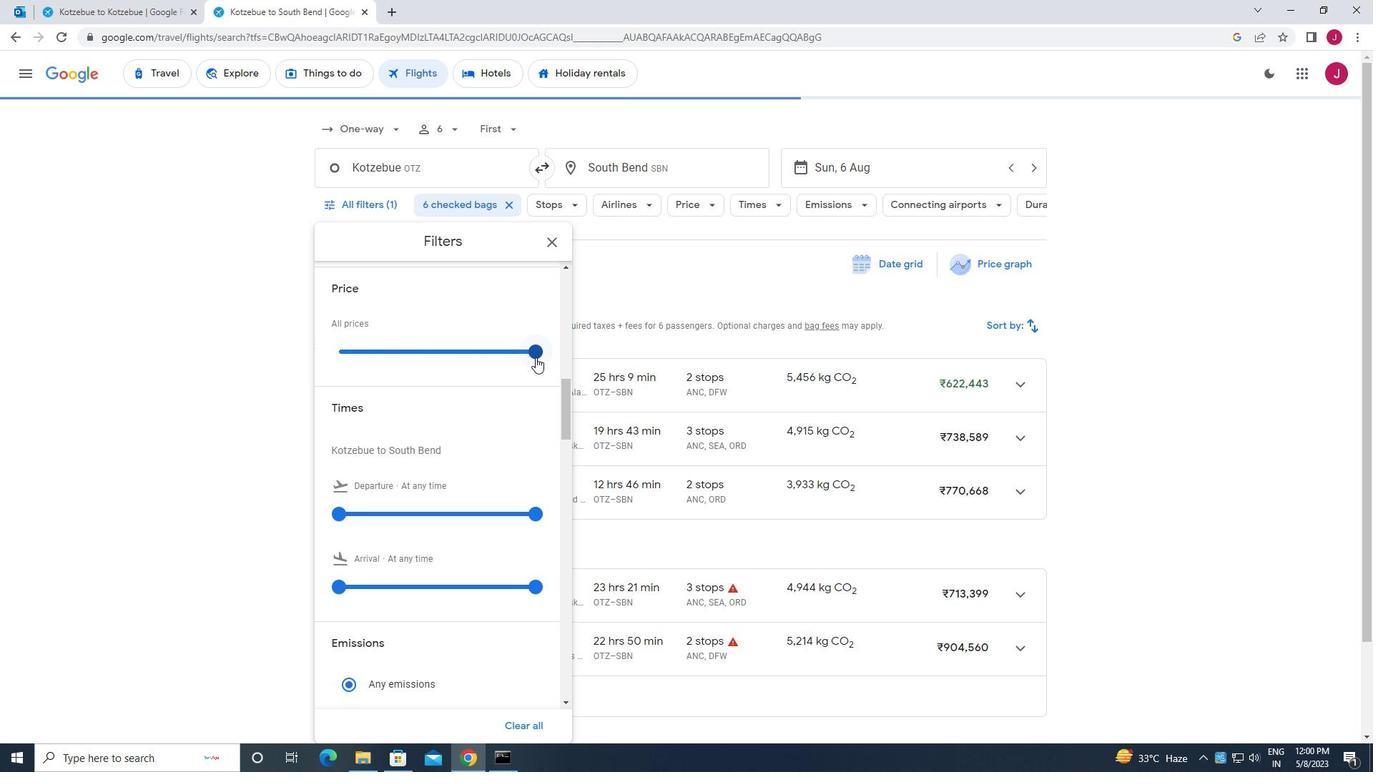 
Action: Mouse pressed left at (534, 353)
Screenshot: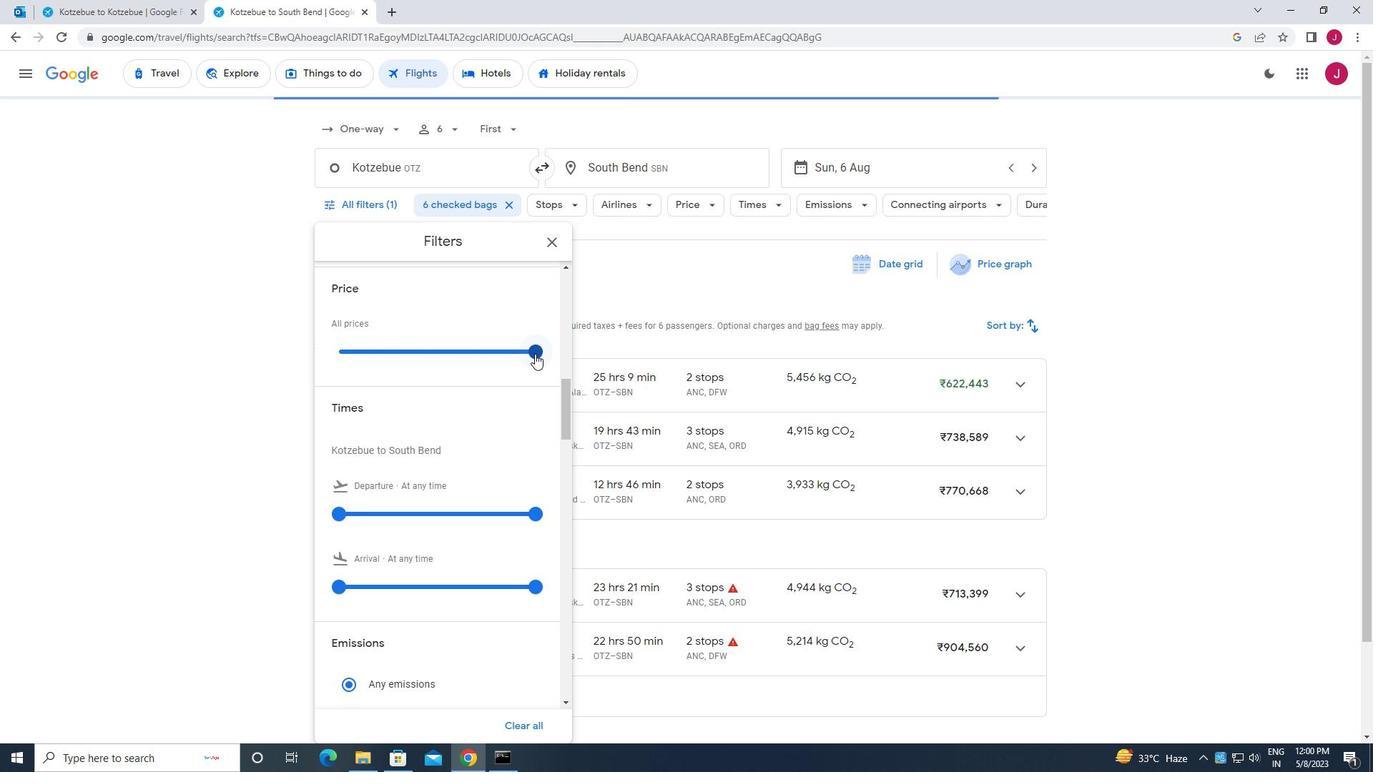 
Action: Mouse moved to (383, 386)
Screenshot: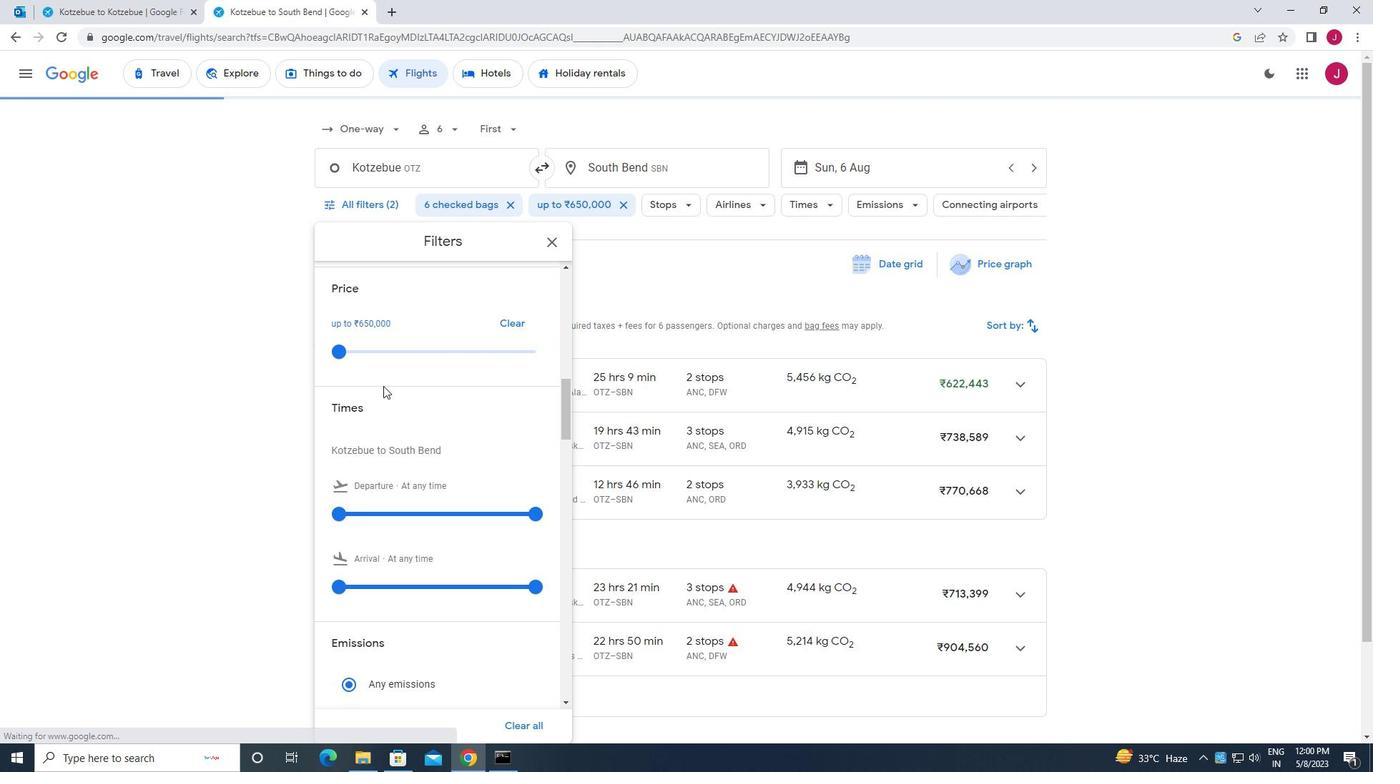 
Action: Mouse scrolled (383, 386) with delta (0, 0)
Screenshot: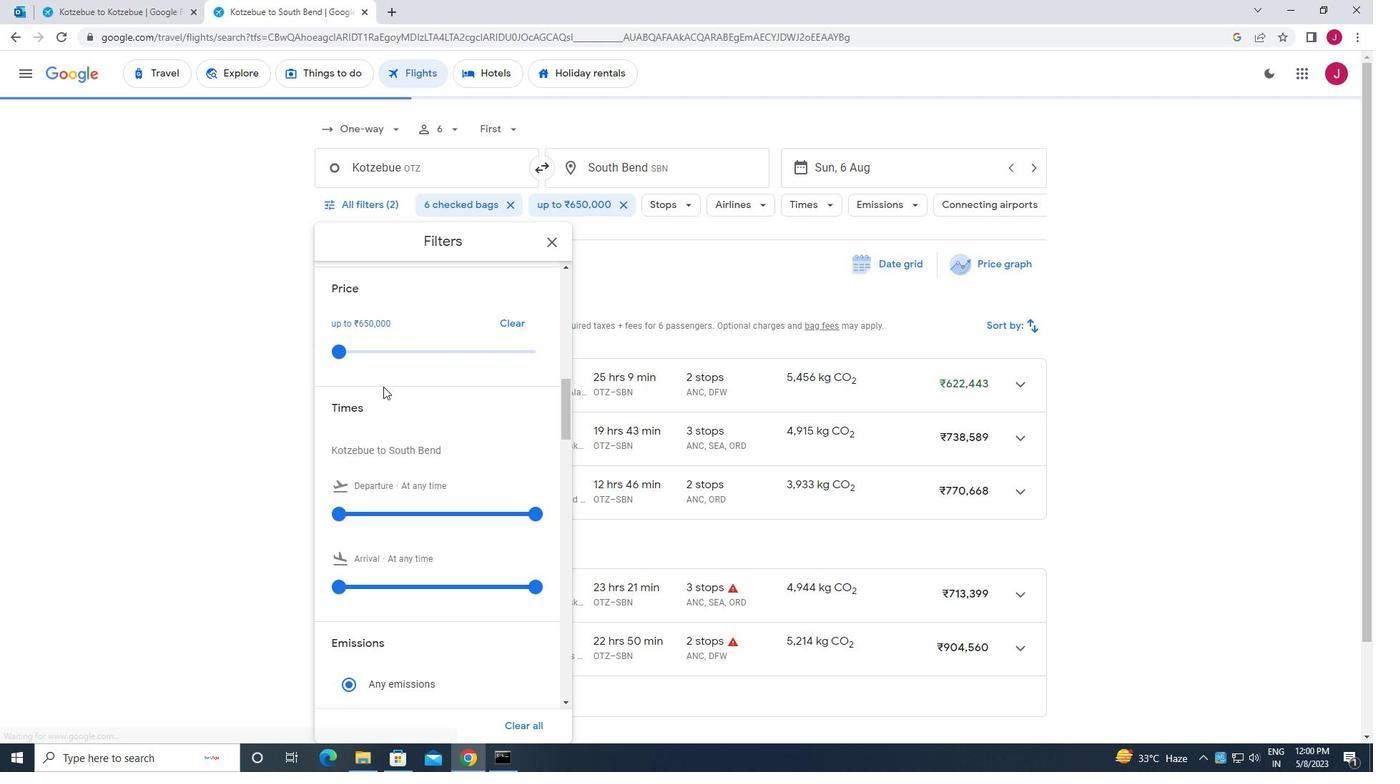 
Action: Mouse scrolled (383, 386) with delta (0, 0)
Screenshot: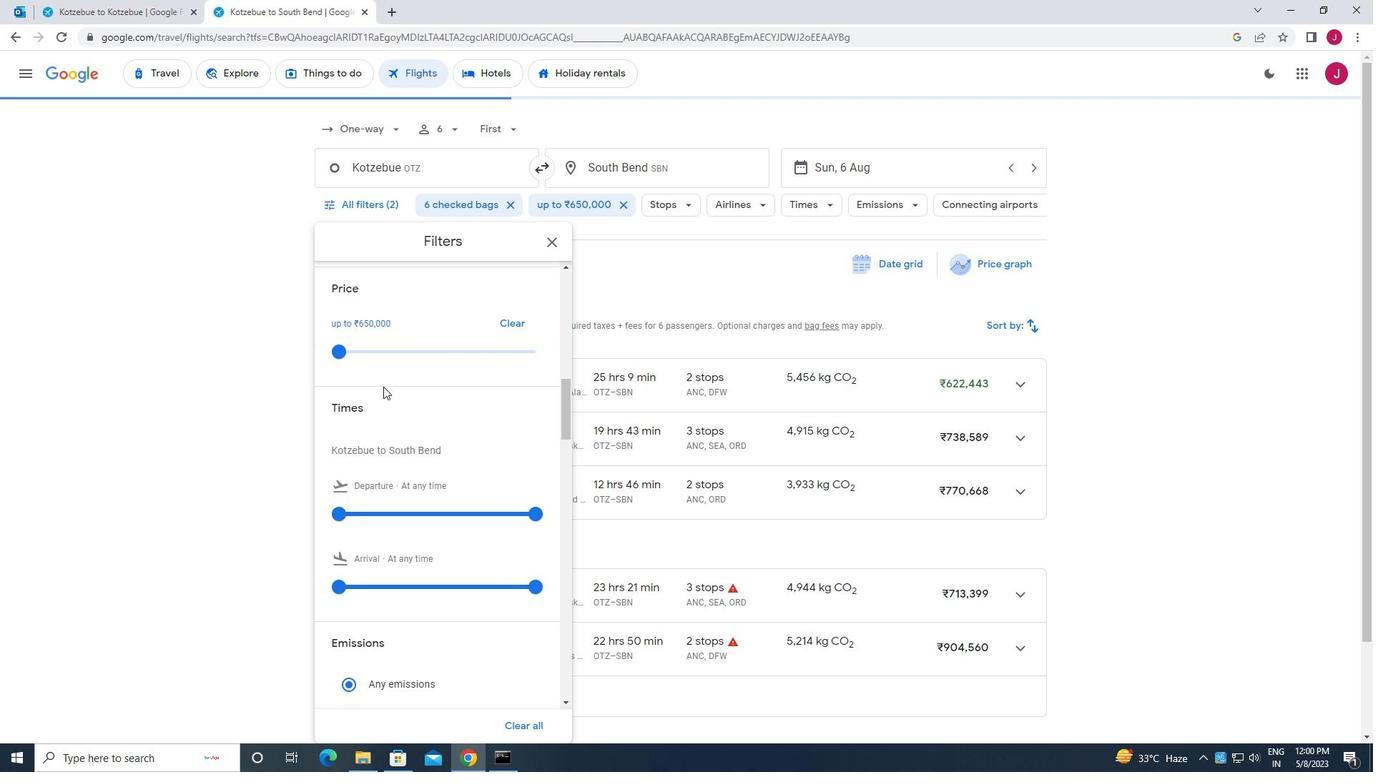 
Action: Mouse moved to (342, 372)
Screenshot: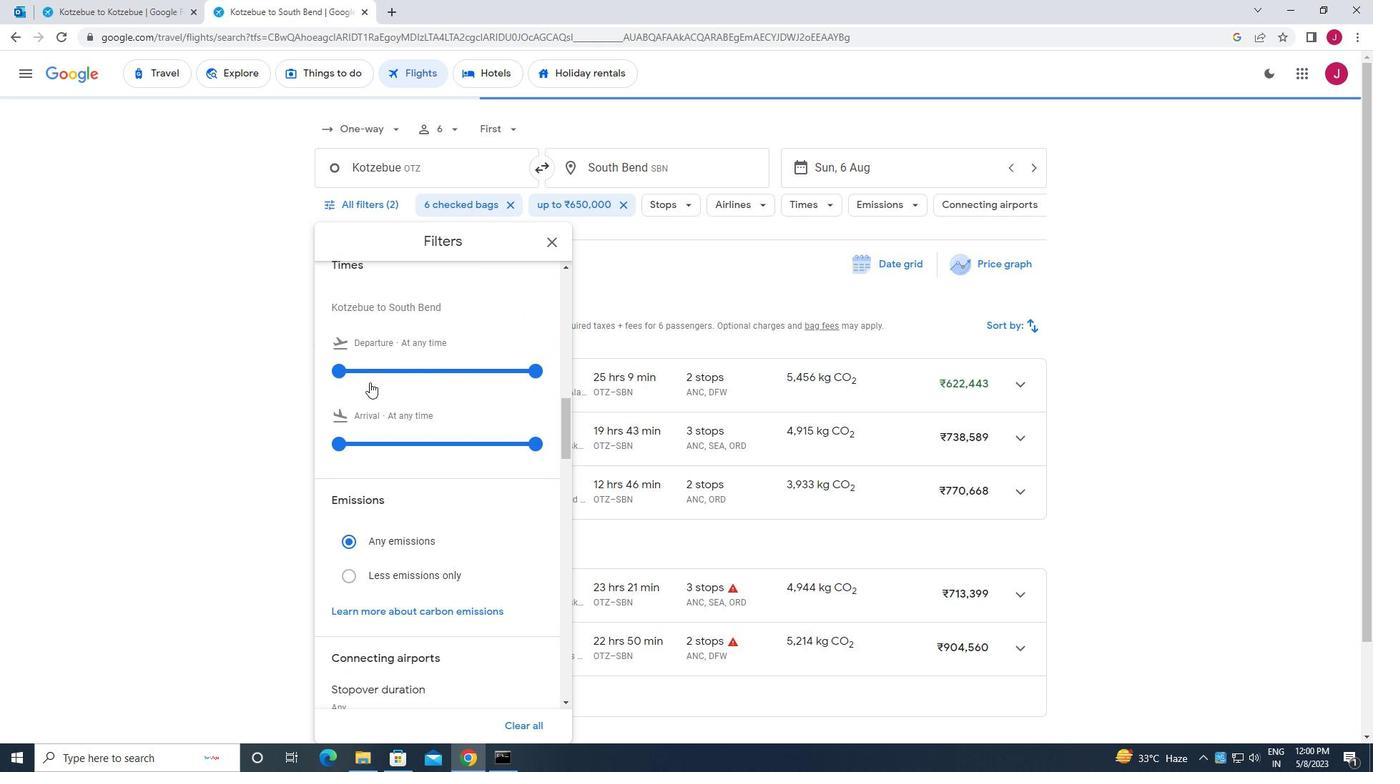 
Action: Mouse pressed left at (342, 372)
Screenshot: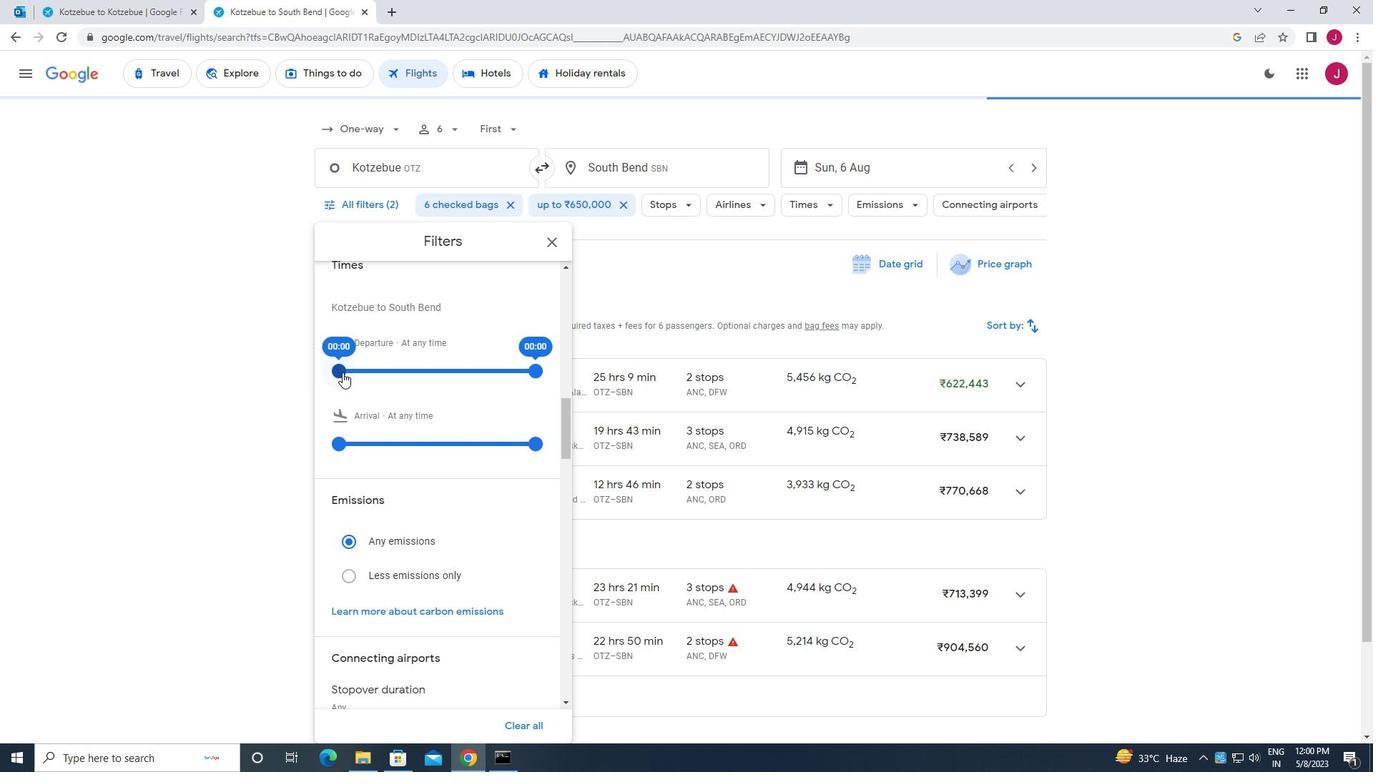 
Action: Mouse moved to (548, 243)
Screenshot: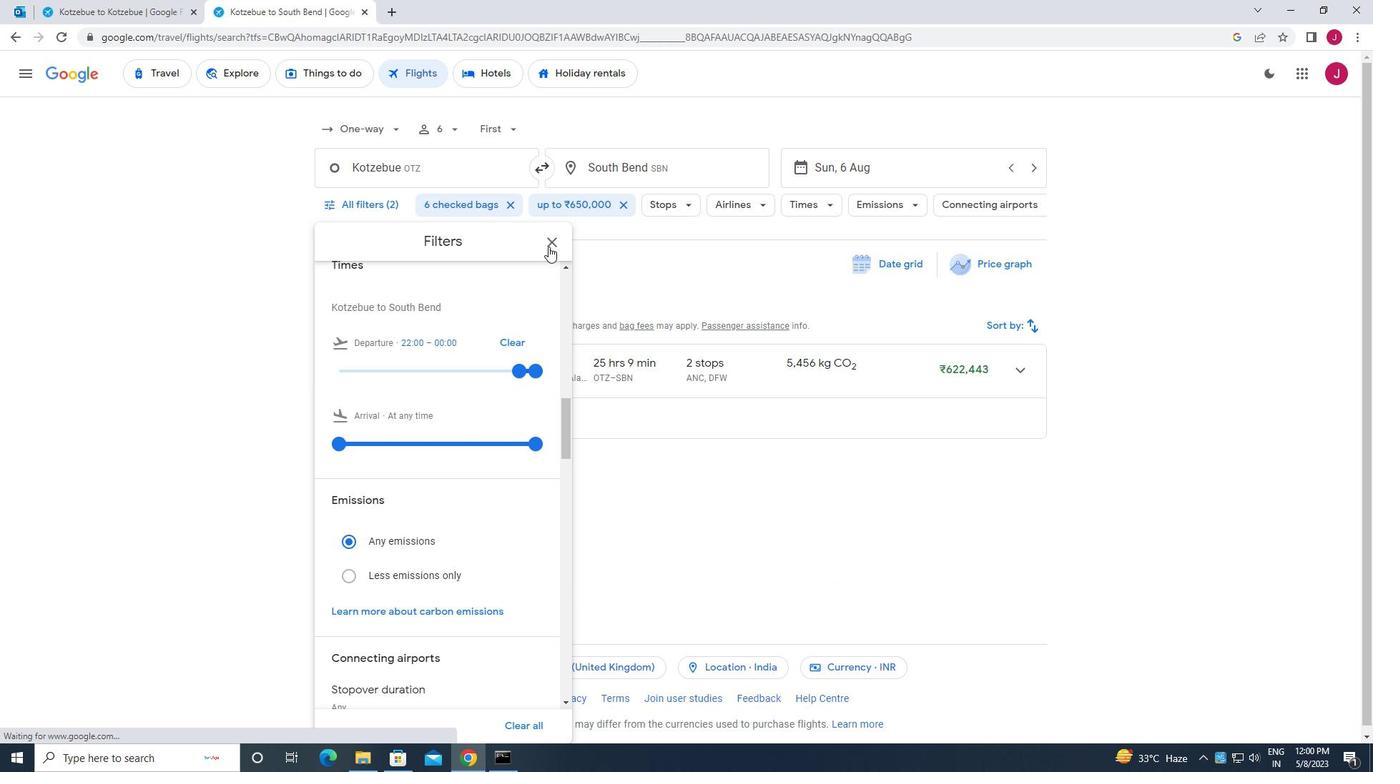 
Action: Mouse pressed left at (548, 243)
Screenshot: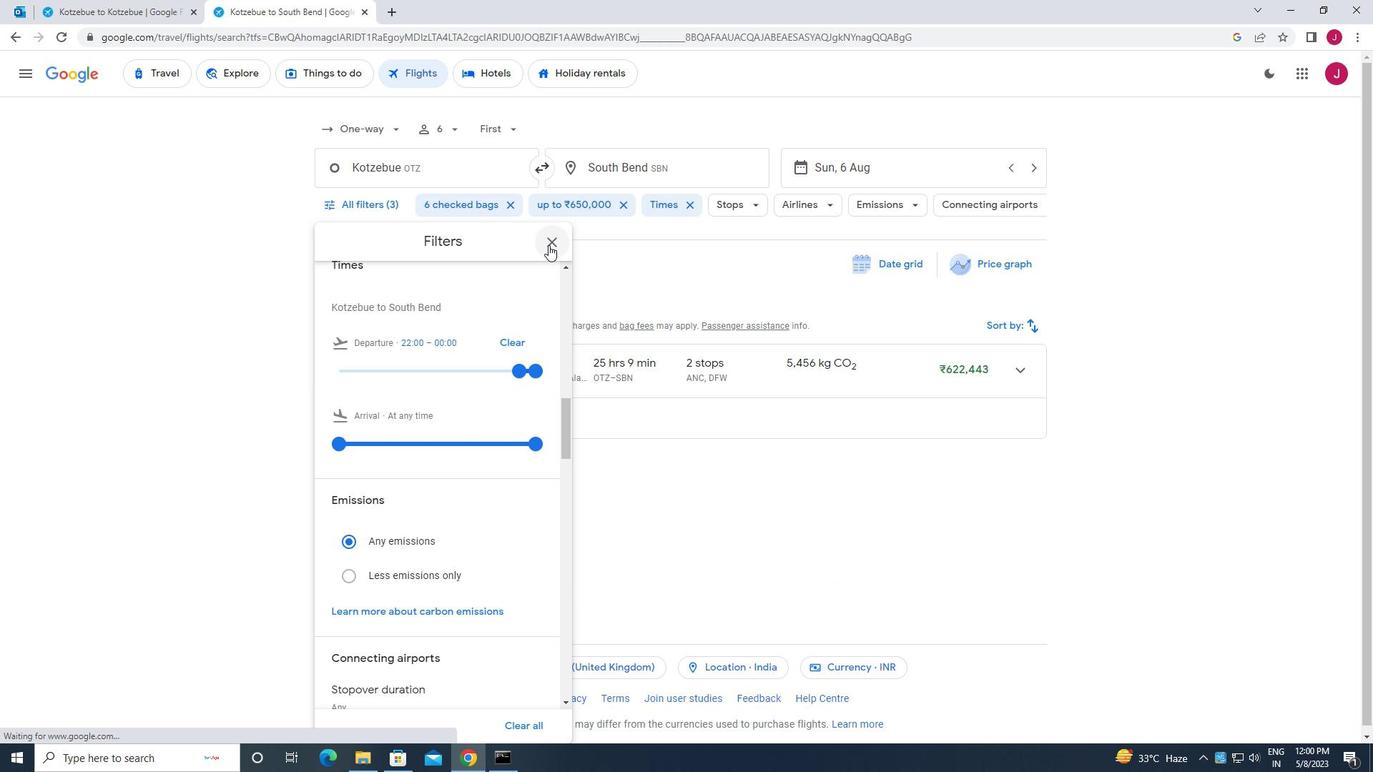 
Action: Mouse moved to (544, 243)
Screenshot: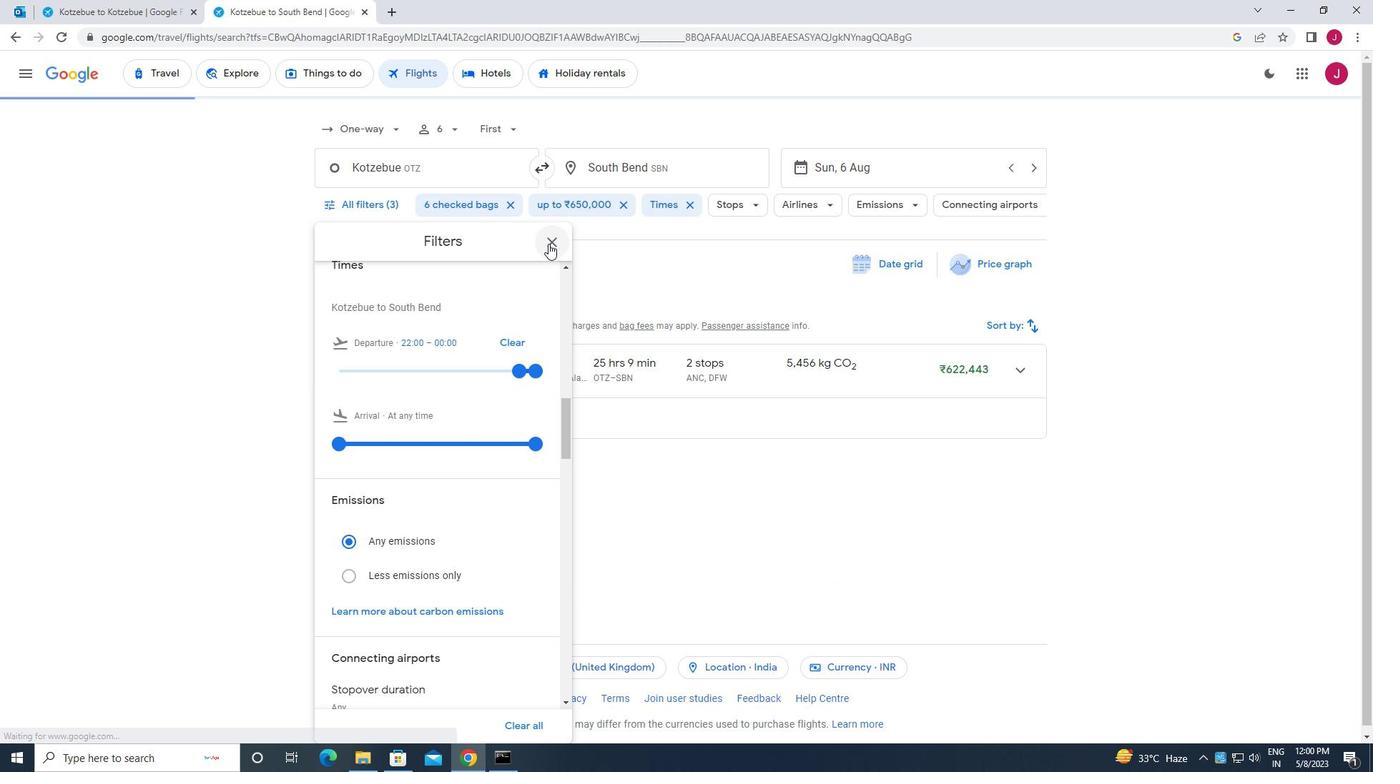 
